 Task: Add an event  with title  Casual Second Team Celebration, date '2024/05/20' to 2024/05/21  & Select Event type as  Group. Add location for the event as  Geneva, Switzerland and add a description: As each participant delivers their presentation, fellow participants and a designated facilitator will provide constructive feedback, highlighting strengths and offering suggestions for improvement. The feedback will focus on areas such as clarity of message, organization of content, vocal delivery, non-verbal communication, and overall presentation effectiveness.Create an event link  http-casualsecondteamcelebrationcom & Select the event color as  Orange. , logged in from the account softage.4@softage.netand send the event invitation to softage.2@softage.net and softage.3@softage.net
Action: Mouse pressed left at (849, 118)
Screenshot: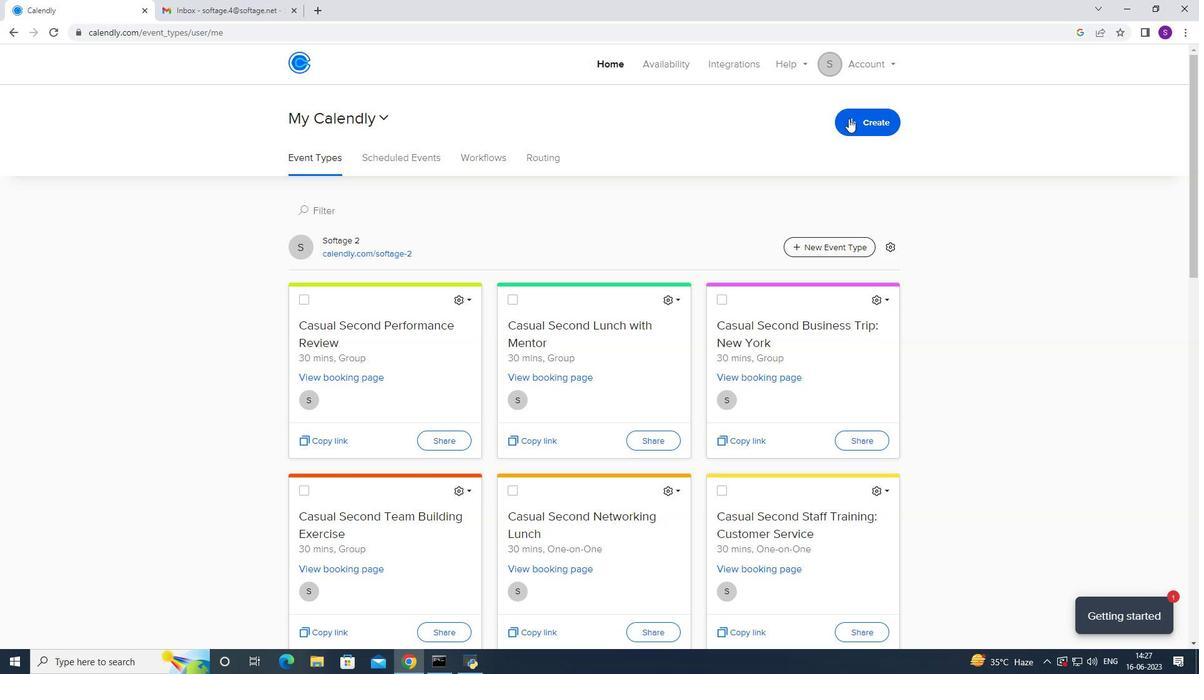 
Action: Mouse moved to (785, 178)
Screenshot: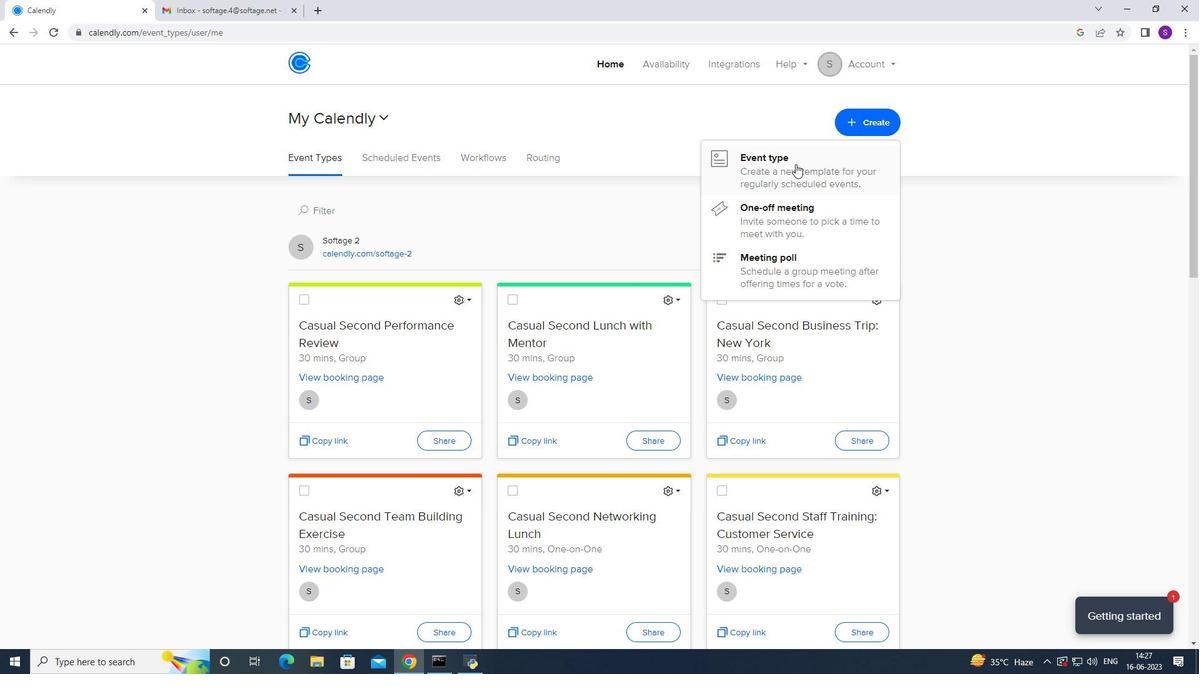 
Action: Mouse pressed left at (785, 178)
Screenshot: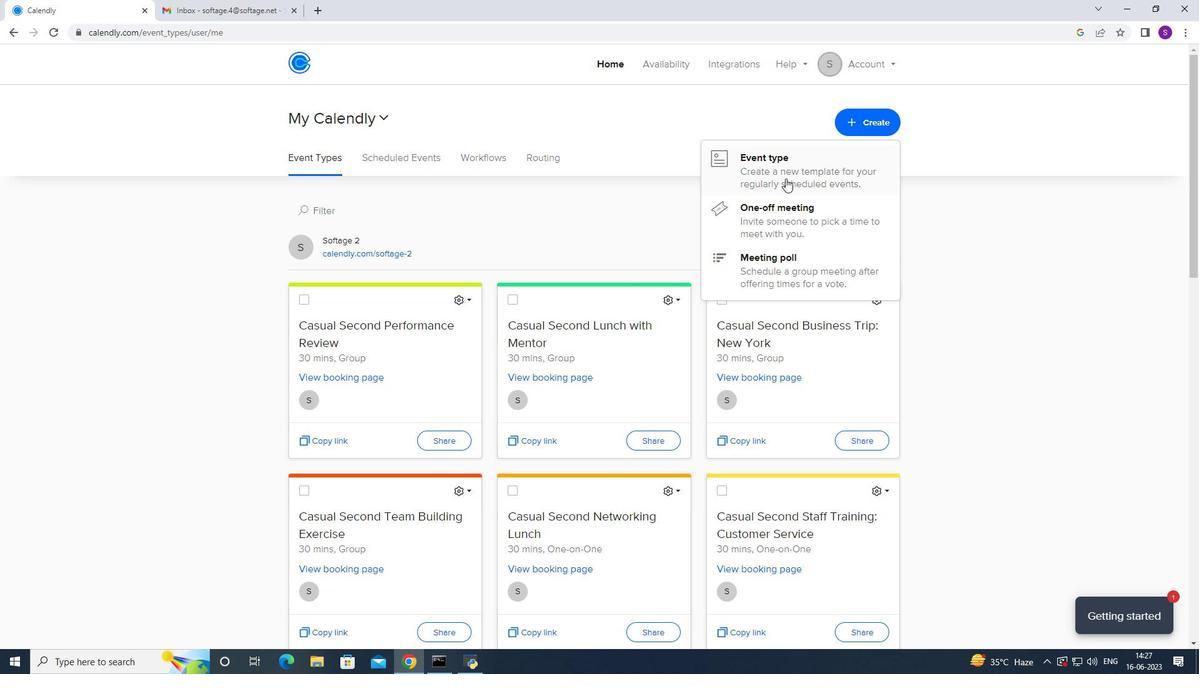 
Action: Mouse moved to (504, 304)
Screenshot: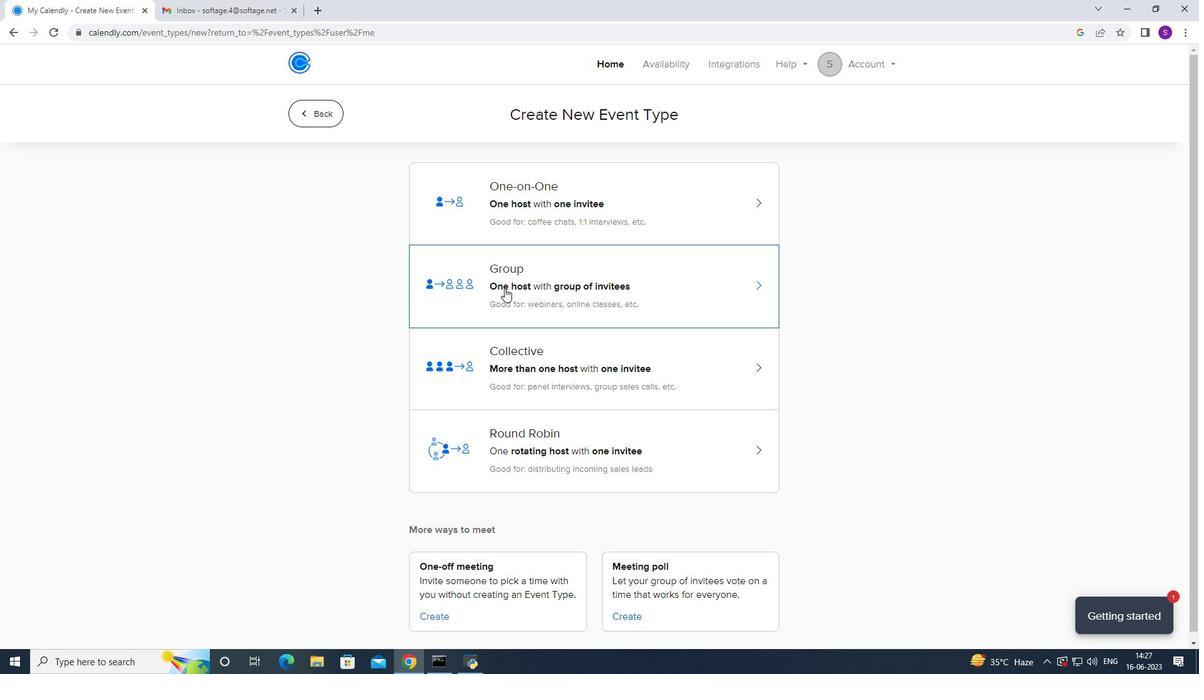 
Action: Mouse pressed left at (504, 304)
Screenshot: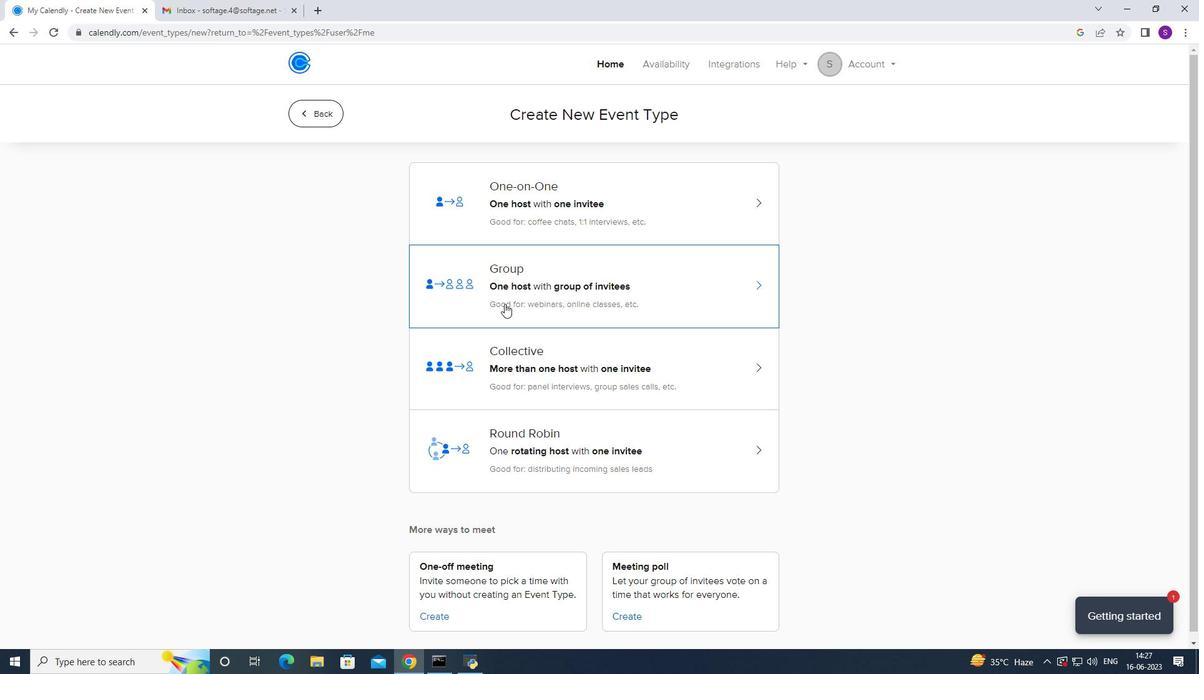 
Action: Mouse moved to (477, 296)
Screenshot: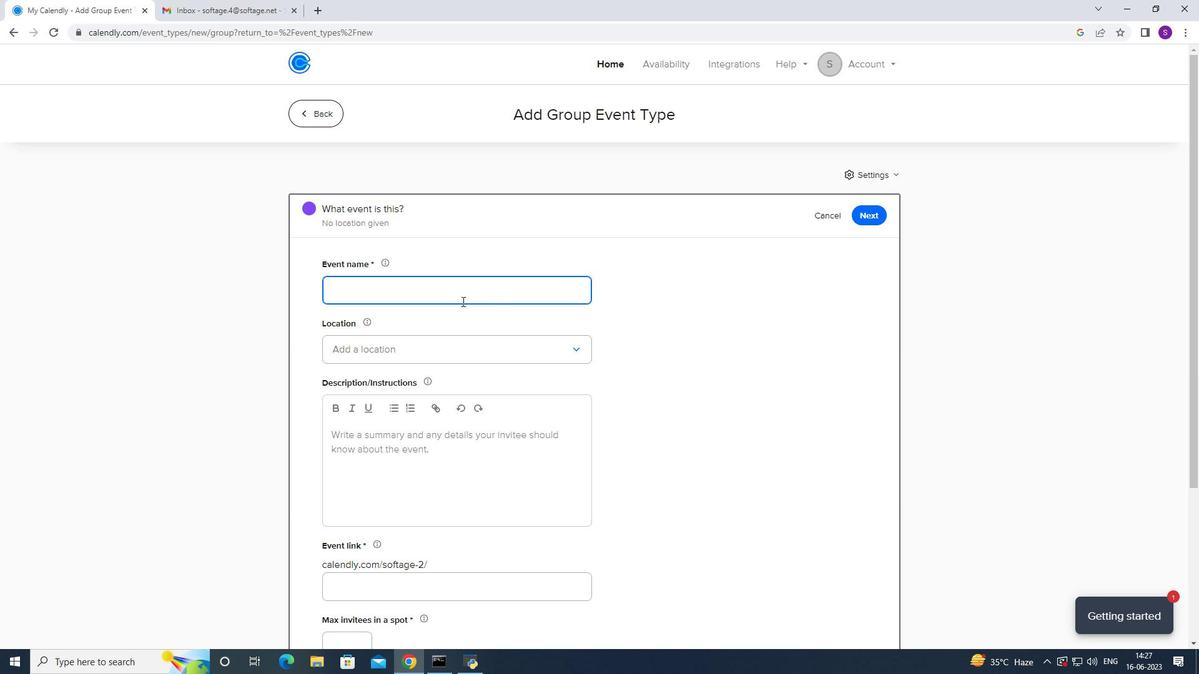 
Action: Key pressed <Key.caps_lock>C<Key.caps_lock>asual<Key.space><Key.caps_lock>T<Key.caps_lock>=<Key.backspace><Key.backspace><Key.caps_lock>S<Key.caps_lock>econd<Key.space><Key.caps_lock>T<Key.caps_lock>eam<Key.space><Key.caps_lock>C<Key.caps_lock>elebv<Key.backspace><Key.backspace>bration
Screenshot: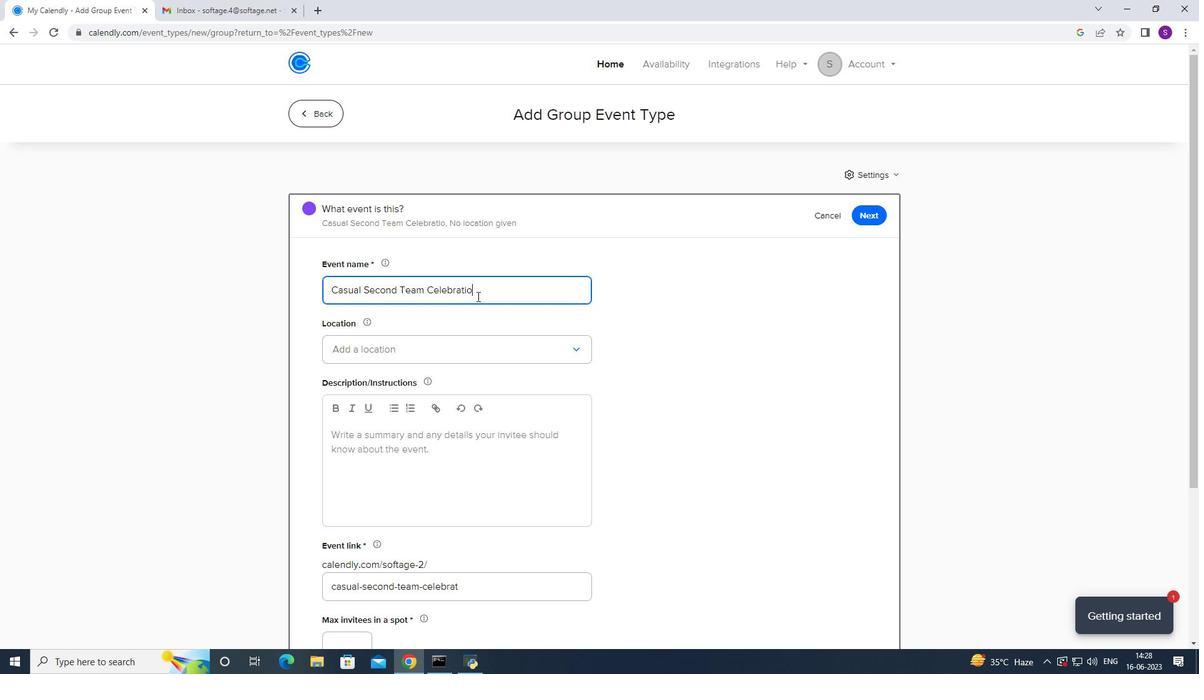 
Action: Mouse moved to (382, 353)
Screenshot: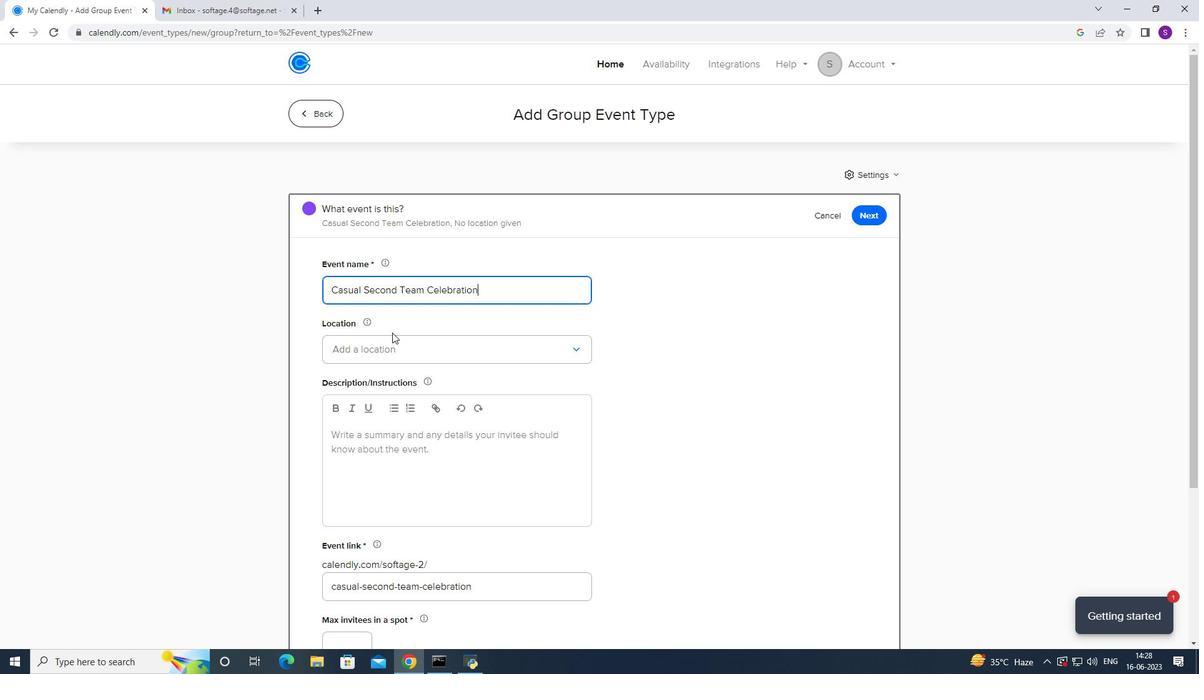 
Action: Mouse pressed left at (382, 353)
Screenshot: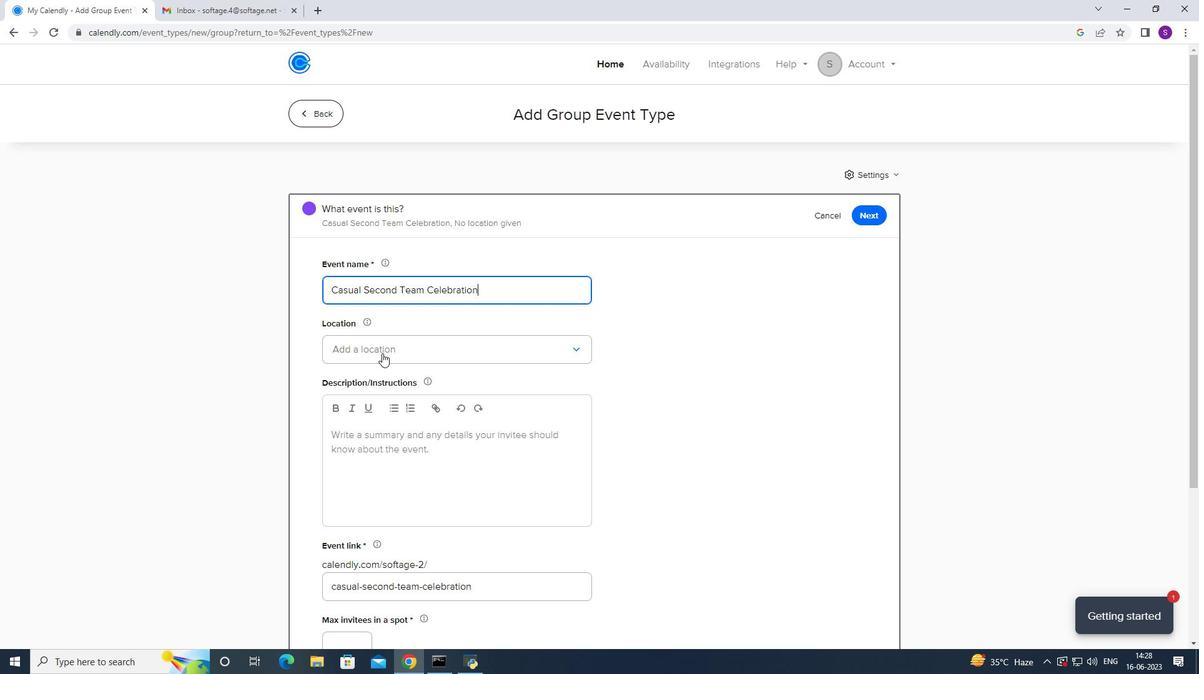 
Action: Mouse moved to (391, 392)
Screenshot: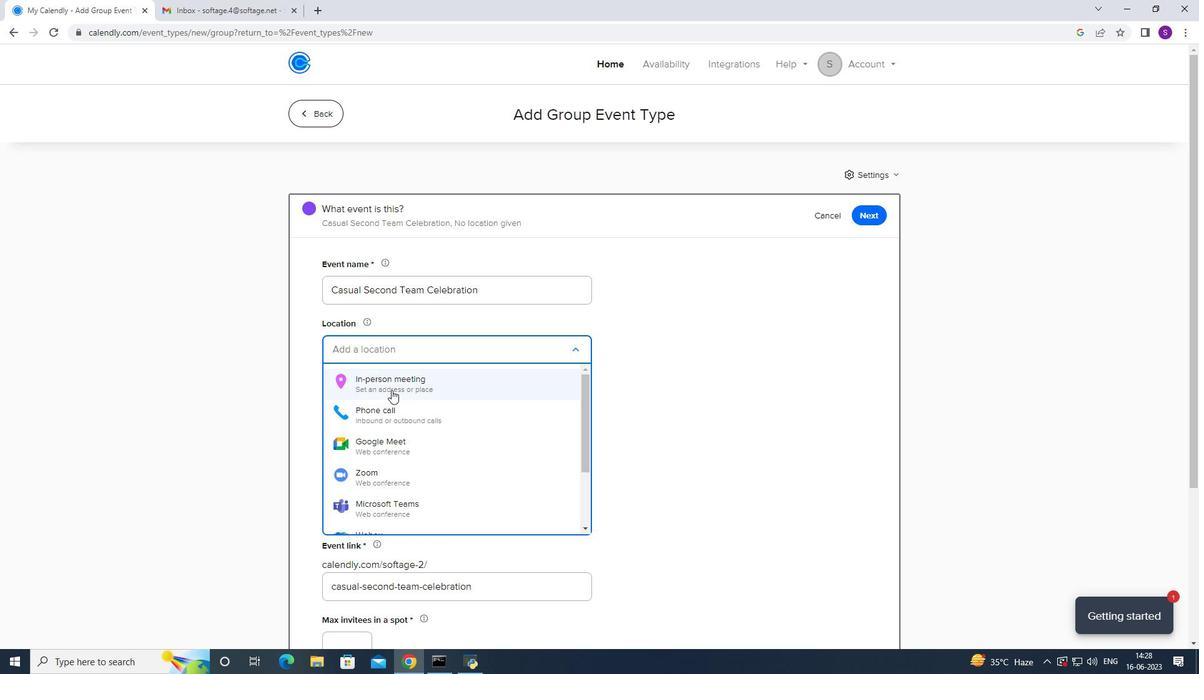 
Action: Mouse pressed left at (391, 392)
Screenshot: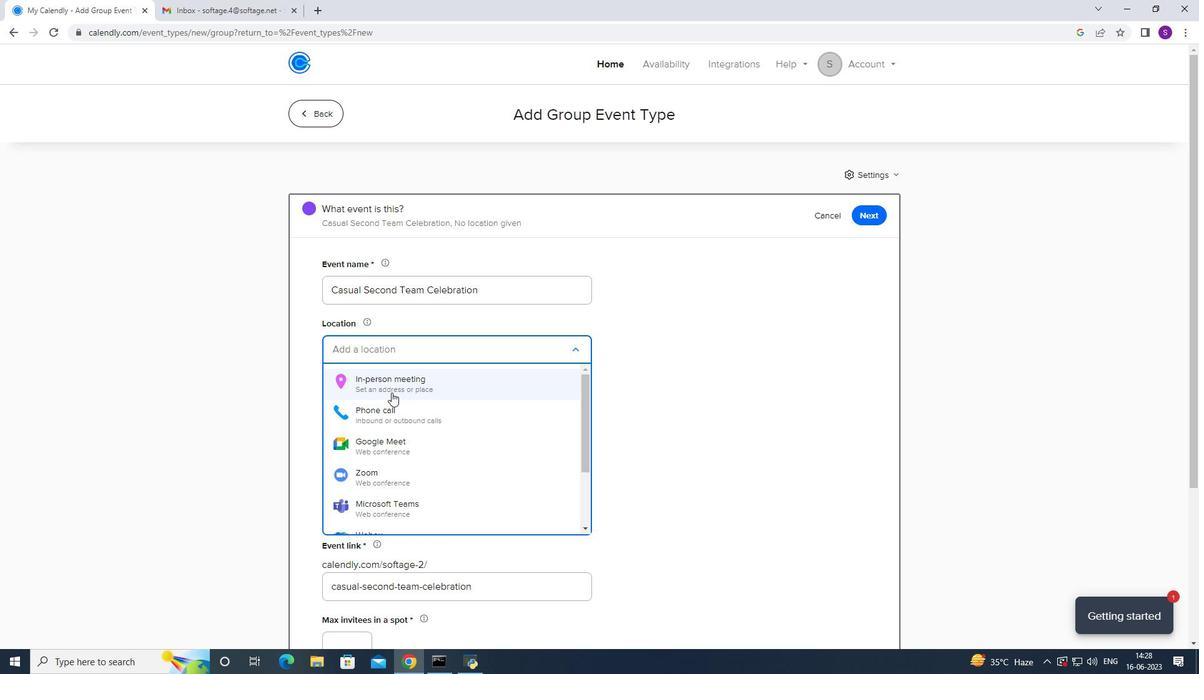 
Action: Mouse moved to (578, 209)
Screenshot: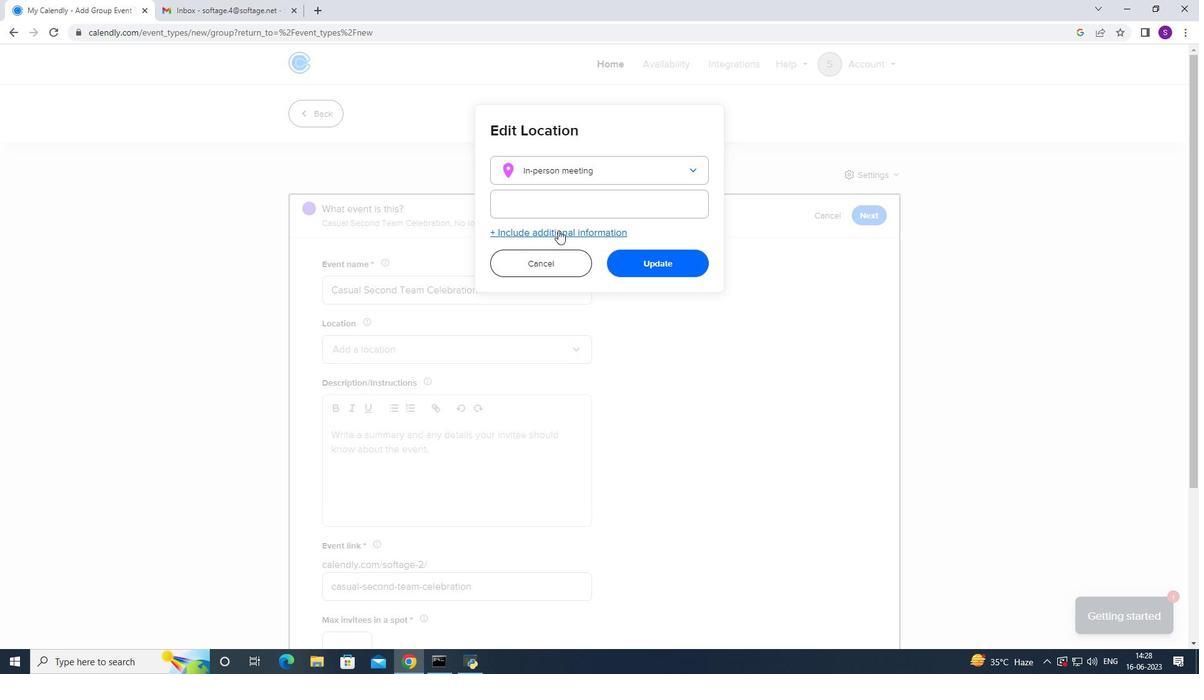 
Action: Mouse pressed left at (578, 209)
Screenshot: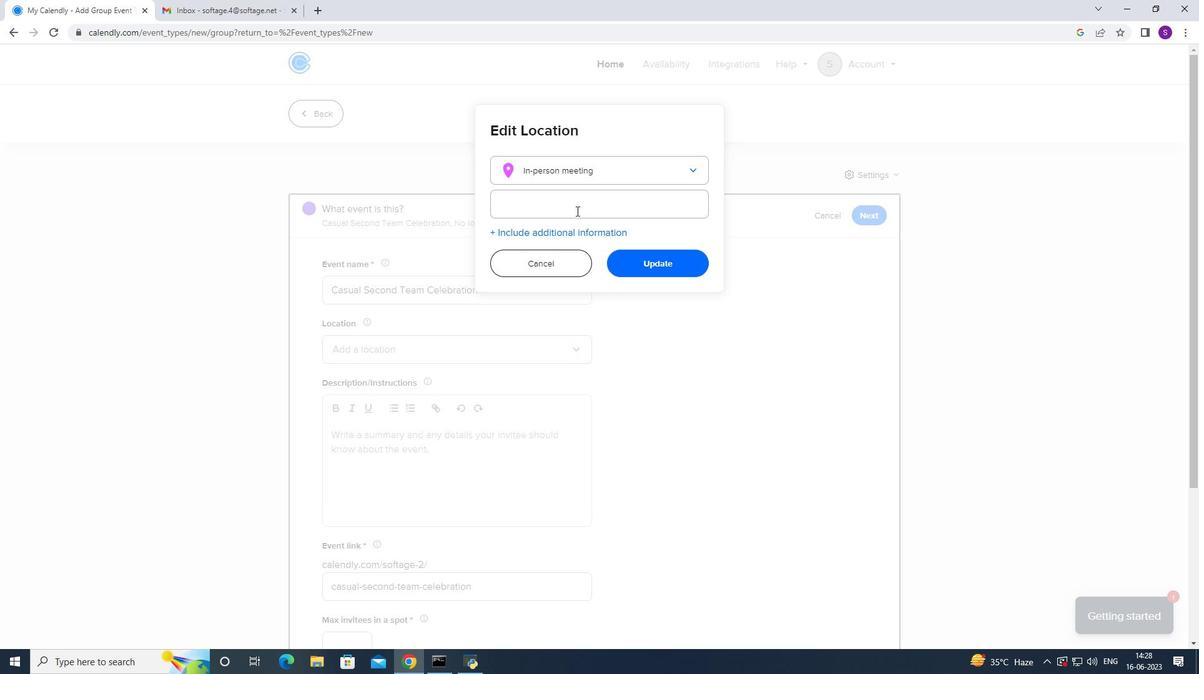 
Action: Mouse moved to (578, 208)
Screenshot: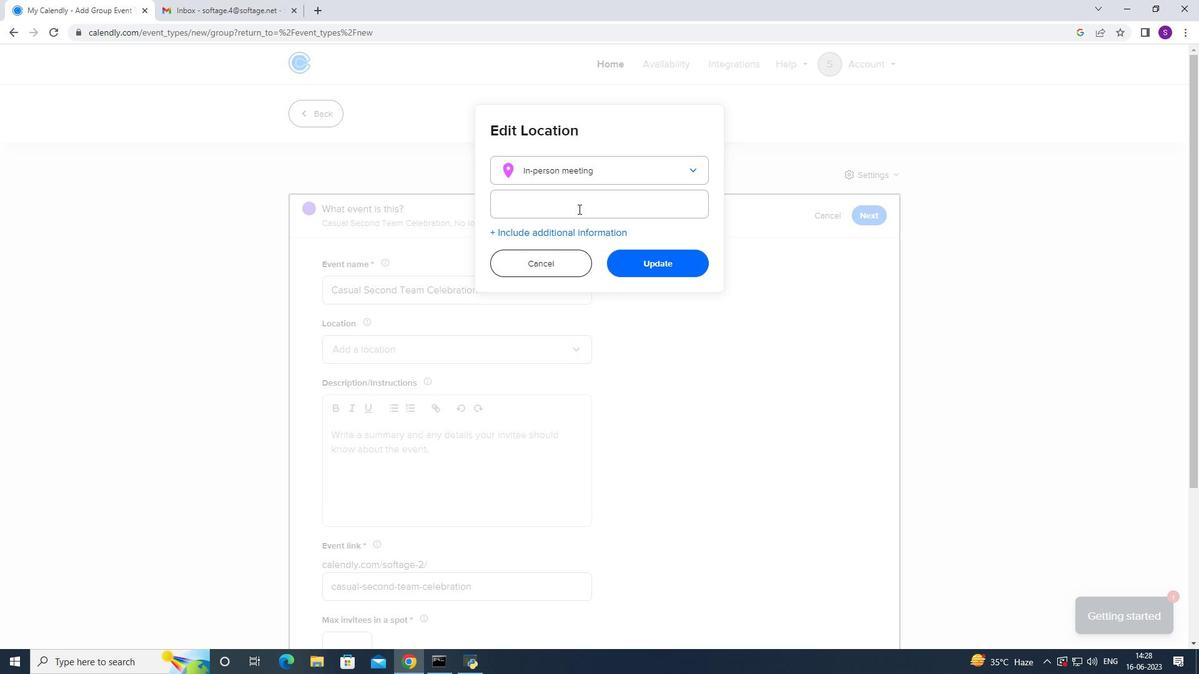 
Action: Key pressed <Key.caps_lock>G<Key.caps_lock>eneva,<Key.space><Key.caps_lock>S<Key.caps_lock>witzerland
Screenshot: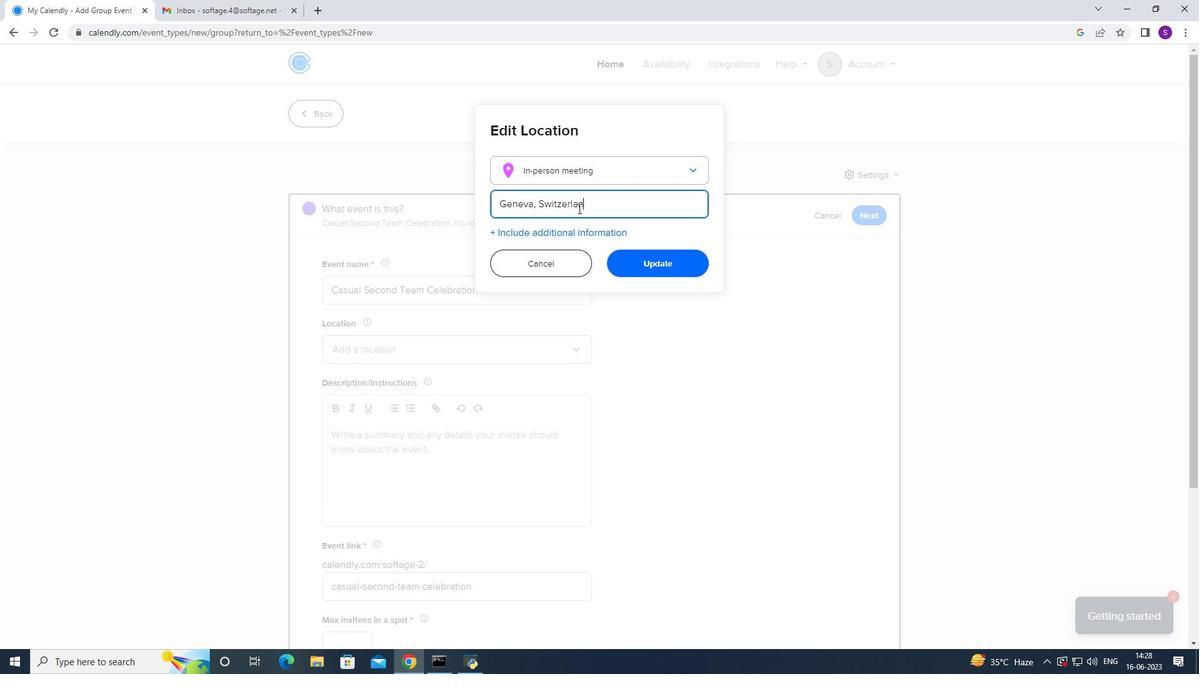 
Action: Mouse moved to (644, 253)
Screenshot: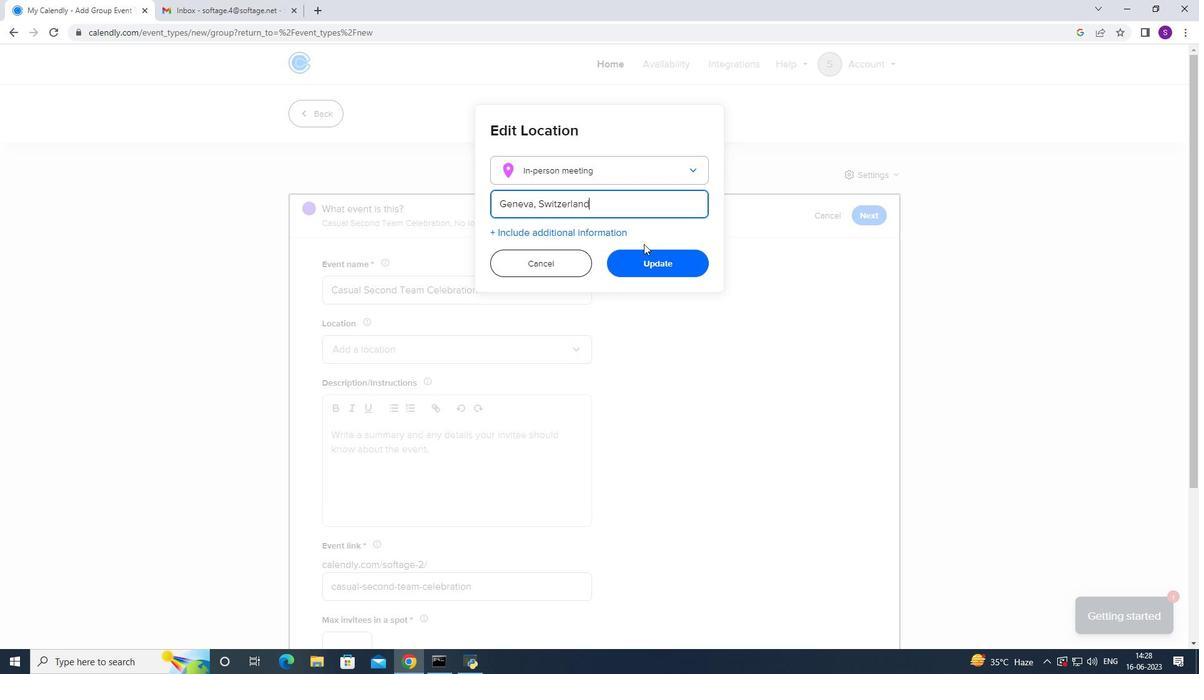 
Action: Mouse pressed left at (644, 253)
Screenshot: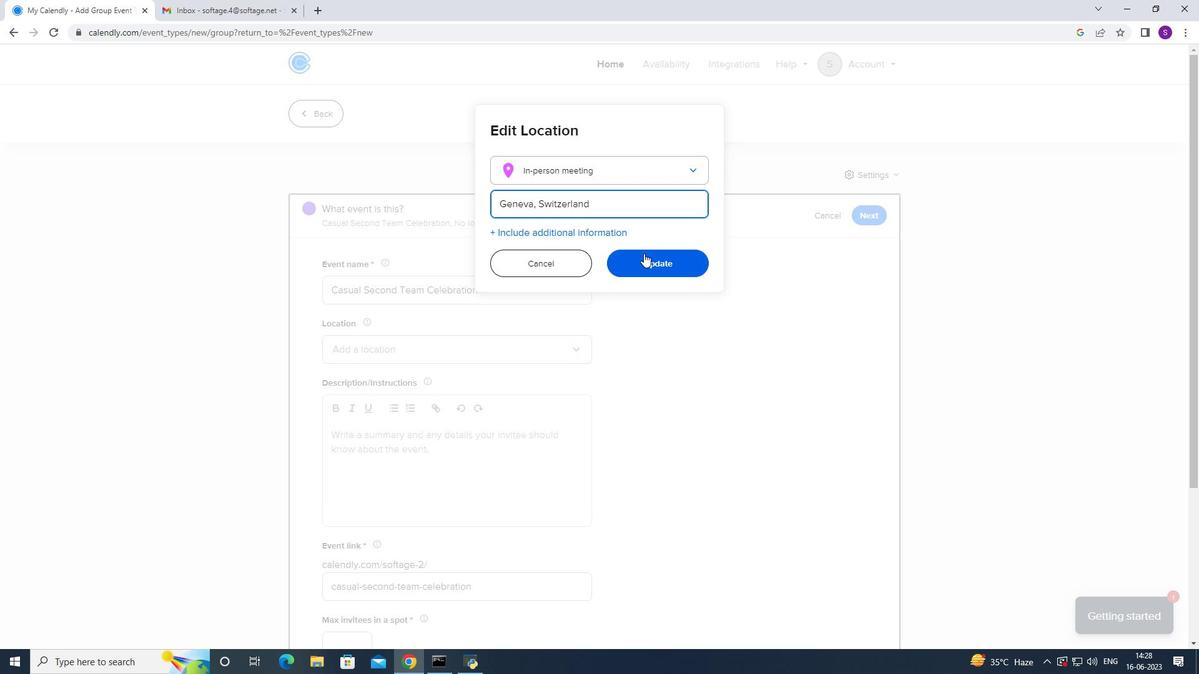 
Action: Mouse moved to (505, 263)
Screenshot: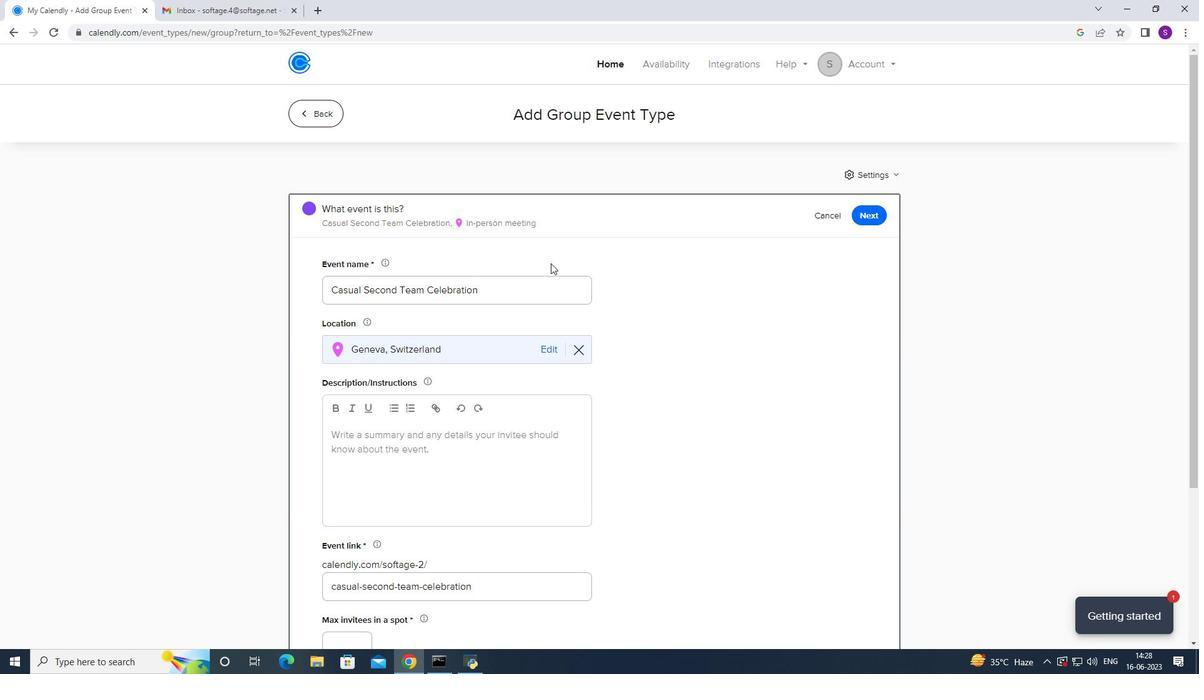 
Action: Mouse scrolled (505, 263) with delta (0, 0)
Screenshot: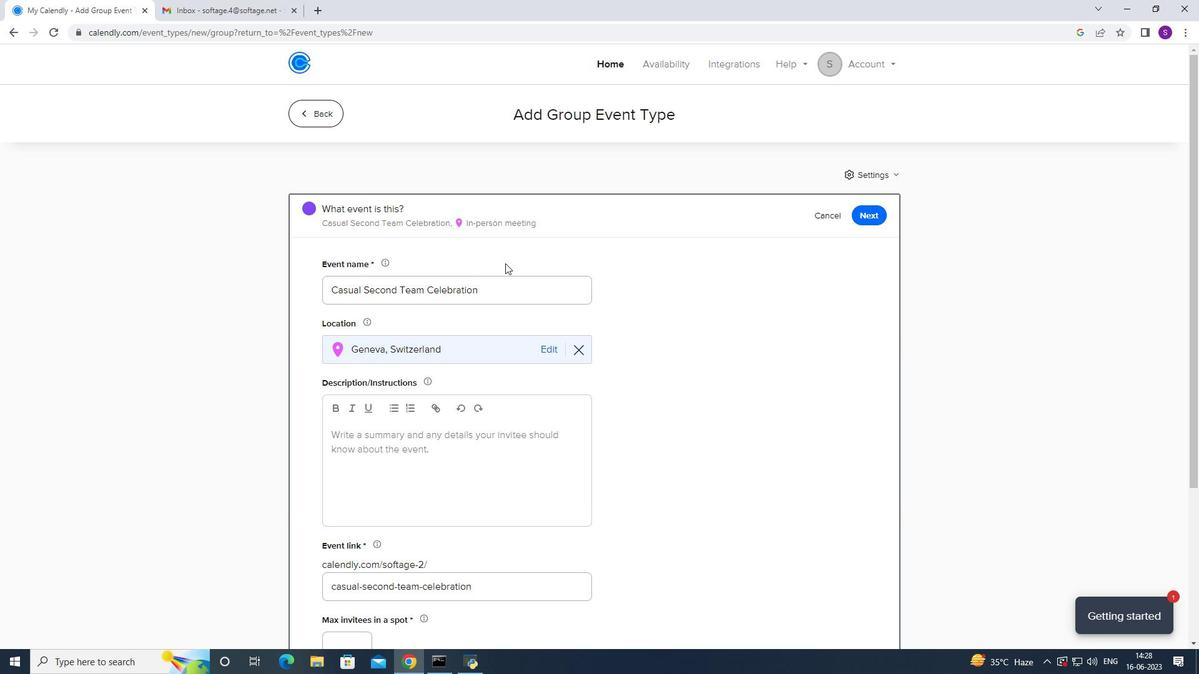 
Action: Mouse scrolled (505, 263) with delta (0, 0)
Screenshot: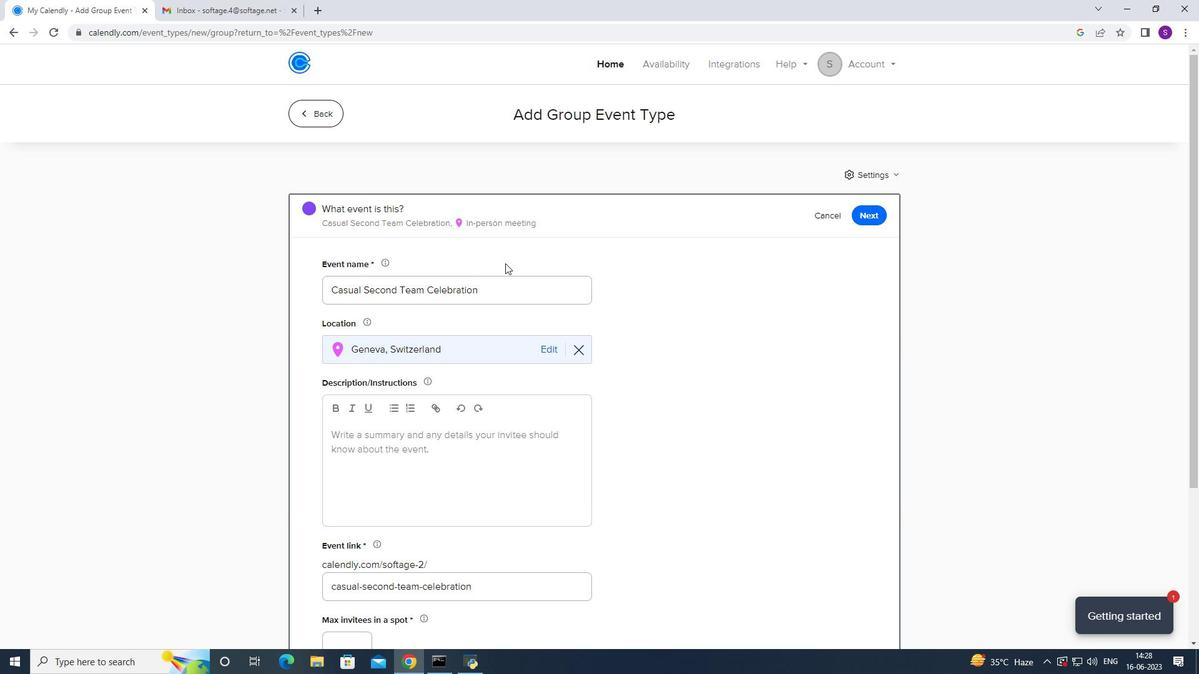 
Action: Mouse scrolled (505, 263) with delta (0, 0)
Screenshot: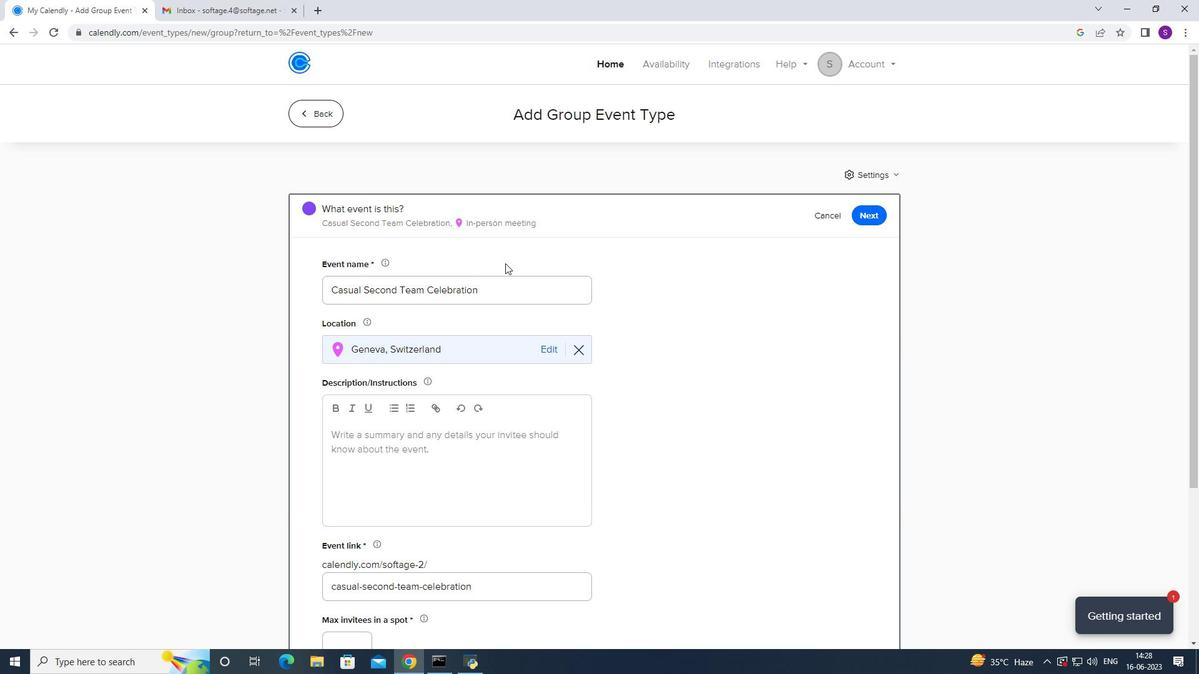 
Action: Mouse scrolled (505, 263) with delta (0, 0)
Screenshot: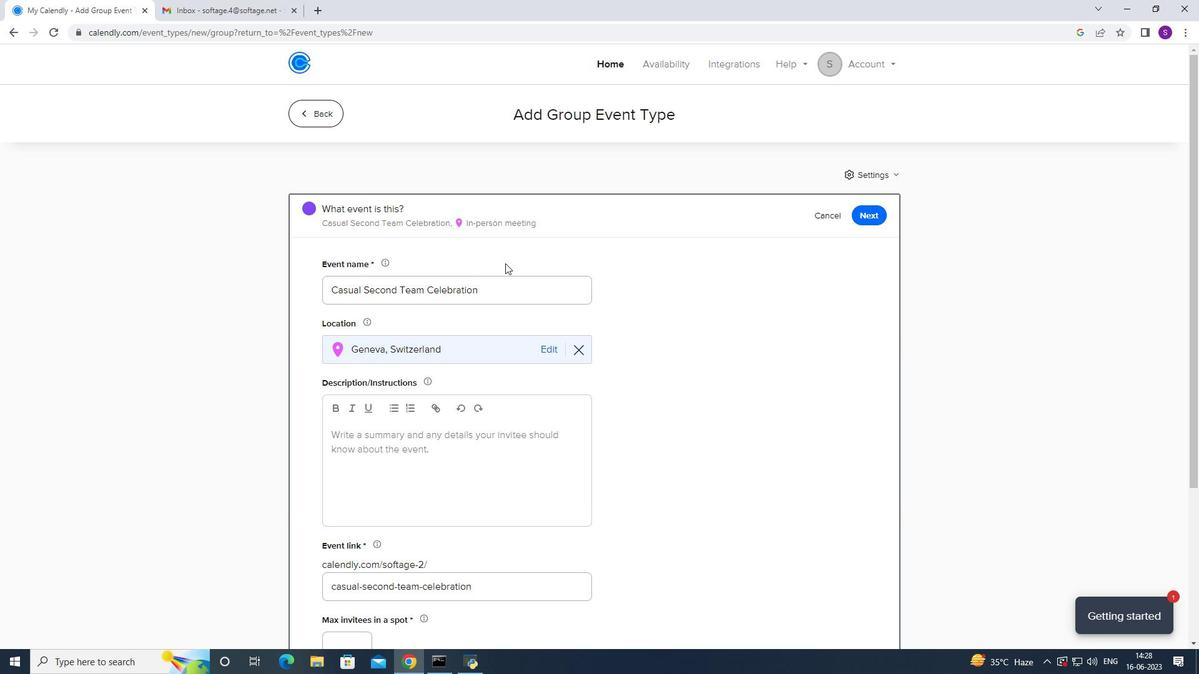 
Action: Mouse scrolled (505, 263) with delta (0, 0)
Screenshot: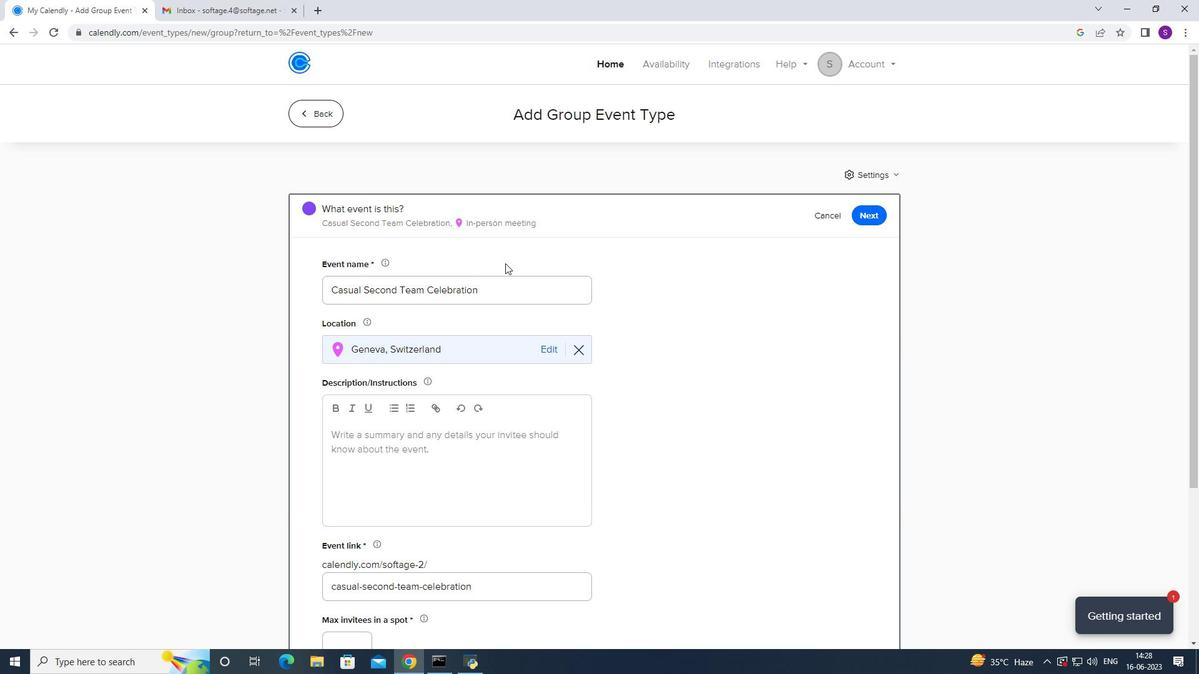 
Action: Mouse scrolled (505, 263) with delta (0, 0)
Screenshot: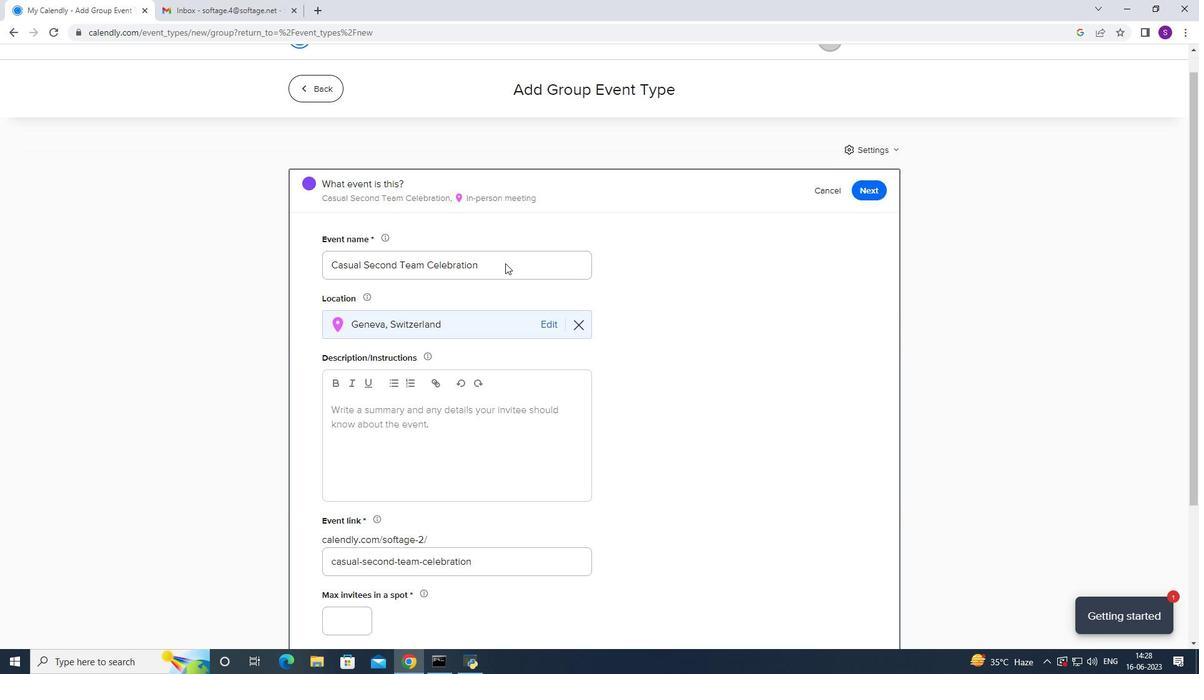 
Action: Mouse moved to (335, 430)
Screenshot: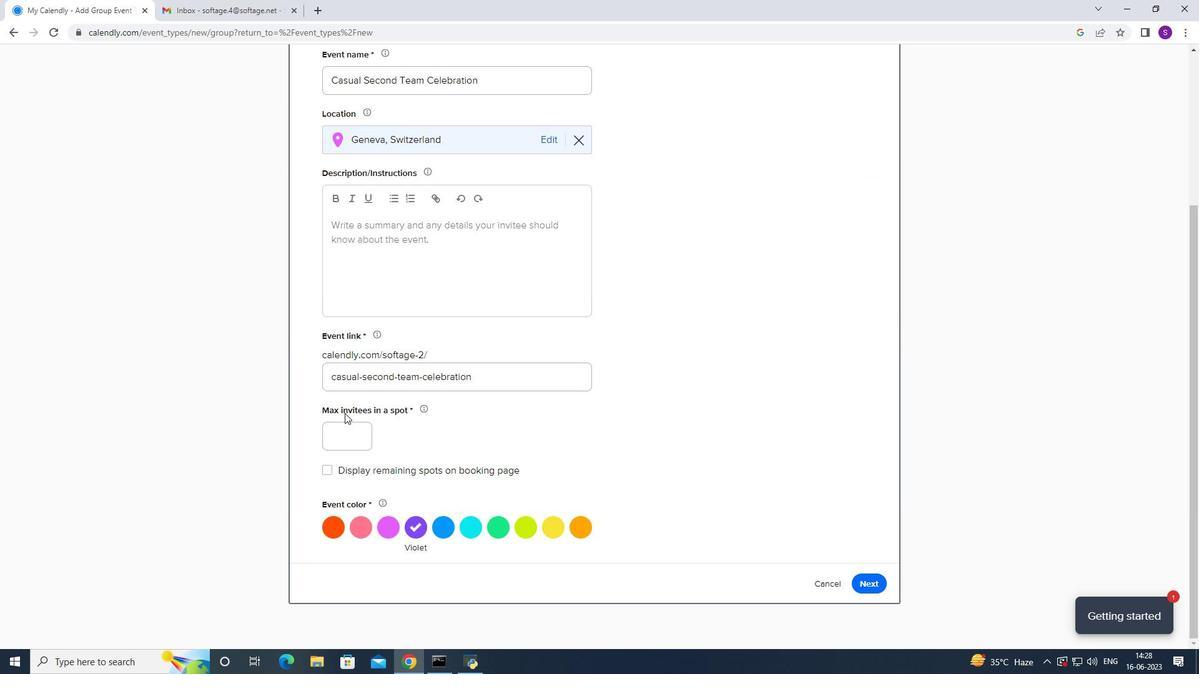 
Action: Mouse pressed left at (335, 430)
Screenshot: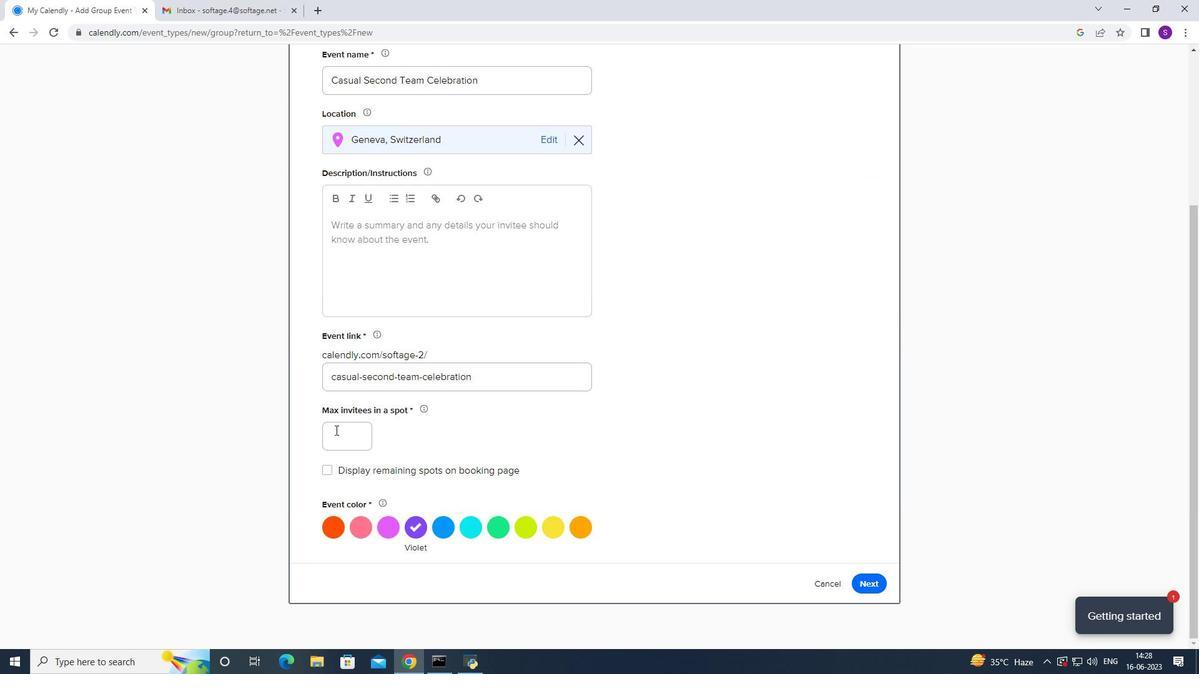
Action: Key pressed 3
Screenshot: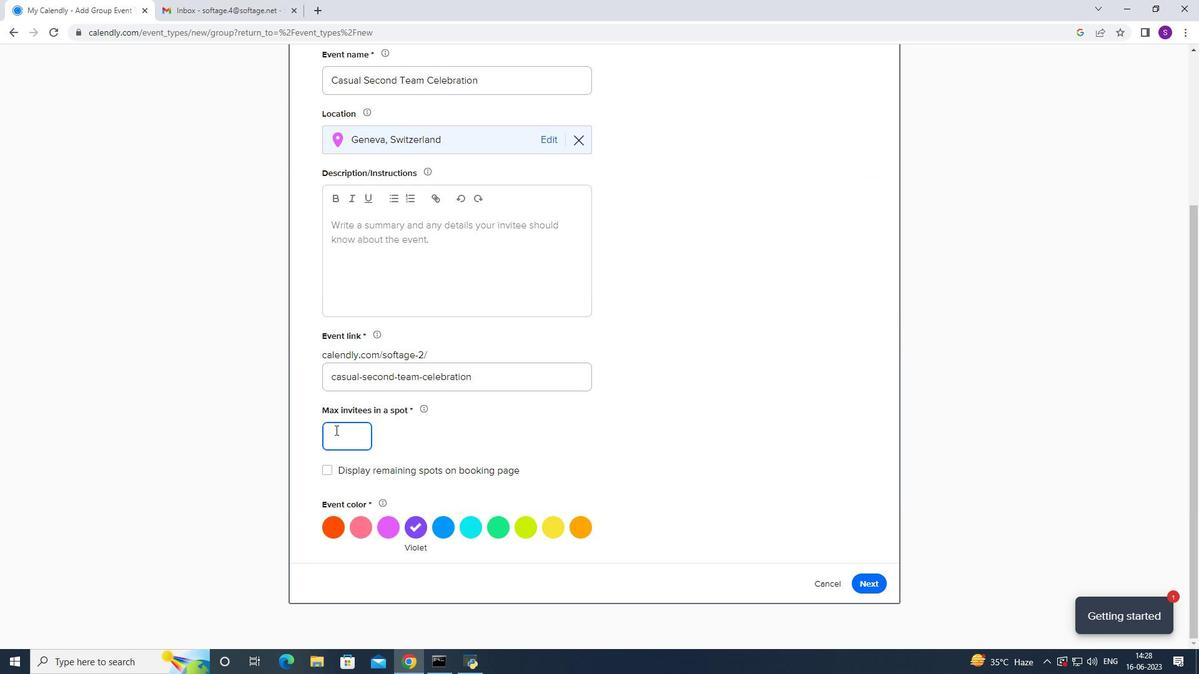 
Action: Mouse moved to (586, 534)
Screenshot: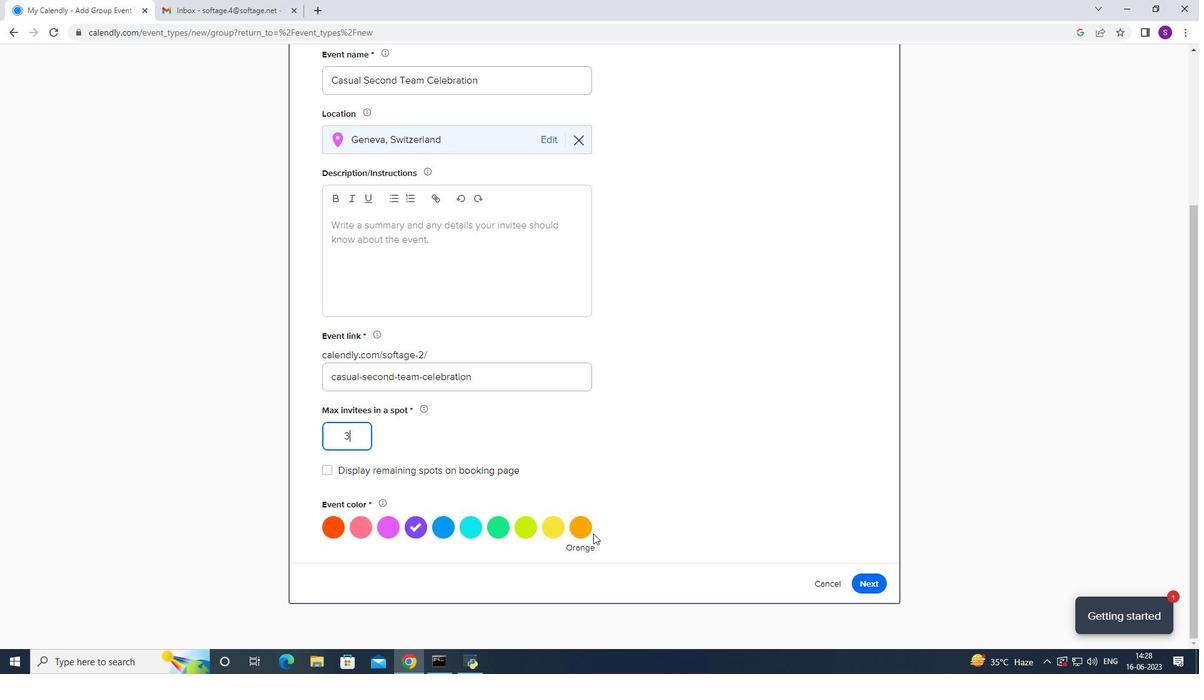 
Action: Mouse scrolled (586, 534) with delta (0, 0)
Screenshot: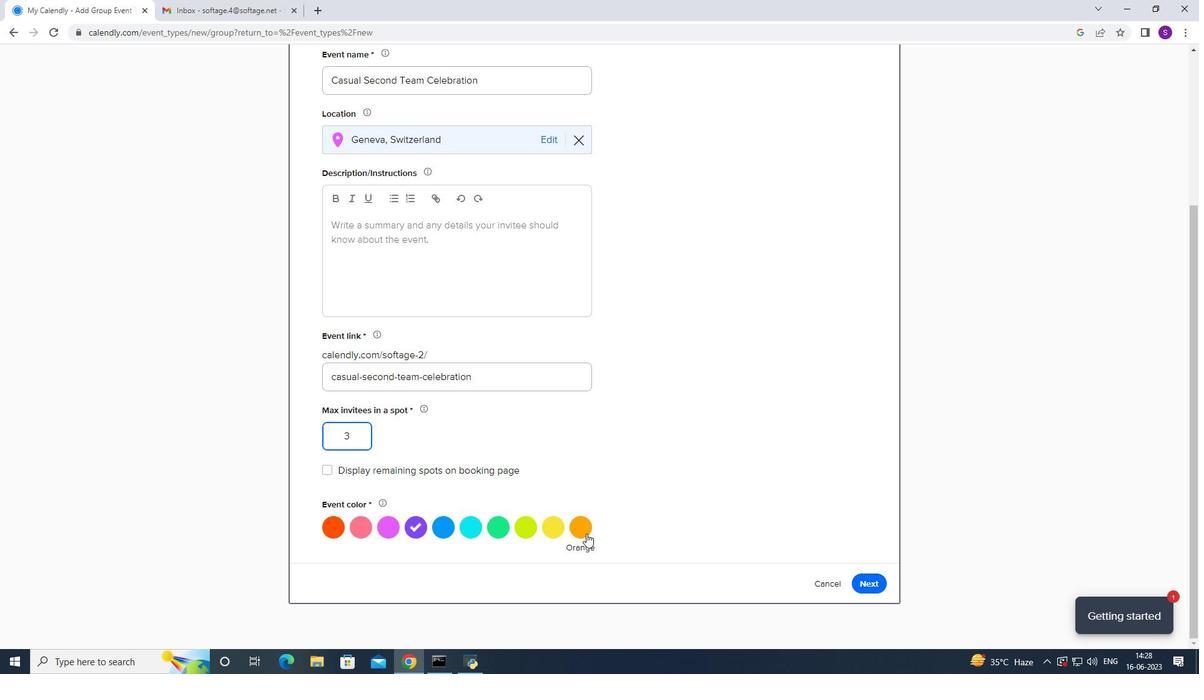 
Action: Mouse pressed left at (586, 534)
Screenshot: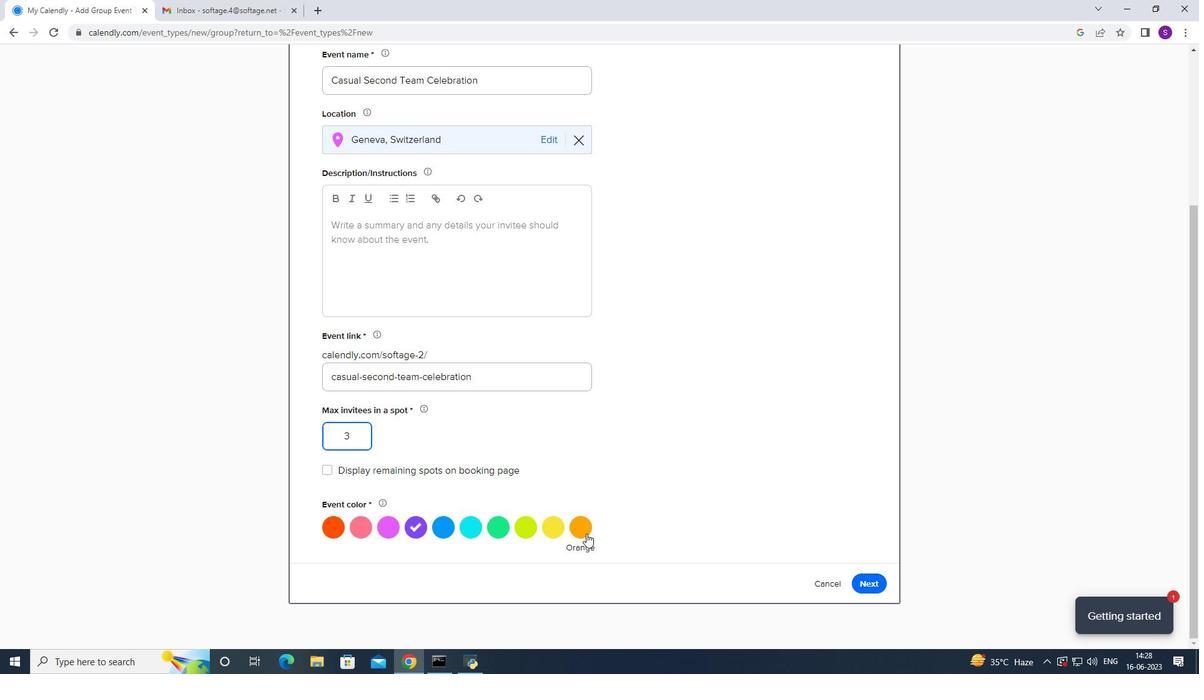 
Action: Mouse moved to (589, 592)
Screenshot: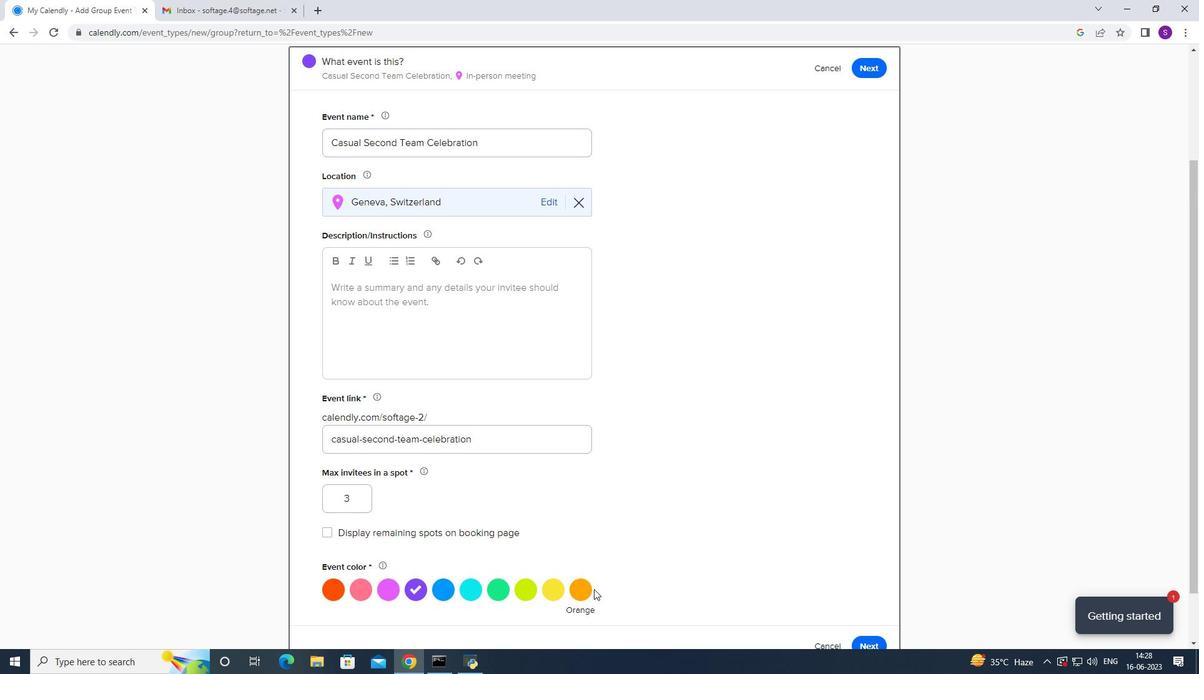 
Action: Mouse pressed left at (589, 592)
Screenshot: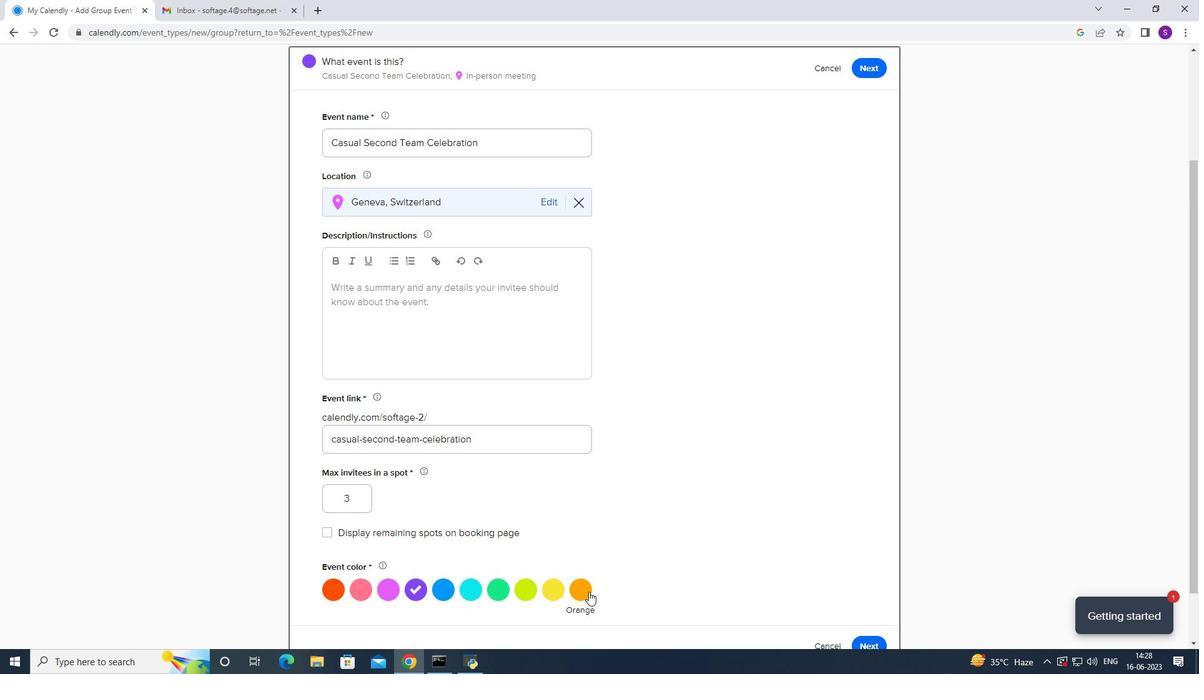 
Action: Mouse moved to (362, 366)
Screenshot: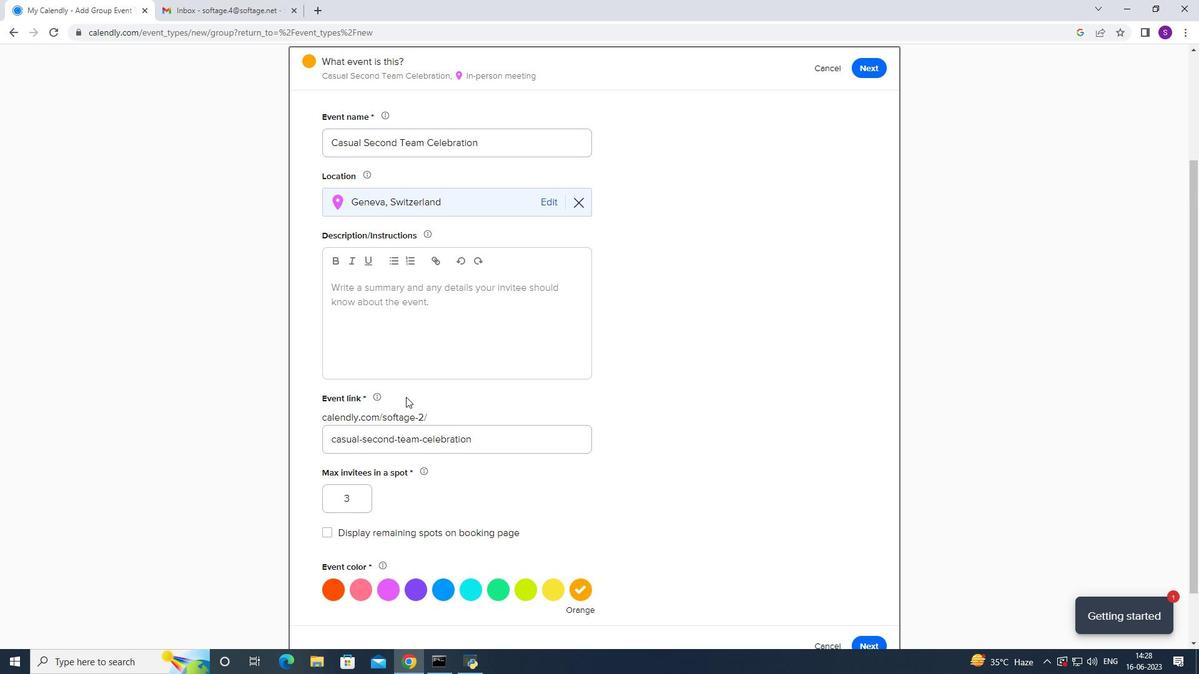 
Action: Mouse scrolled (362, 366) with delta (0, 0)
Screenshot: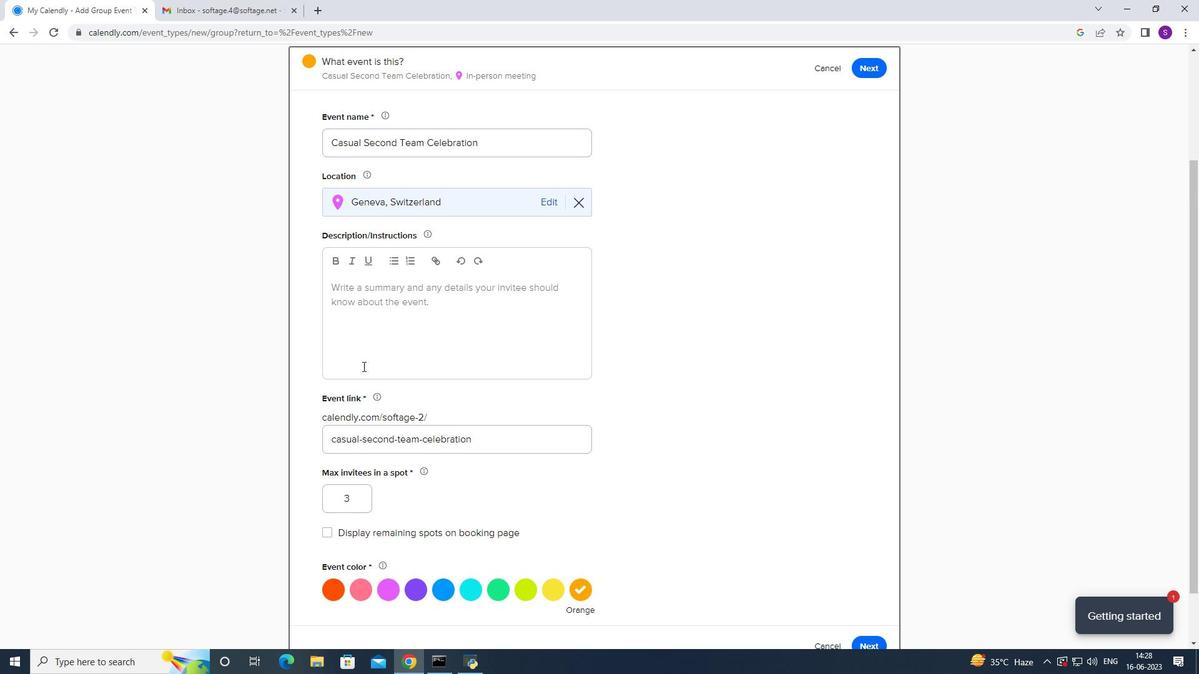 
Action: Mouse moved to (376, 359)
Screenshot: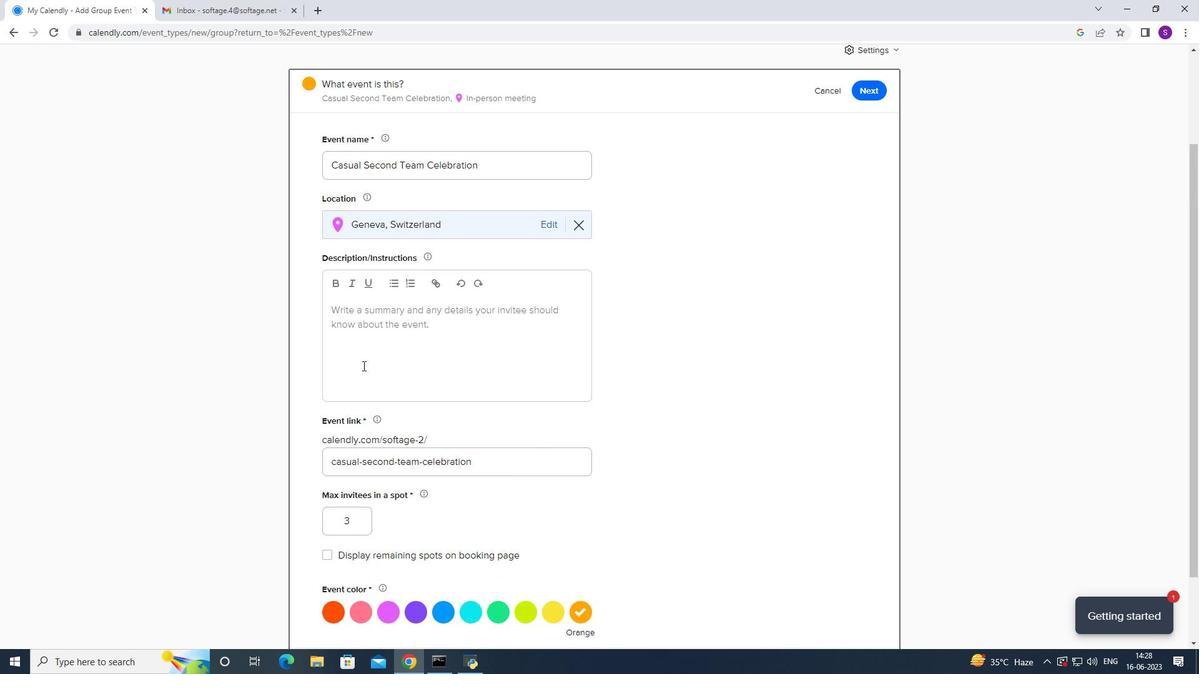 
Action: Mouse pressed left at (376, 359)
Screenshot: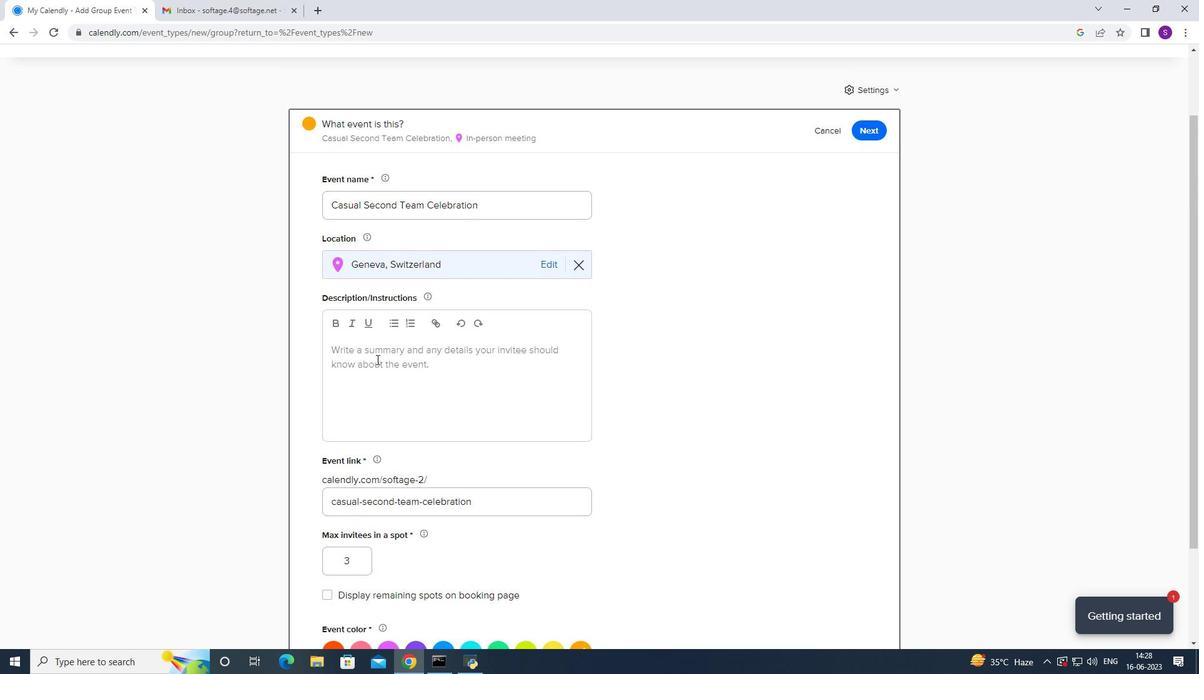
Action: Key pressed <Key.caps_lock>A<Key.caps_lock>a<Key.backspace>s<Key.space>each<Key.space>participant<Key.space>delivers<Key.space>their<Key.space>presentation<Key.space>,fellow<Key.space>participant<Key.space><Key.backspace>s<Key.space>and<Key.space>a<Key.space>desoign<Key.backspace><Key.backspace><Key.backspace><Key.backspace>ignated<Key.space>acilitatao<Key.backspace><Key.backspace><Key.backspace><Key.backspace><Key.backspace><Key.backspace><Key.backspace><Key.backspace><Key.backspace><Key.backspace>facilitator<Key.space><Key.space>will<Key.space>provide<Key.space>constructive<Key.space>feedback,<Key.space>highlighting<Key.space>strengths<Key.space>and<Key.space>offering<Key.space>suggestions<Key.space>fori<Key.backspace><Key.space>improvement.<Key.space><Key.caps_lock>T<Key.caps_lock>he<Key.space>feedback<Key.space>wu<Key.backspace><Key.backspace>will<Key.space>focus<Key.space>on<Key.space>areas<Key.space>sucg<Key.space><Key.backspace><Key.backspace>h<Key.space>as<Key.space>clarity<Key.space>of<Key.space>messages<Key.space>,<Key.space>organizaton<Key.space><Key.backspace><Key.backspace><Key.backspace>ion<Key.space>of<Key.space>content,<Key.space>vocal<Key.space>delibvery<Key.backspace><Key.backspace><Key.backspace><Key.backspace><Key.backspace>very,<Key.space>non-verbal<Key.space>communication<Key.space>ands<Key.space>ov<Key.backspace><Key.backspace><Key.backspace><Key.backspace><Key.space>ob<Key.backspace>=<Key.backspace>=<Key.backspace>verall<Key.space>[<Key.backspace>presentatiob<Key.backspace>n<Key.space>ed<Key.backspace>ffectiveness.
Screenshot: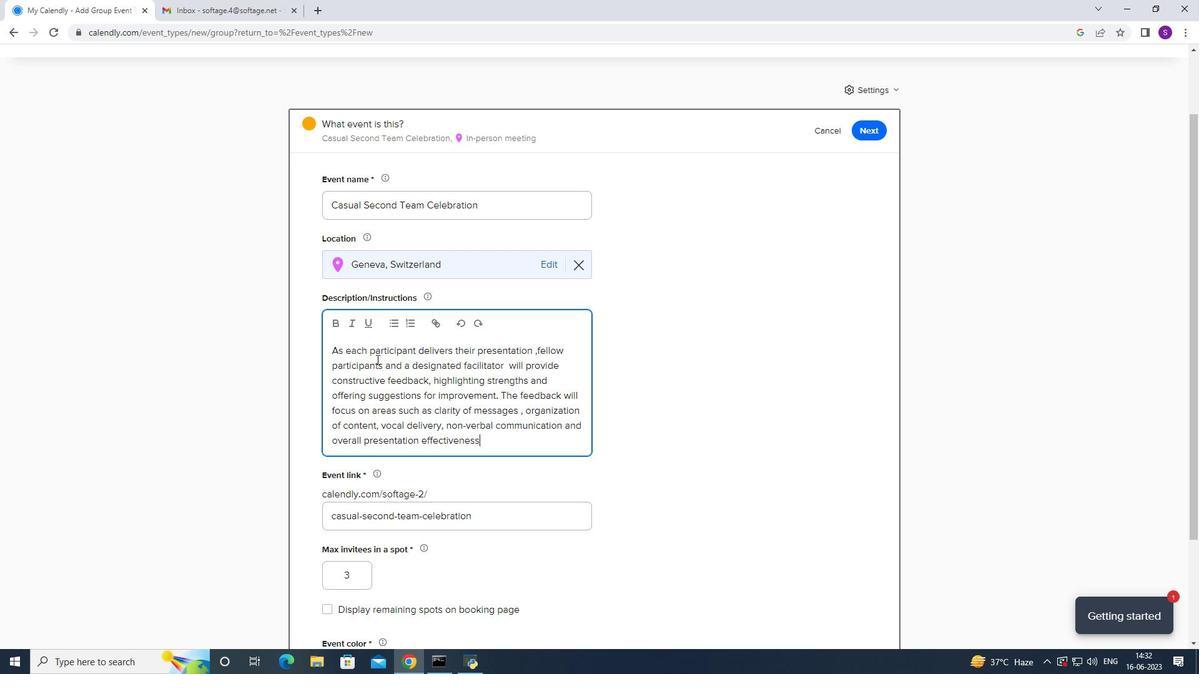 
Action: Mouse moved to (577, 527)
Screenshot: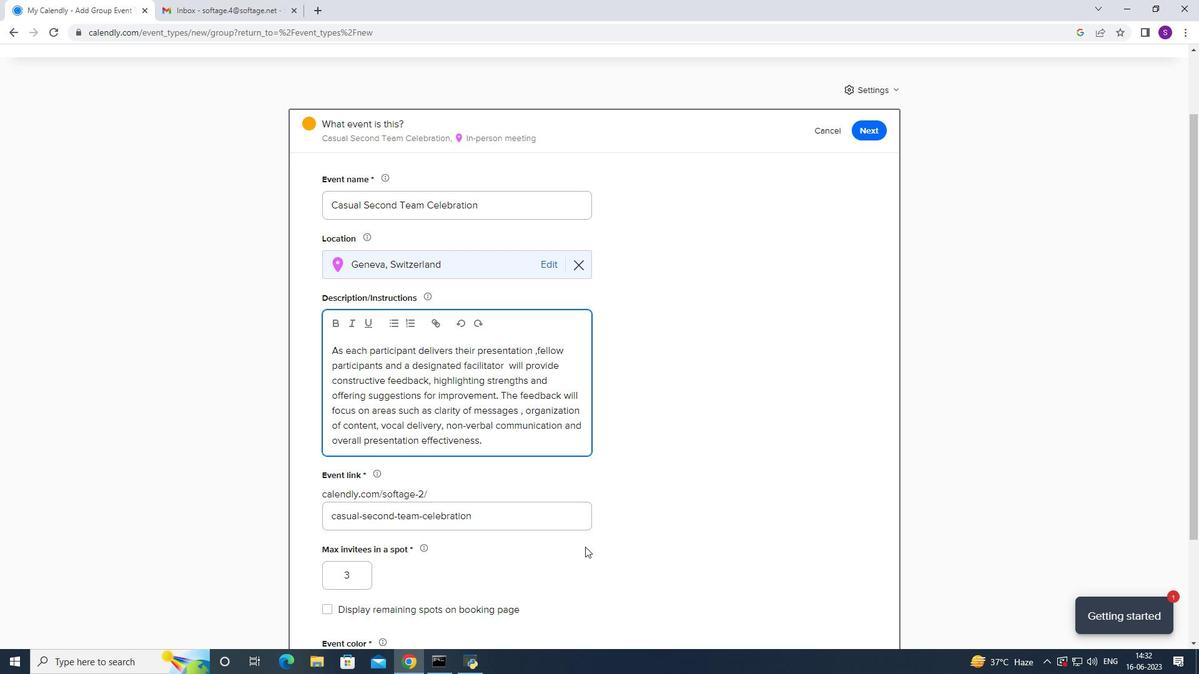 
Action: Mouse scrolled (577, 527) with delta (0, 0)
Screenshot: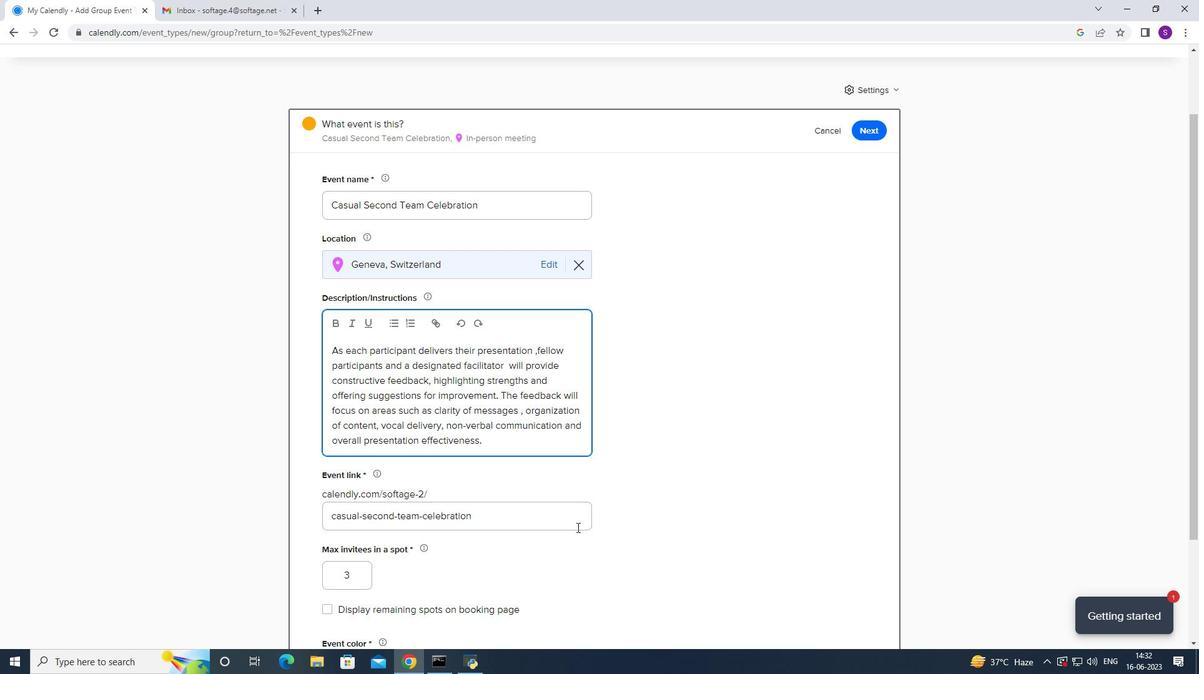 
Action: Mouse scrolled (577, 527) with delta (0, 0)
Screenshot: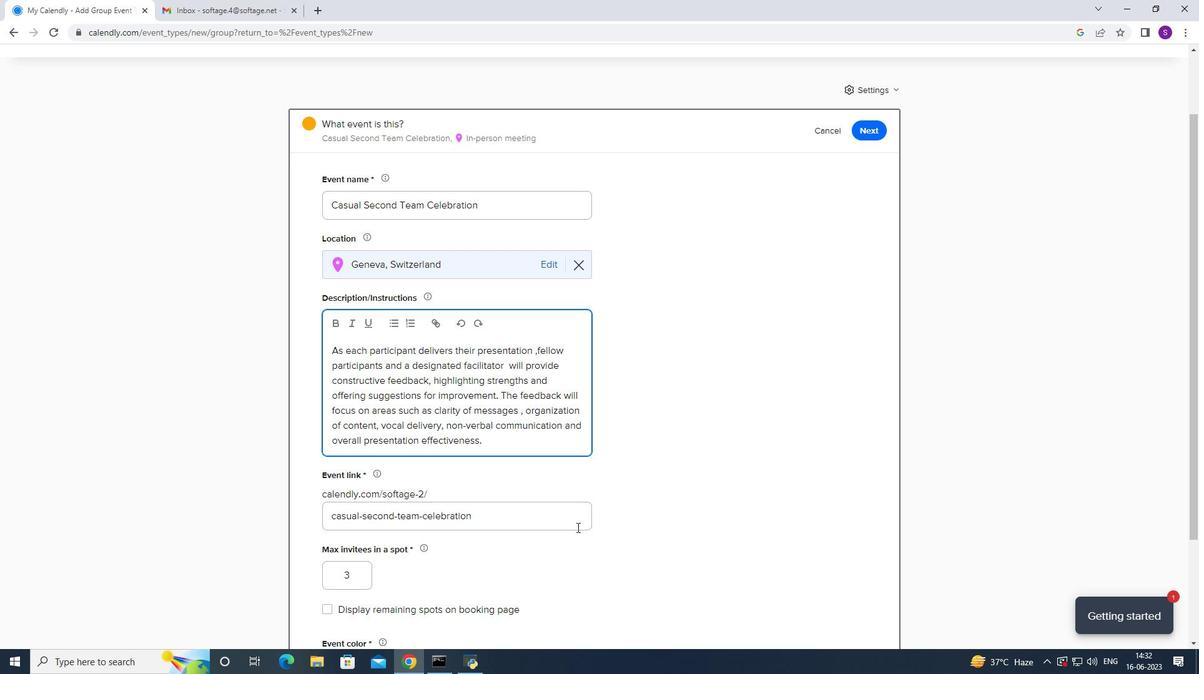 
Action: Mouse scrolled (577, 527) with delta (0, 0)
Screenshot: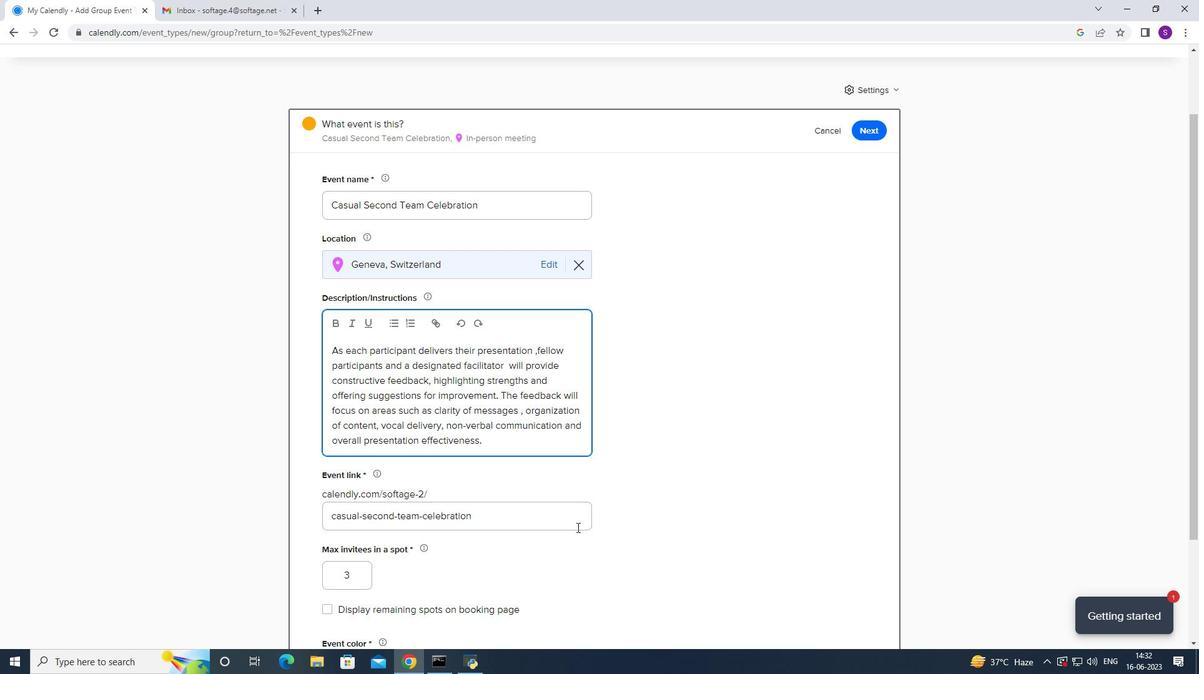 
Action: Mouse scrolled (577, 526) with delta (0, -1)
Screenshot: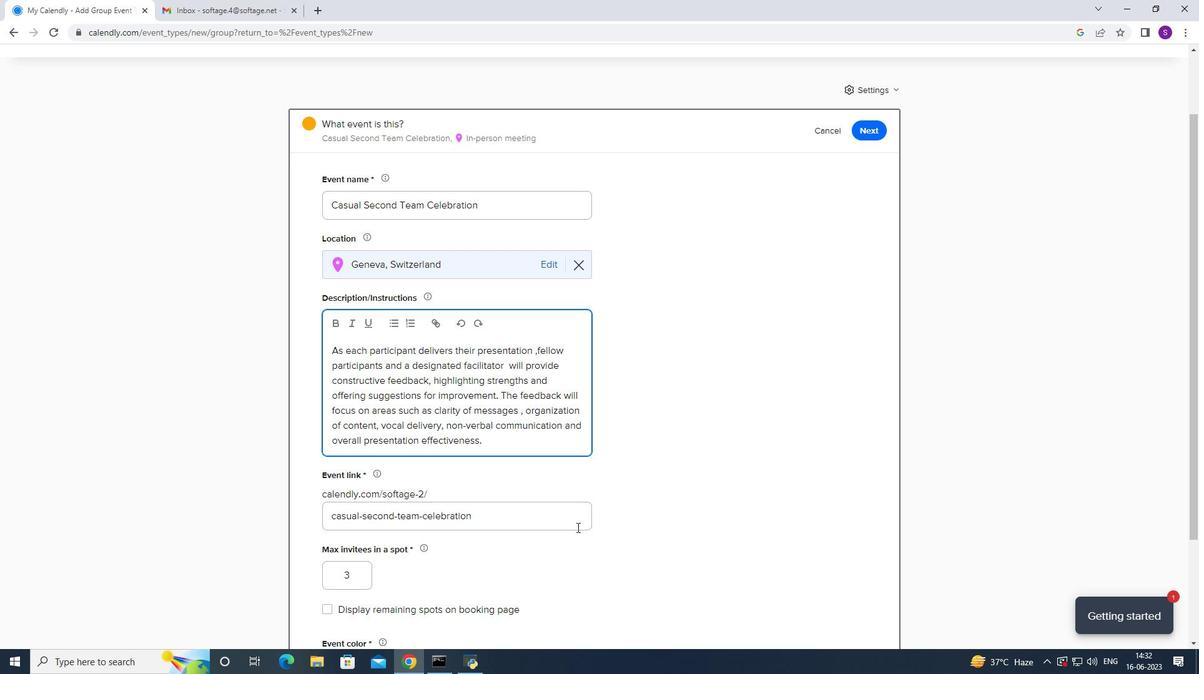 
Action: Mouse scrolled (577, 527) with delta (0, 0)
Screenshot: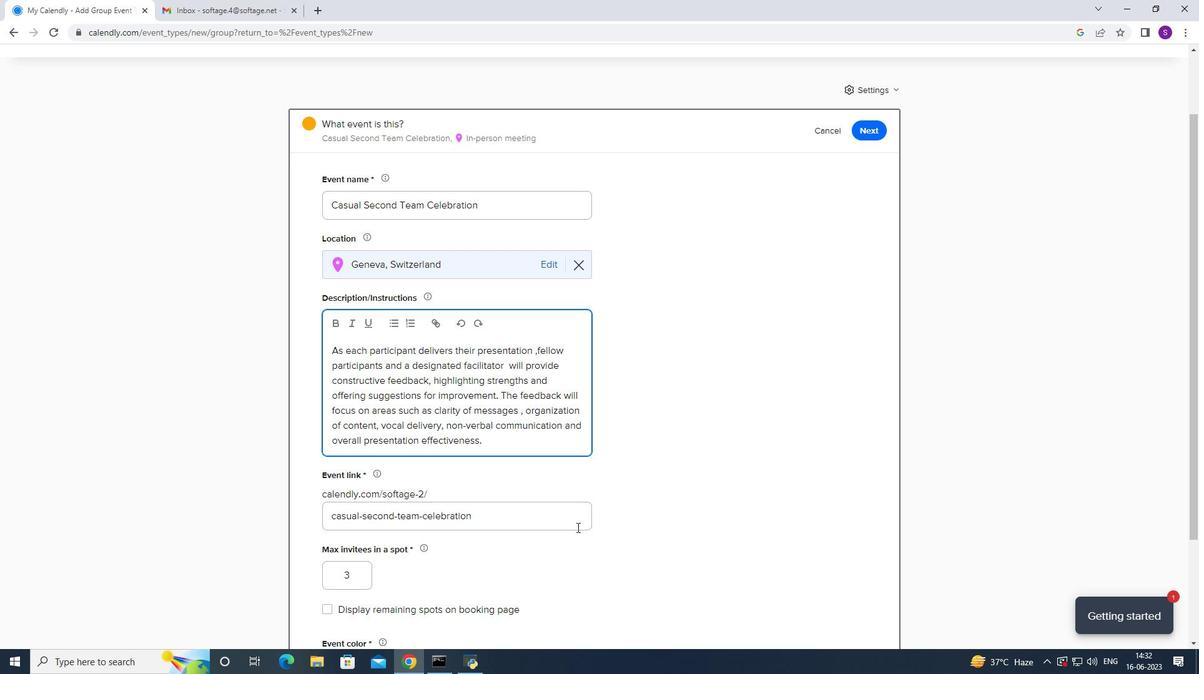 
Action: Mouse moved to (575, 526)
Screenshot: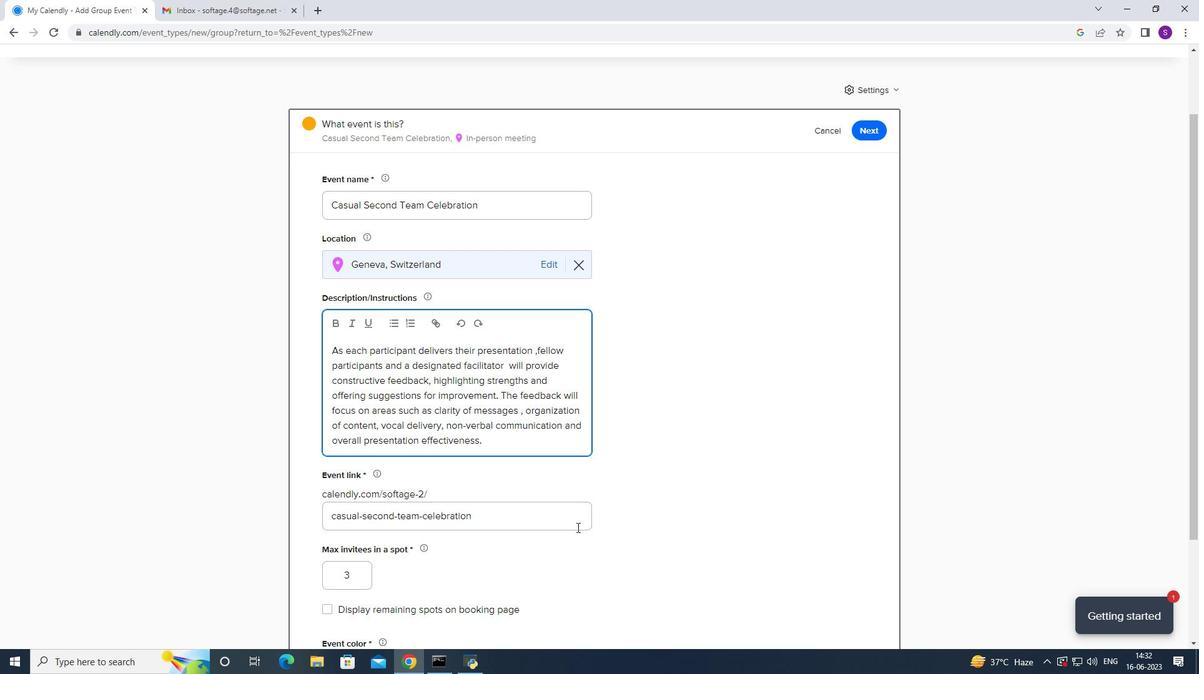 
Action: Mouse scrolled (575, 525) with delta (0, -1)
Screenshot: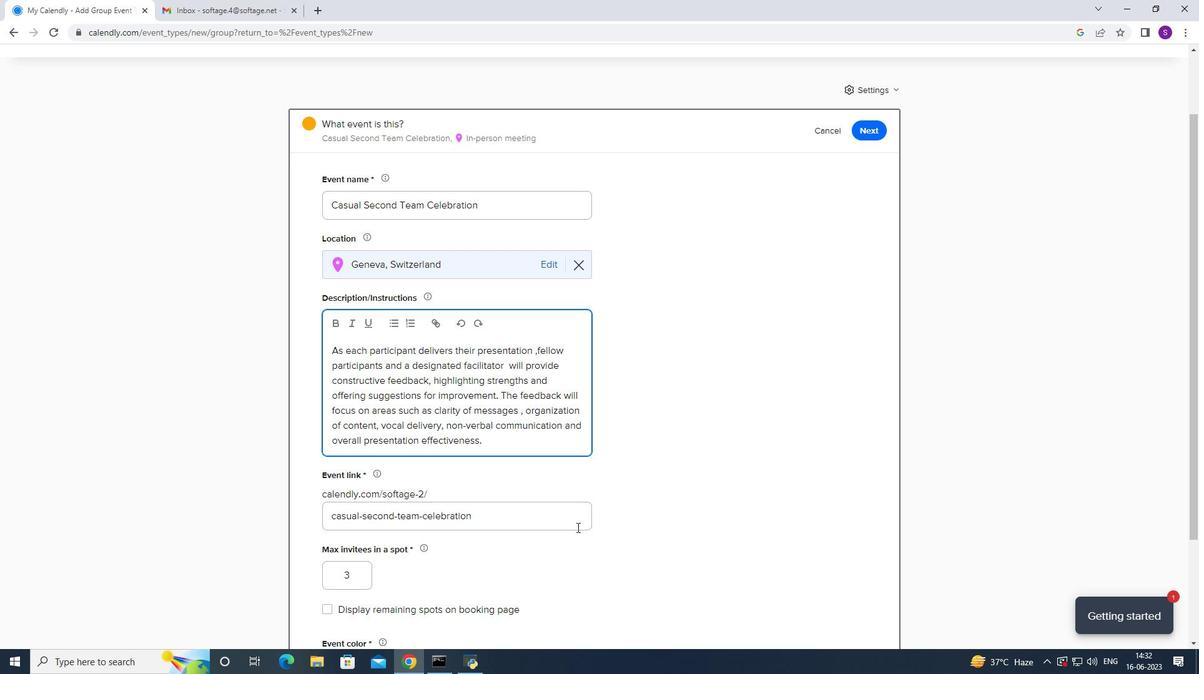 
Action: Mouse moved to (572, 525)
Screenshot: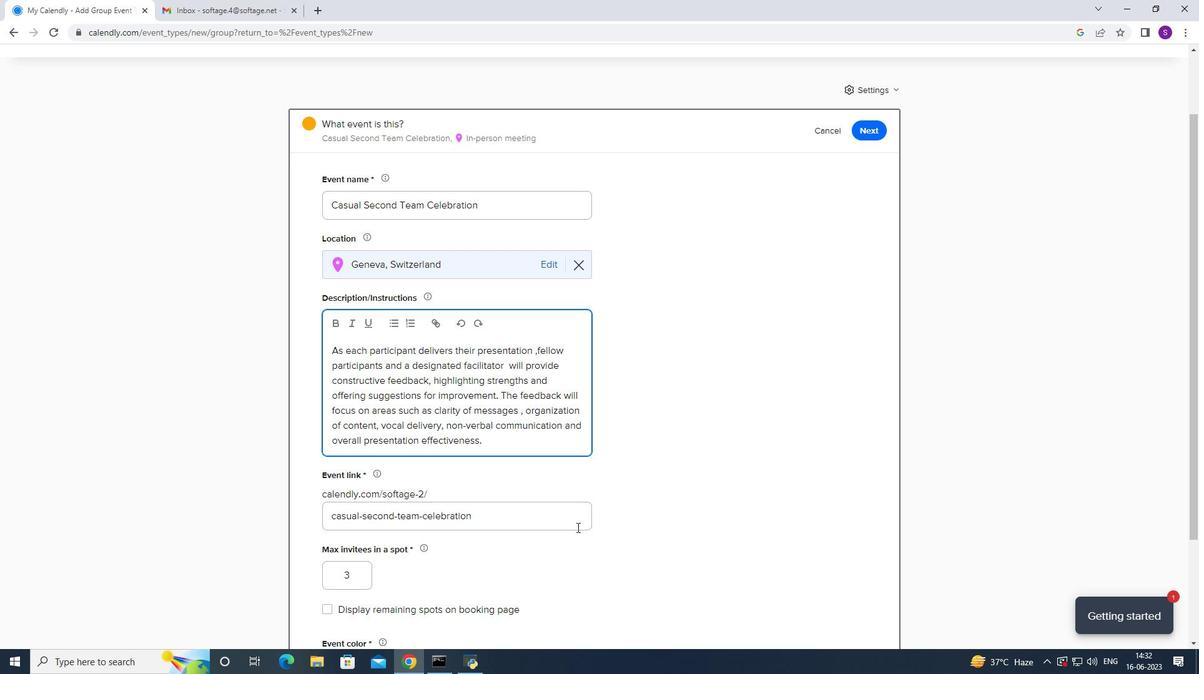 
Action: Mouse scrolled (572, 524) with delta (0, 0)
Screenshot: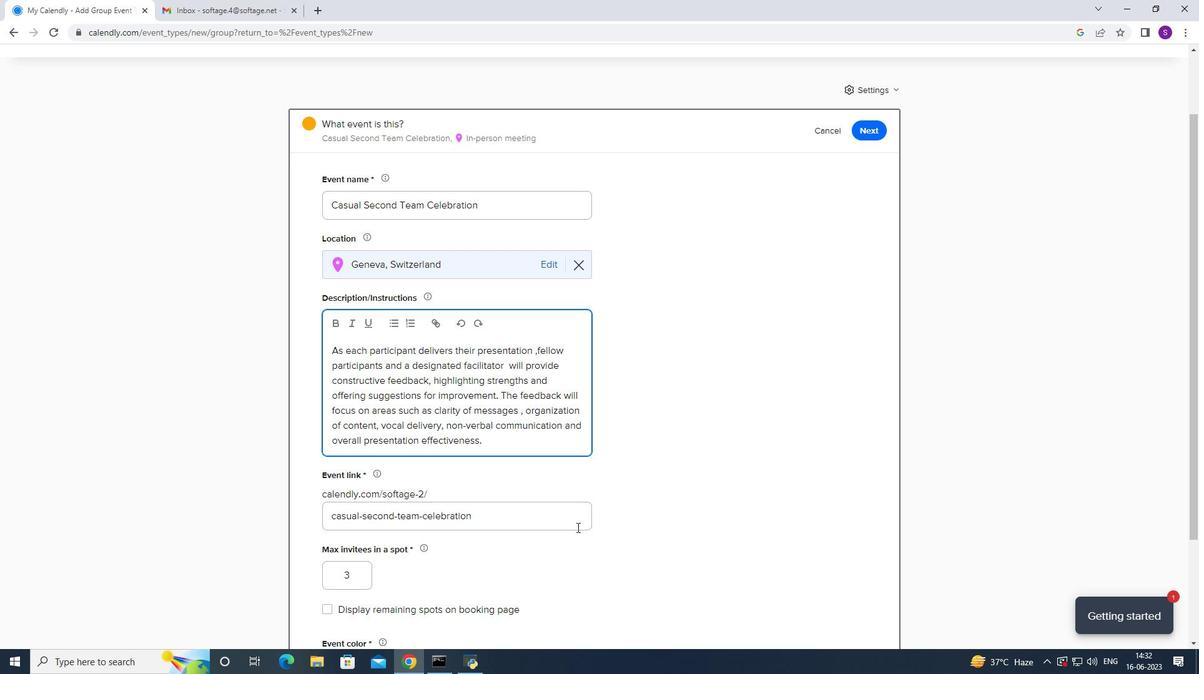 
Action: Mouse moved to (869, 586)
Screenshot: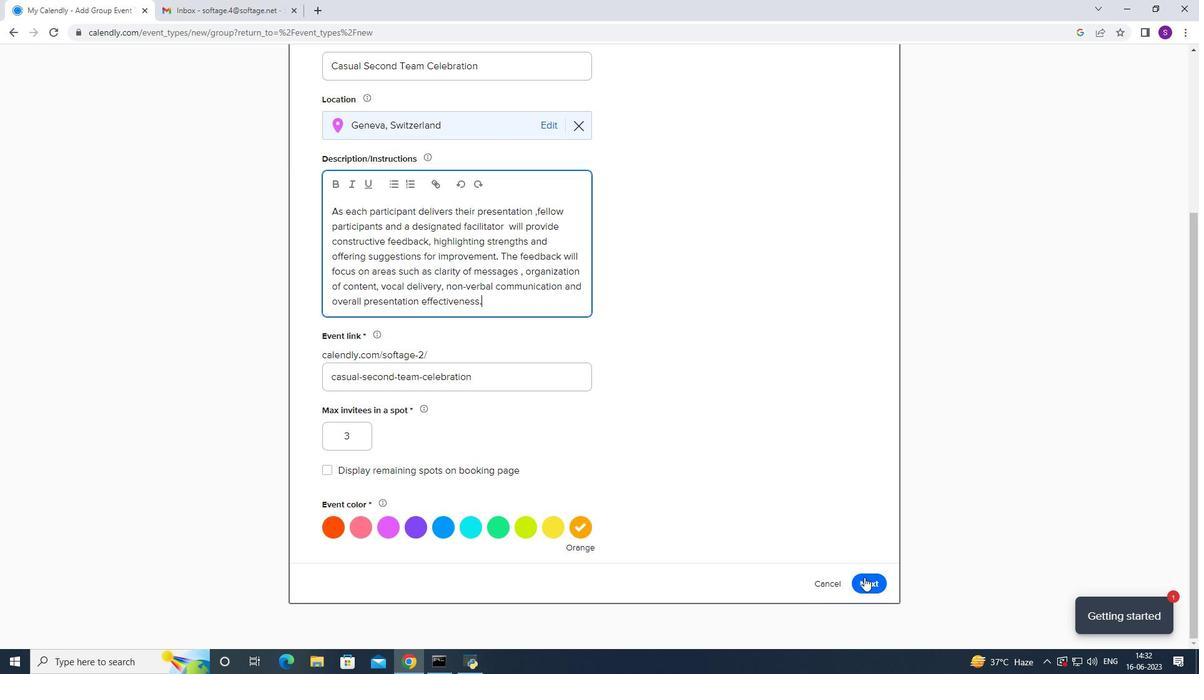 
Action: Mouse pressed left at (869, 586)
Screenshot: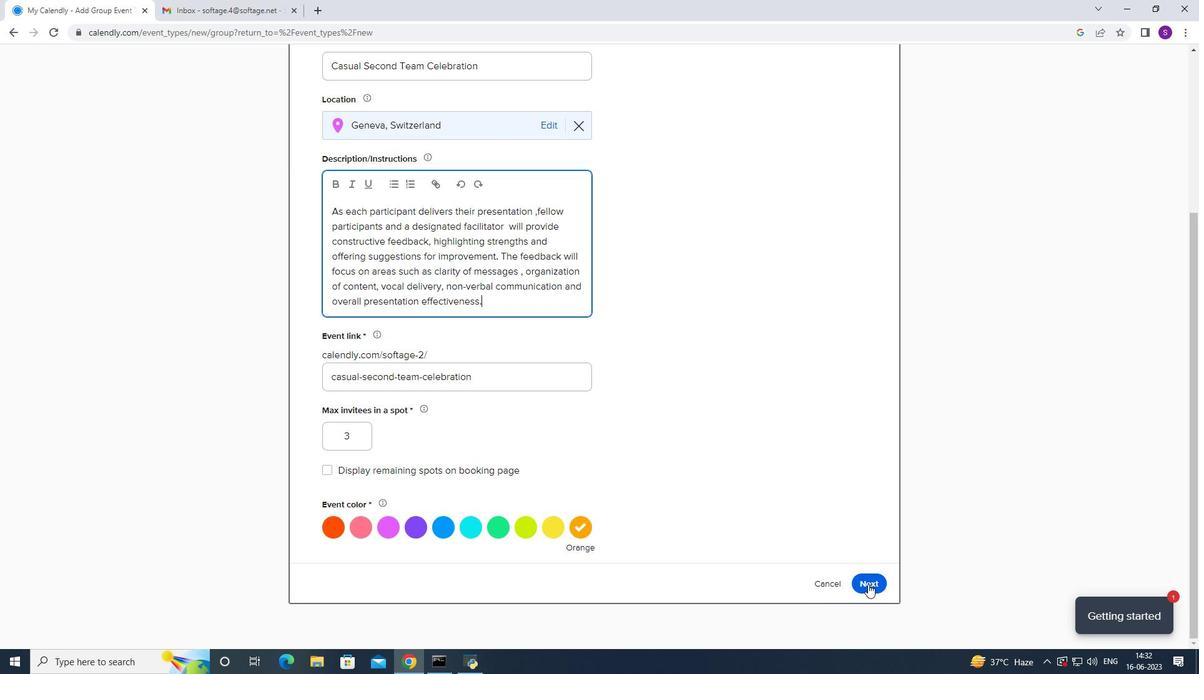 
Action: Mouse moved to (365, 180)
Screenshot: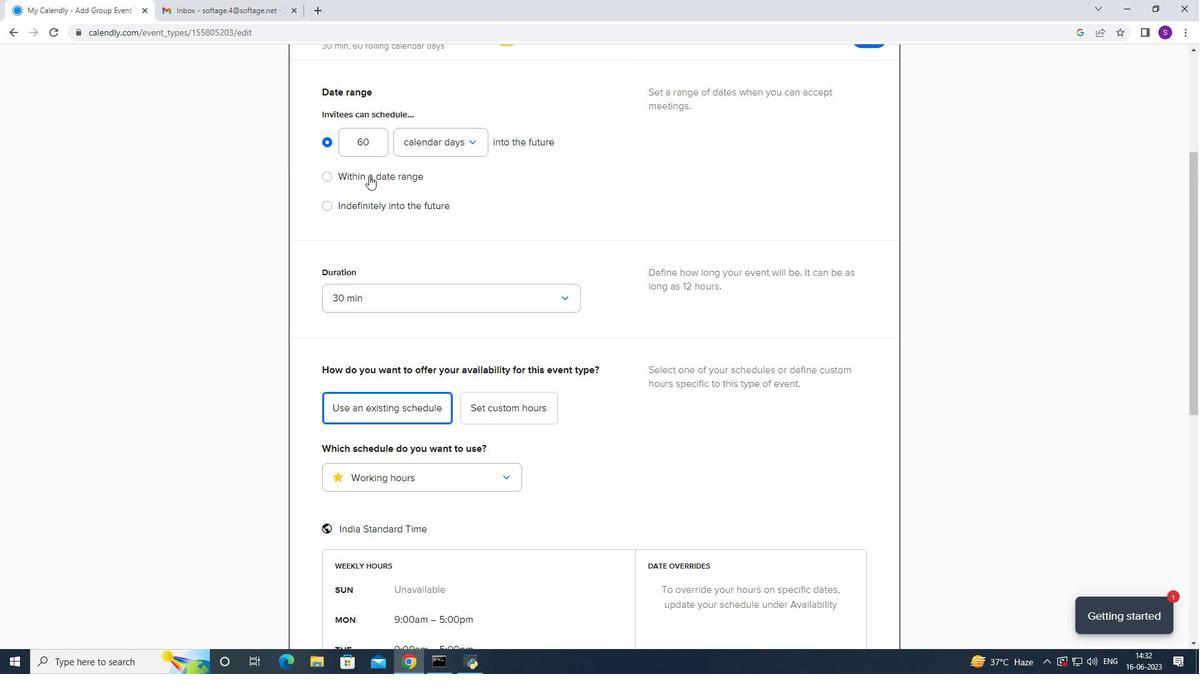 
Action: Mouse pressed left at (365, 180)
Screenshot: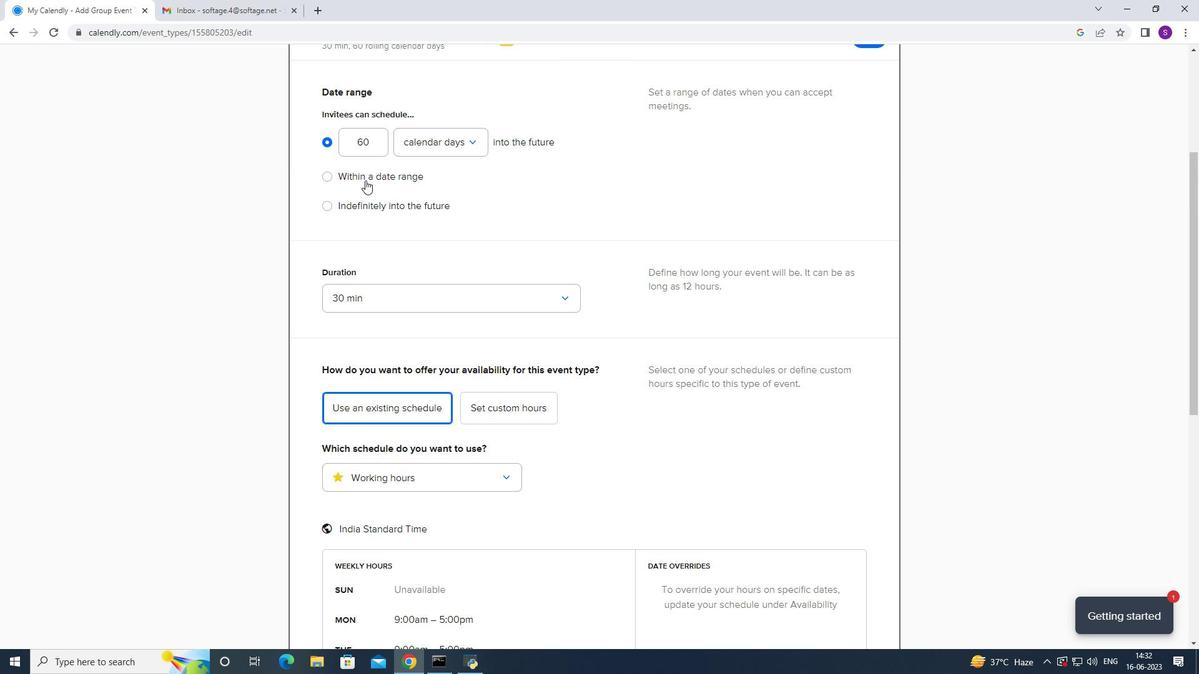 
Action: Mouse moved to (457, 187)
Screenshot: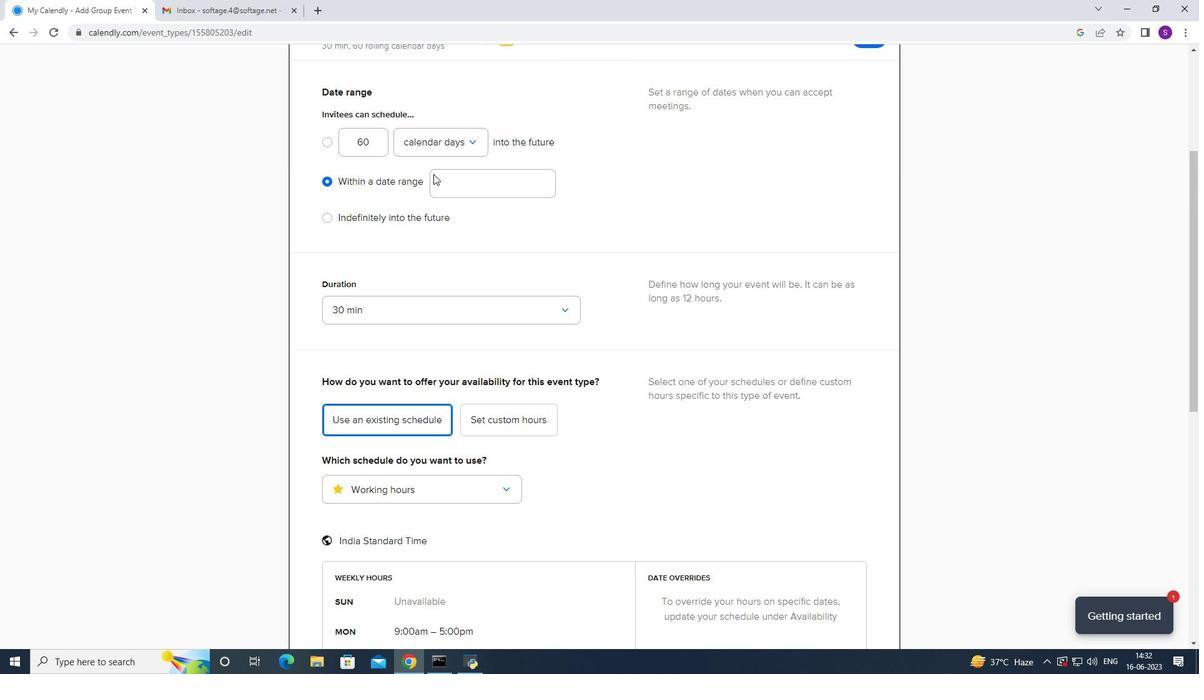 
Action: Mouse pressed left at (457, 187)
Screenshot: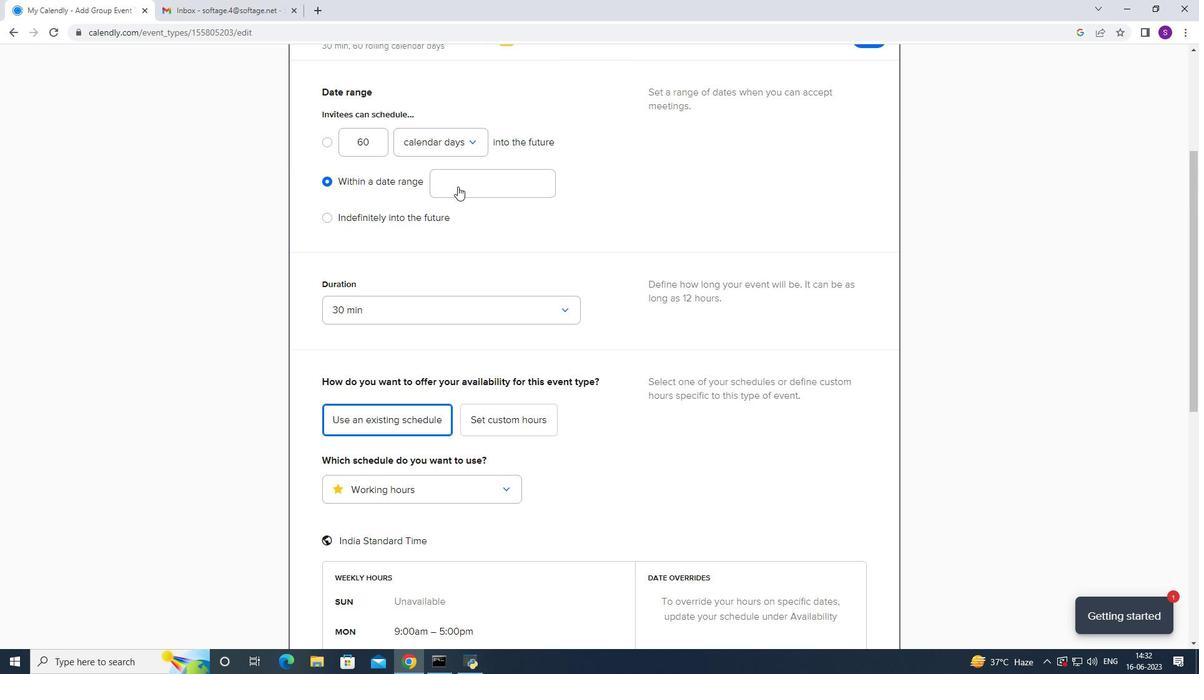 
Action: Mouse moved to (516, 226)
Screenshot: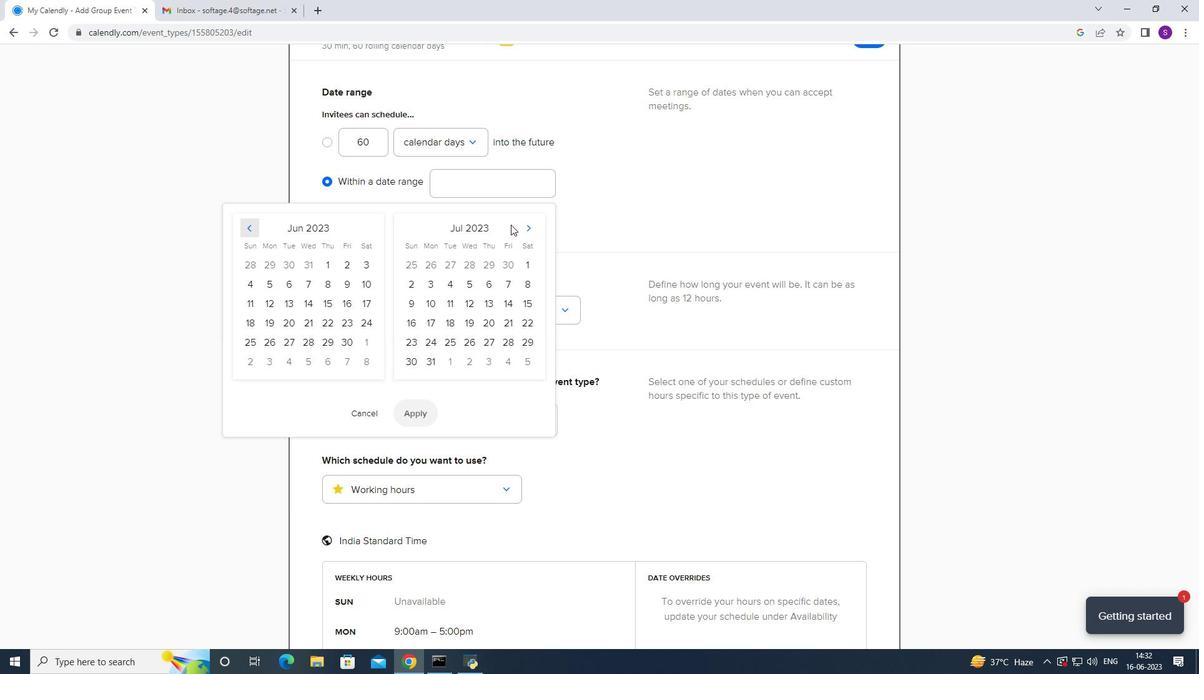 
Action: Mouse pressed left at (516, 226)
Screenshot: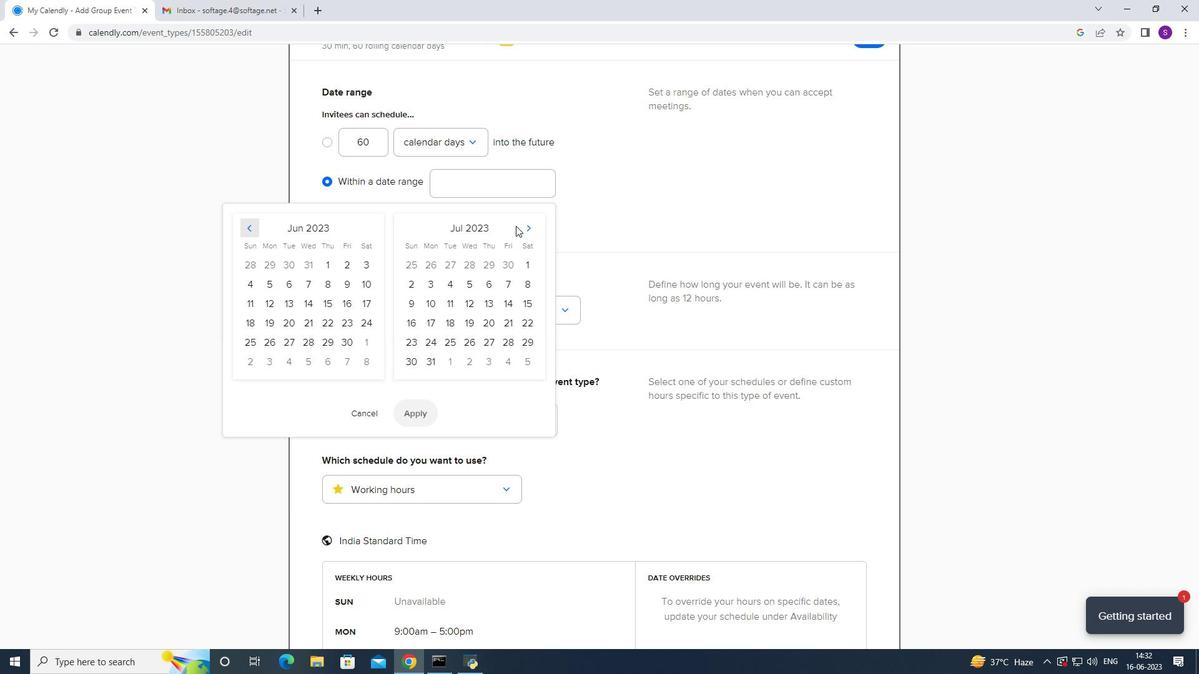 
Action: Mouse pressed left at (516, 226)
Screenshot: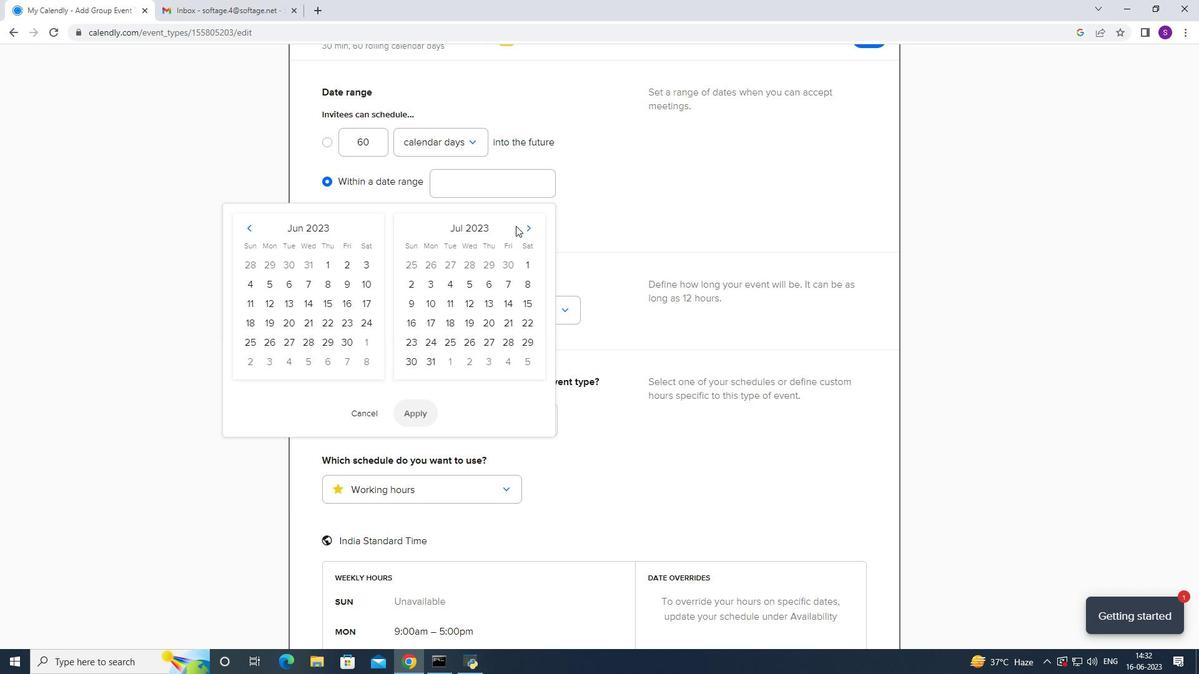 
Action: Mouse moved to (524, 224)
Screenshot: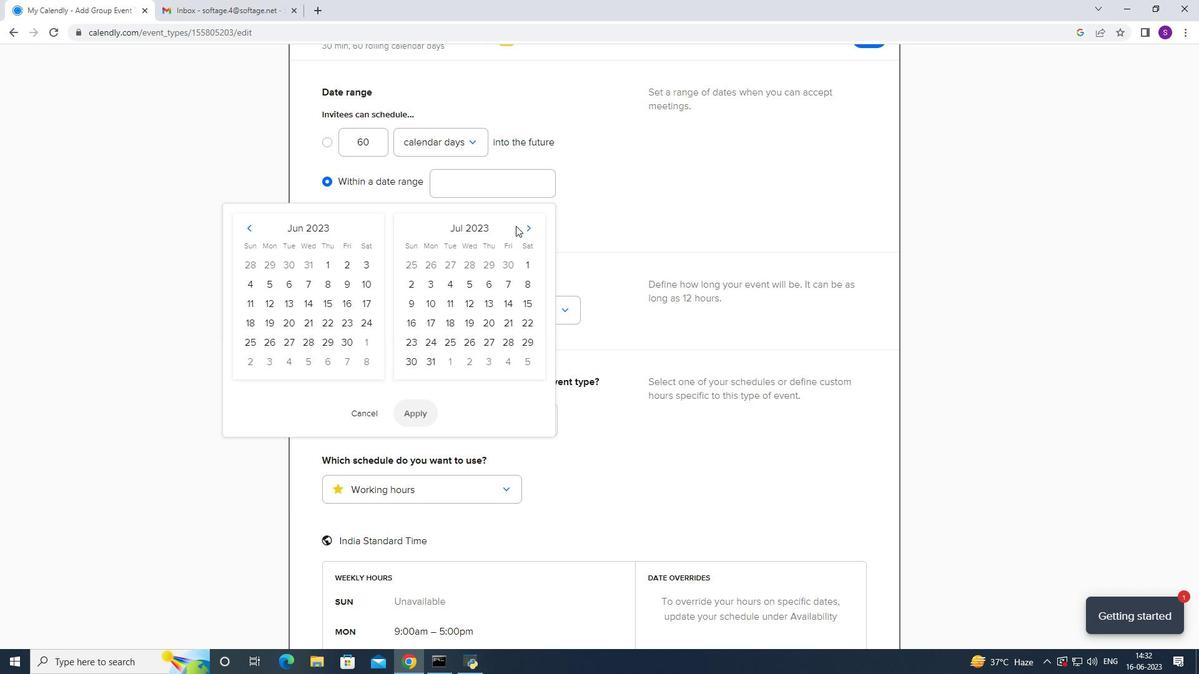 
Action: Mouse pressed left at (524, 224)
Screenshot: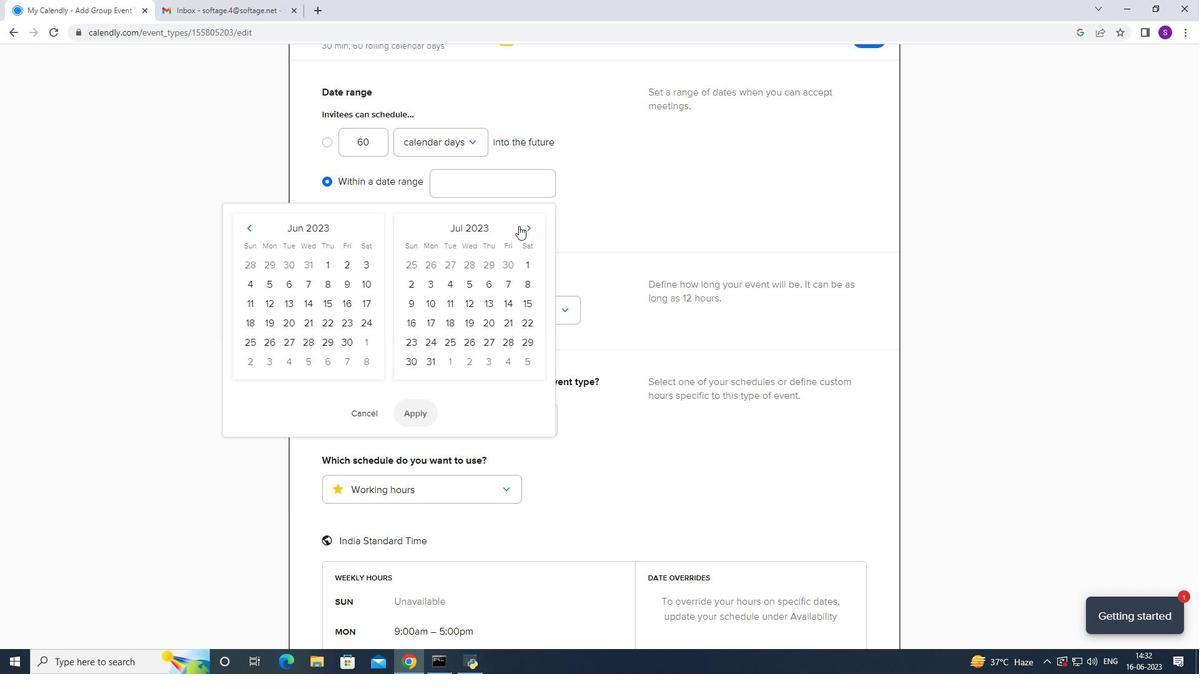 
Action: Mouse pressed left at (524, 224)
Screenshot: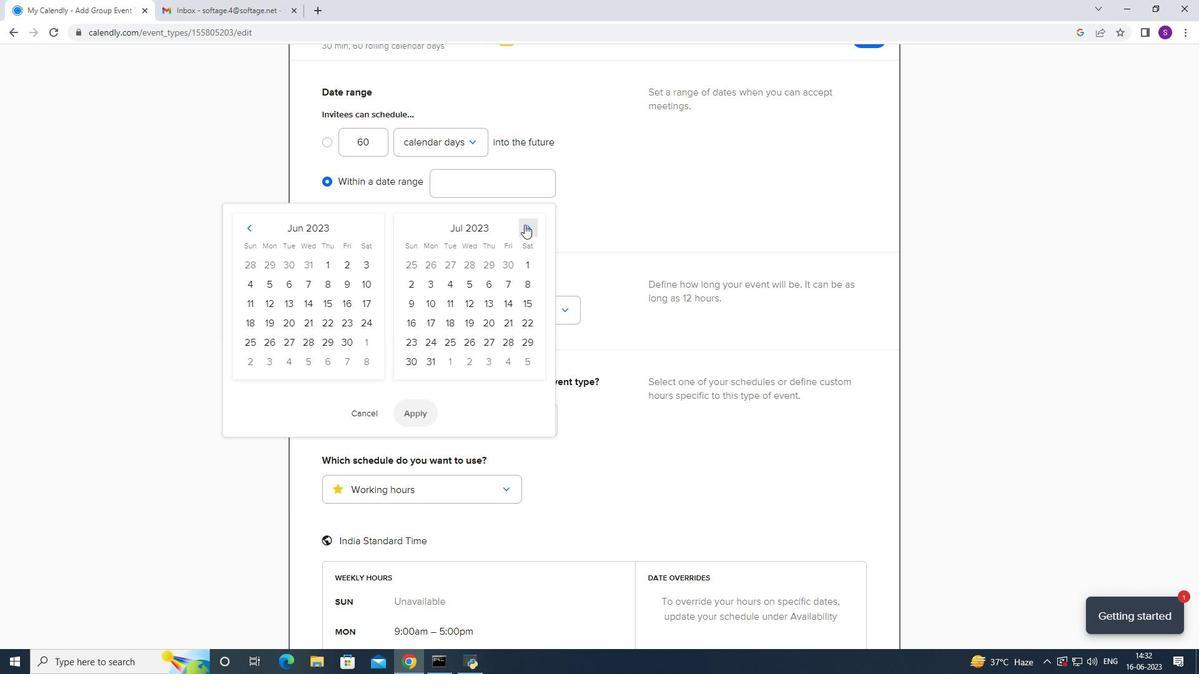 
Action: Mouse pressed left at (524, 224)
Screenshot: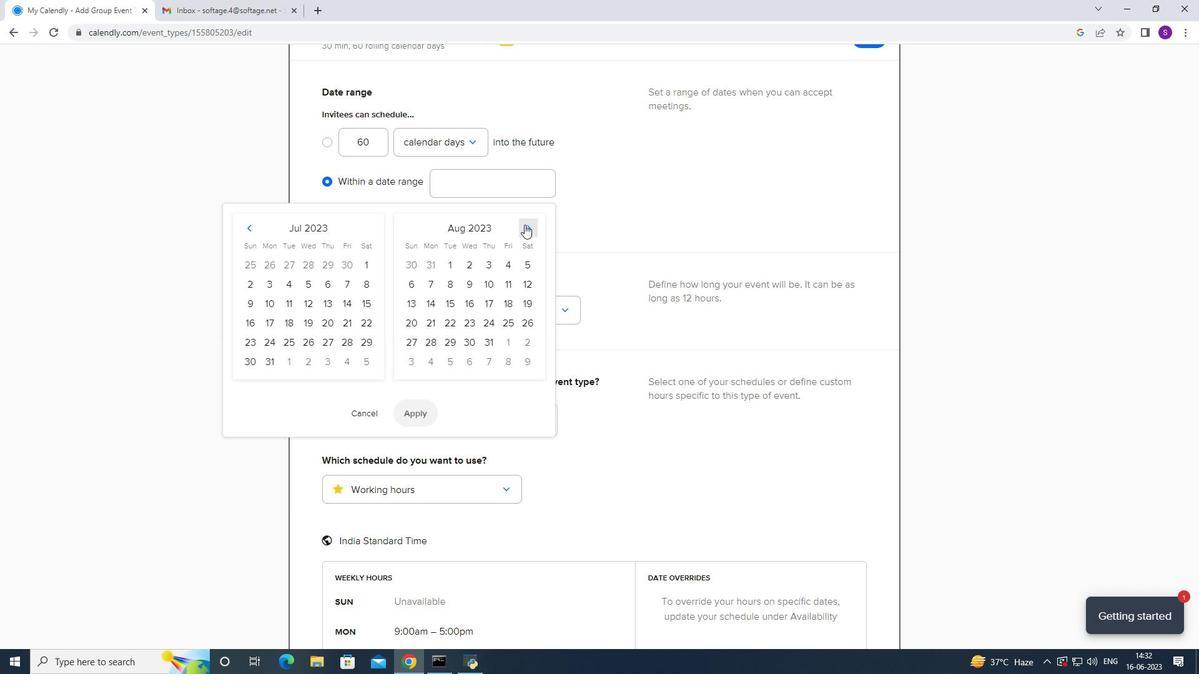 
Action: Mouse pressed left at (524, 224)
Screenshot: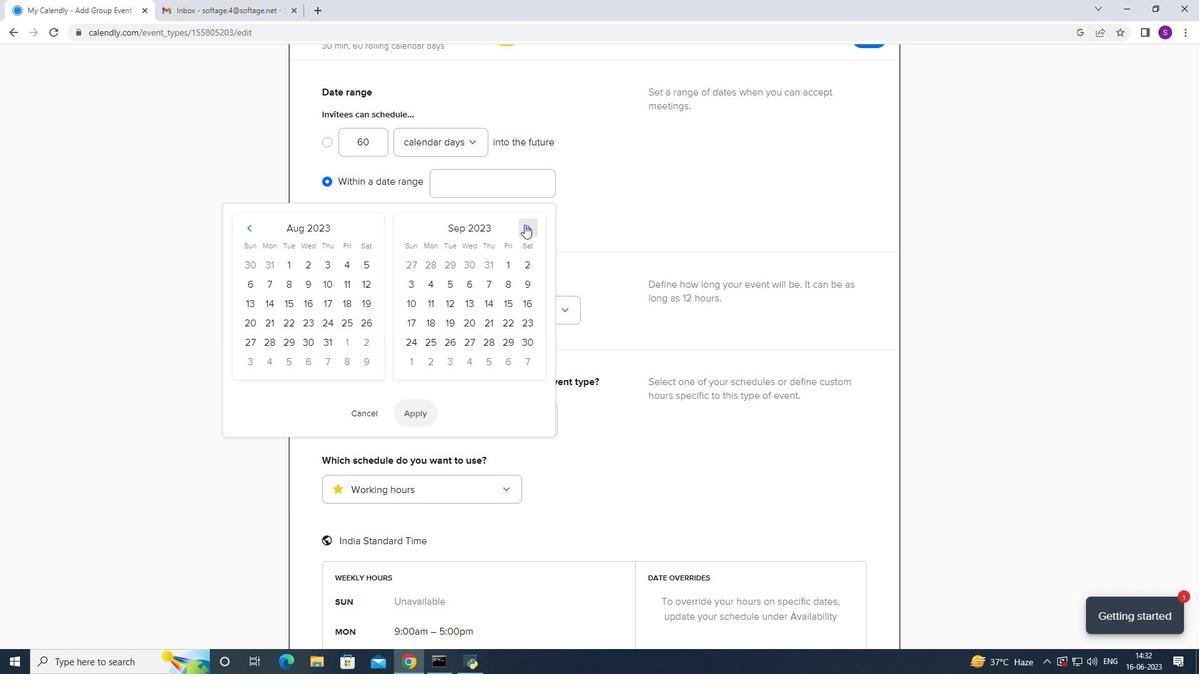 
Action: Mouse pressed left at (524, 224)
Screenshot: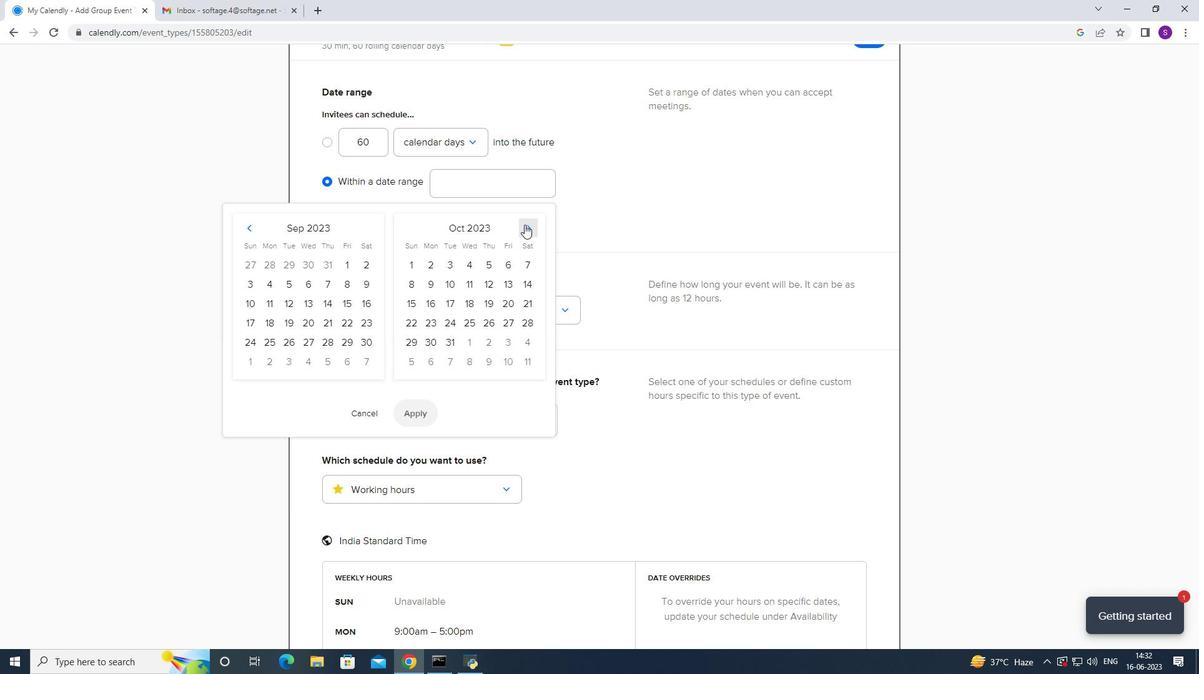 
Action: Mouse moved to (519, 226)
Screenshot: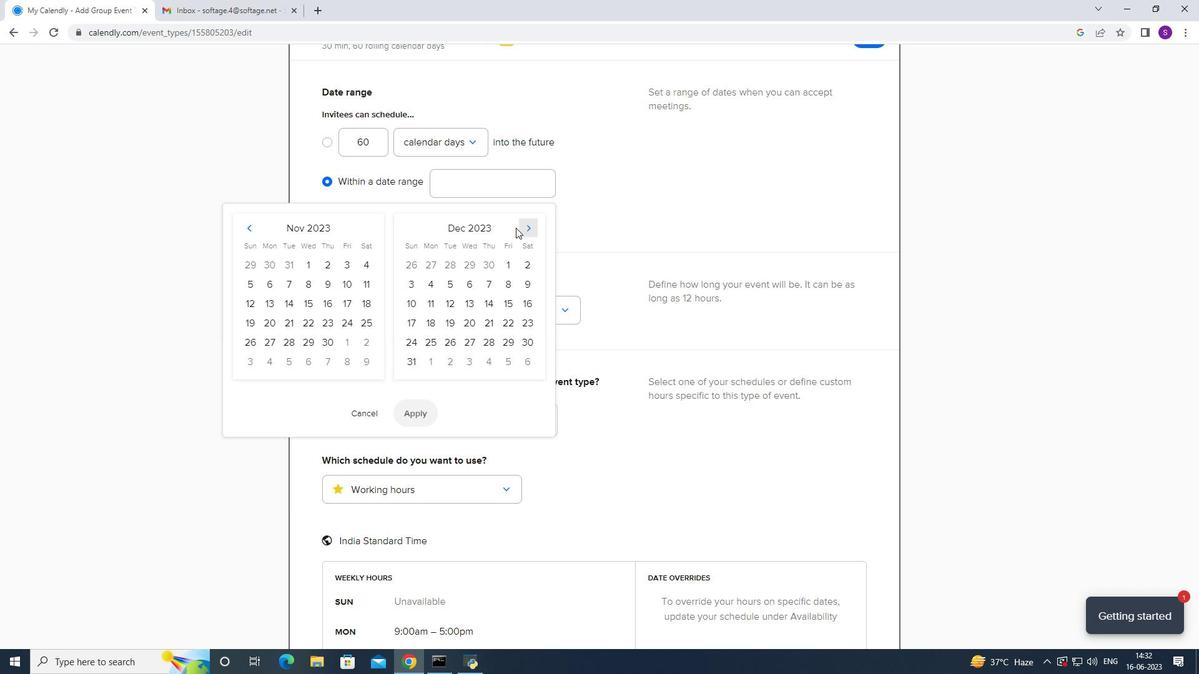 
Action: Mouse pressed left at (519, 226)
Screenshot: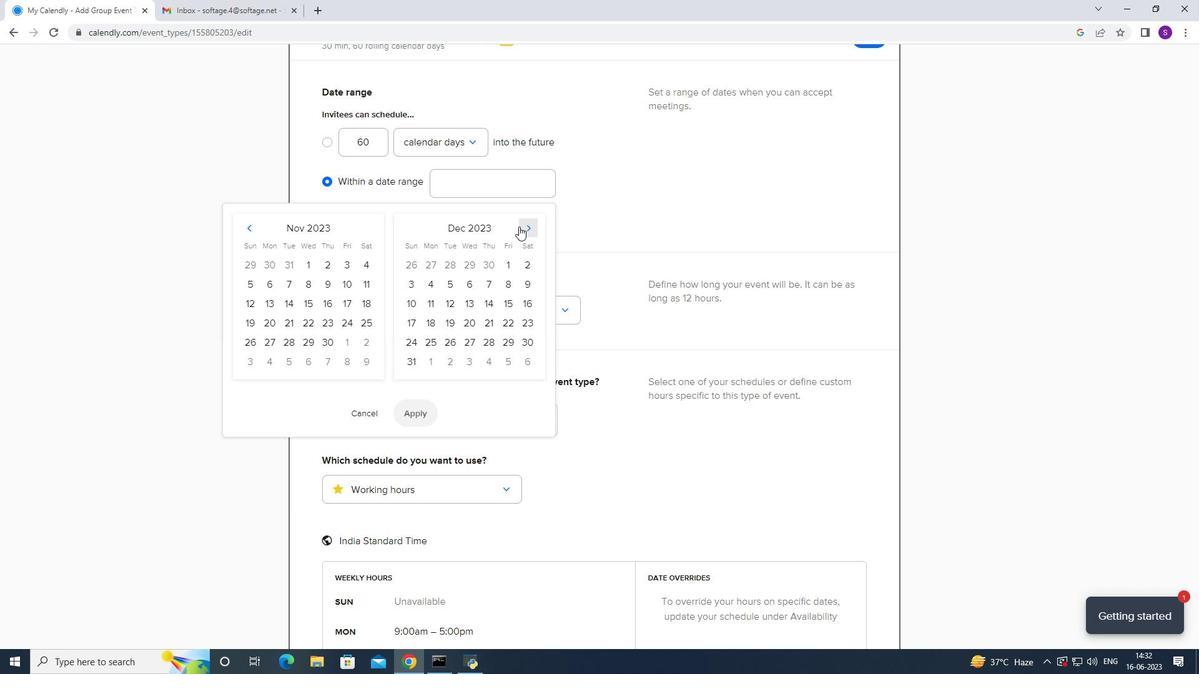 
Action: Mouse pressed left at (519, 226)
Screenshot: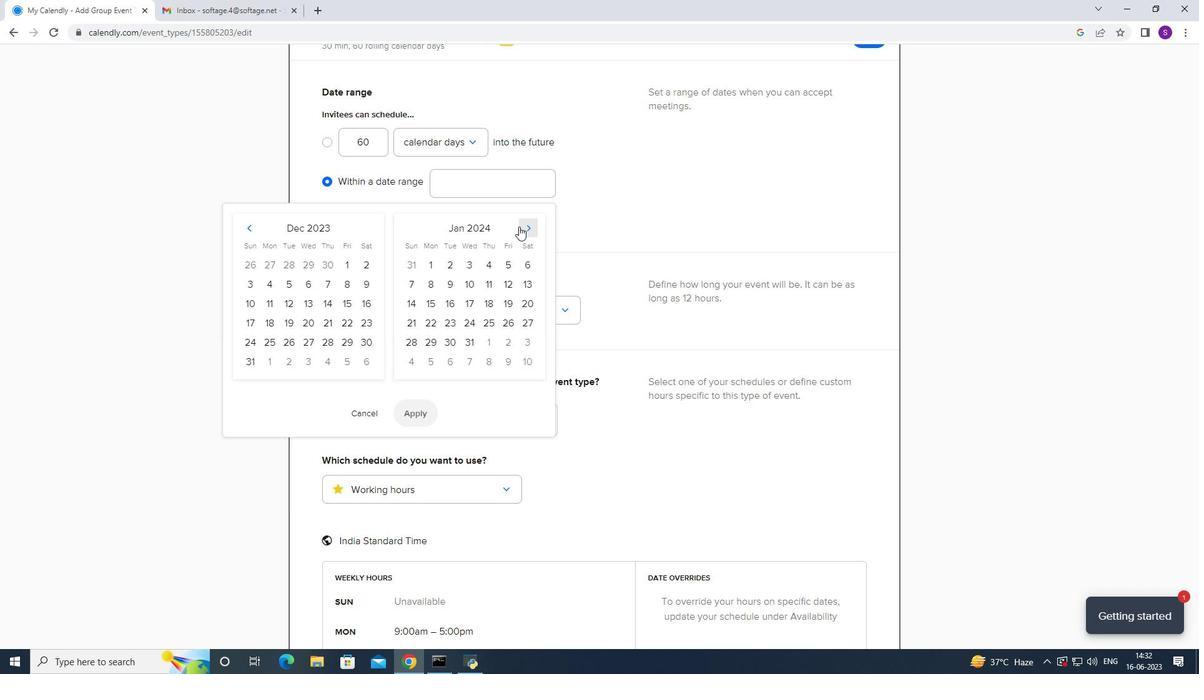 
Action: Mouse pressed left at (519, 226)
Screenshot: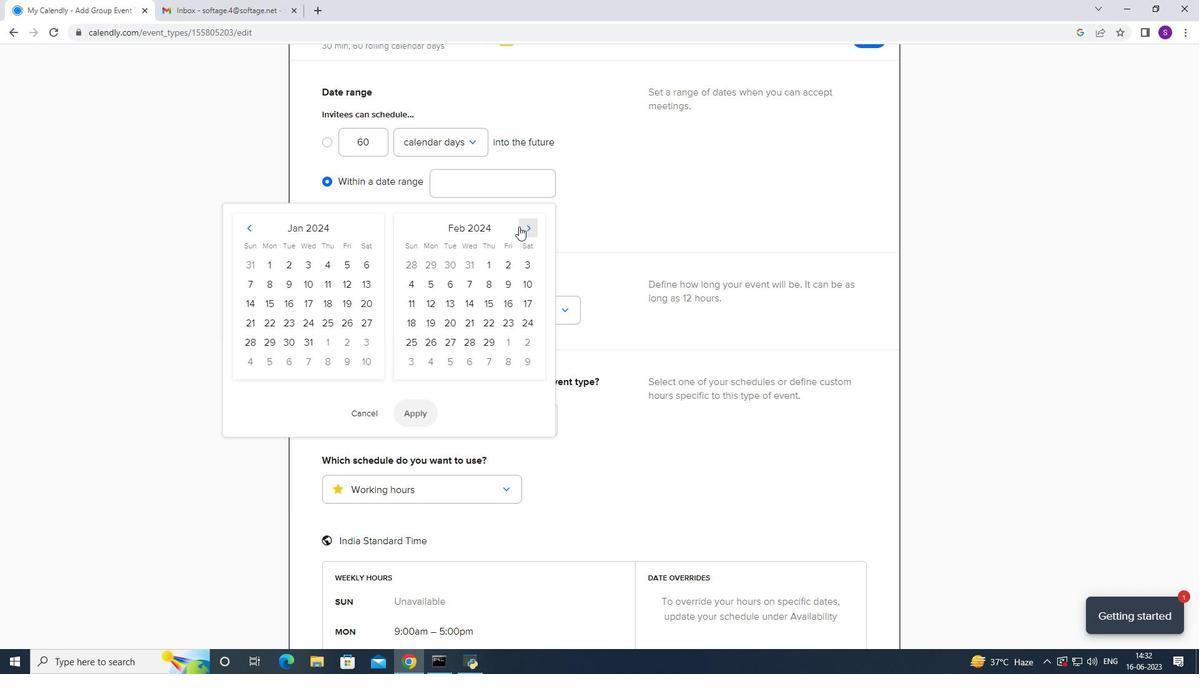 
Action: Mouse pressed left at (519, 226)
Screenshot: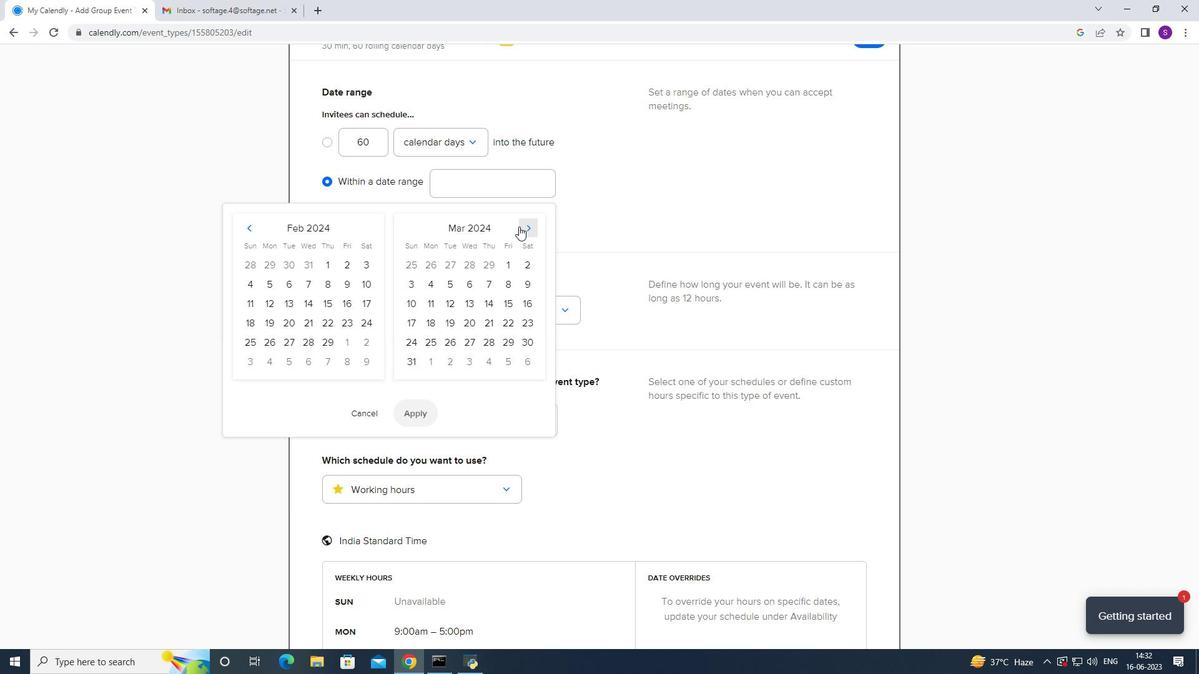 
Action: Mouse pressed left at (519, 226)
Screenshot: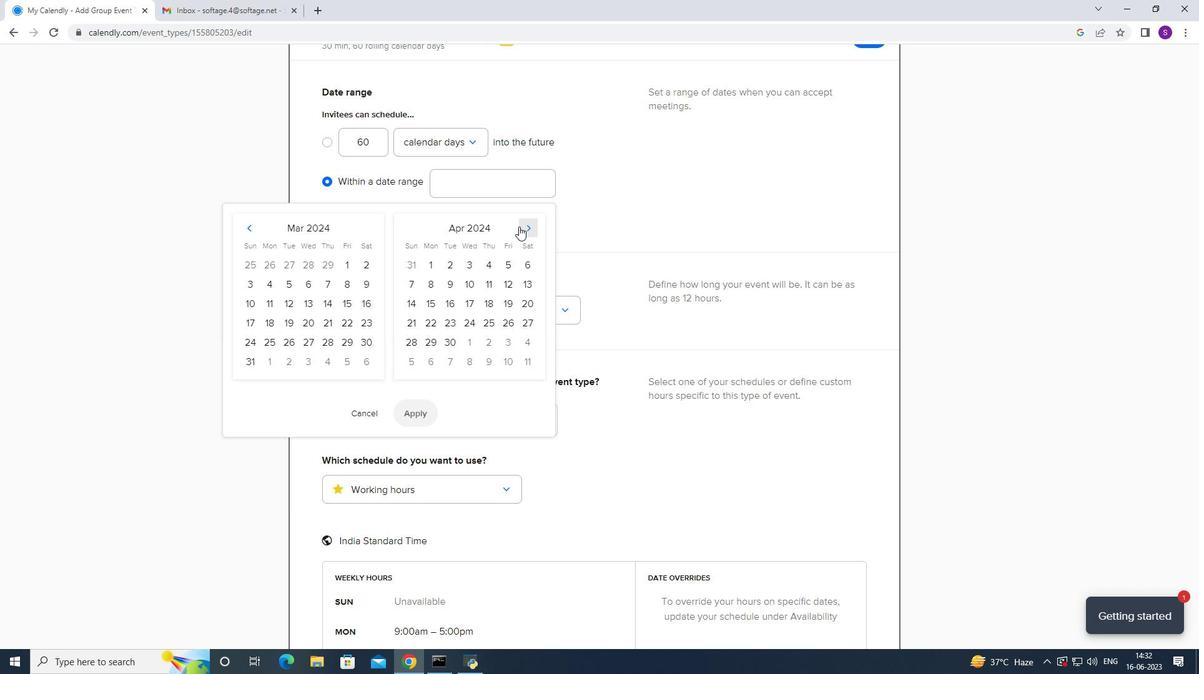 
Action: Mouse moved to (426, 322)
Screenshot: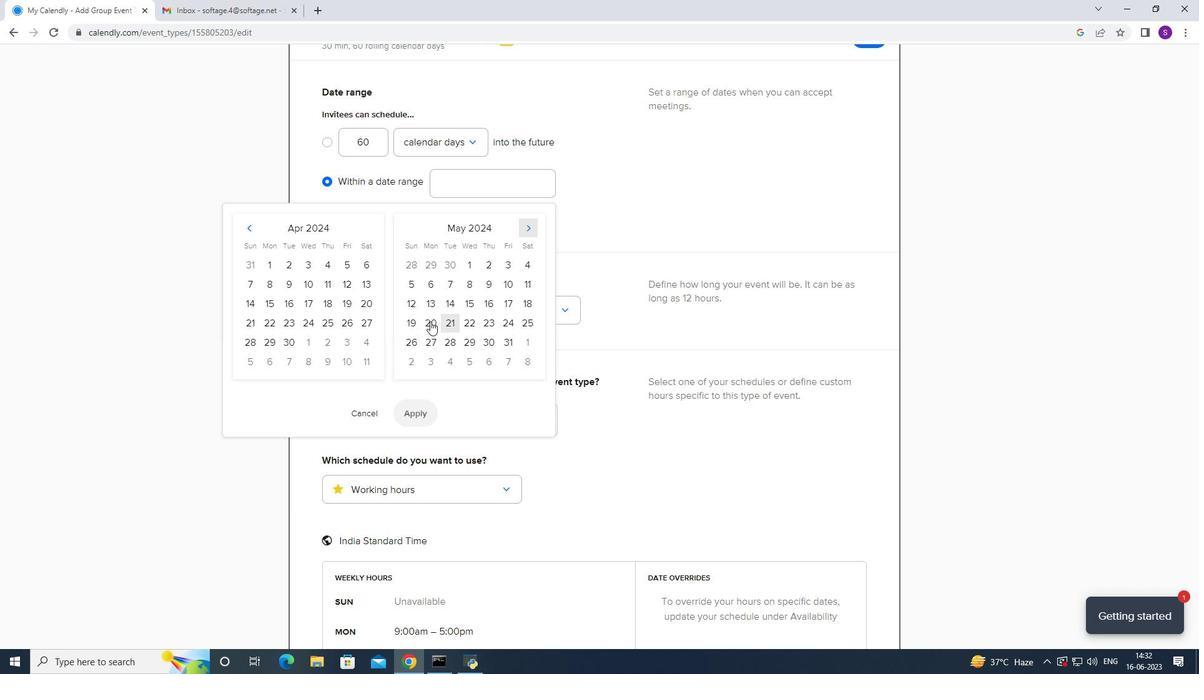 
Action: Mouse pressed left at (426, 322)
Screenshot: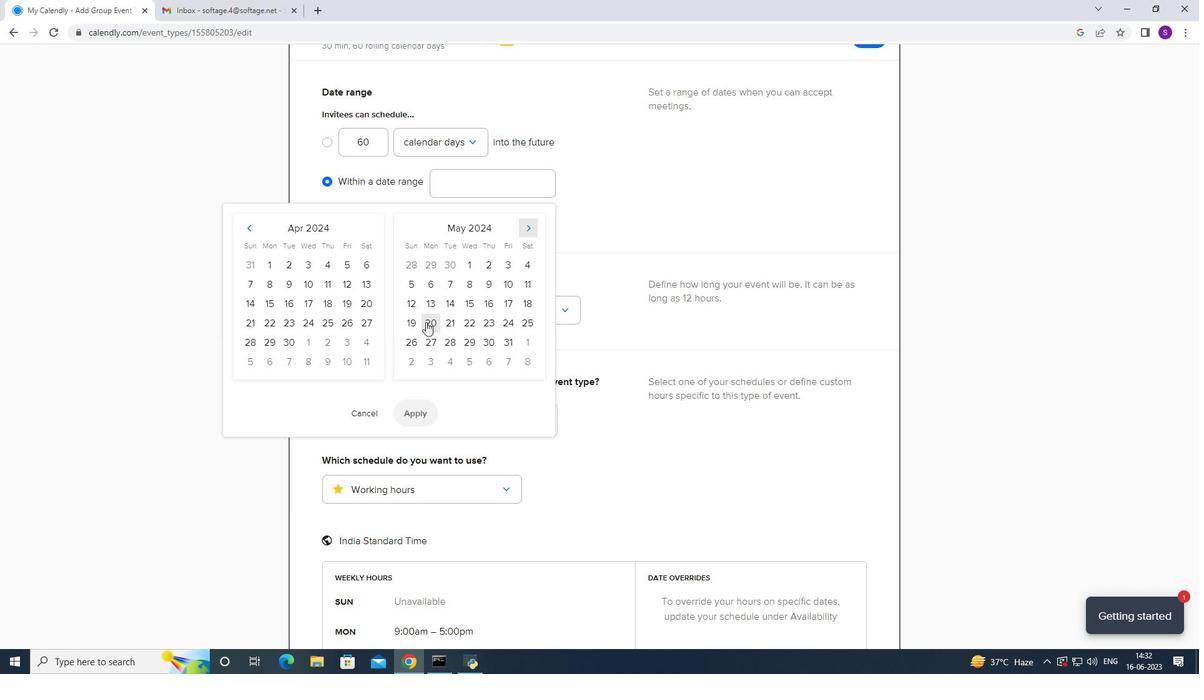 
Action: Mouse moved to (449, 322)
Screenshot: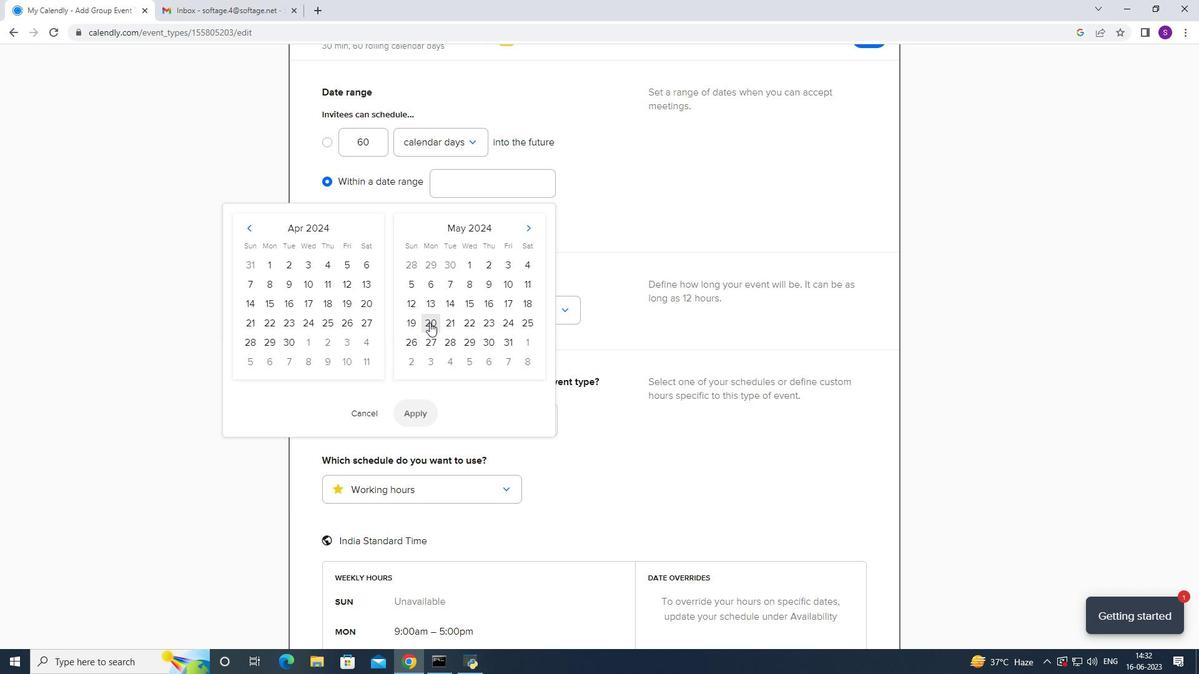 
Action: Mouse pressed left at (449, 322)
Screenshot: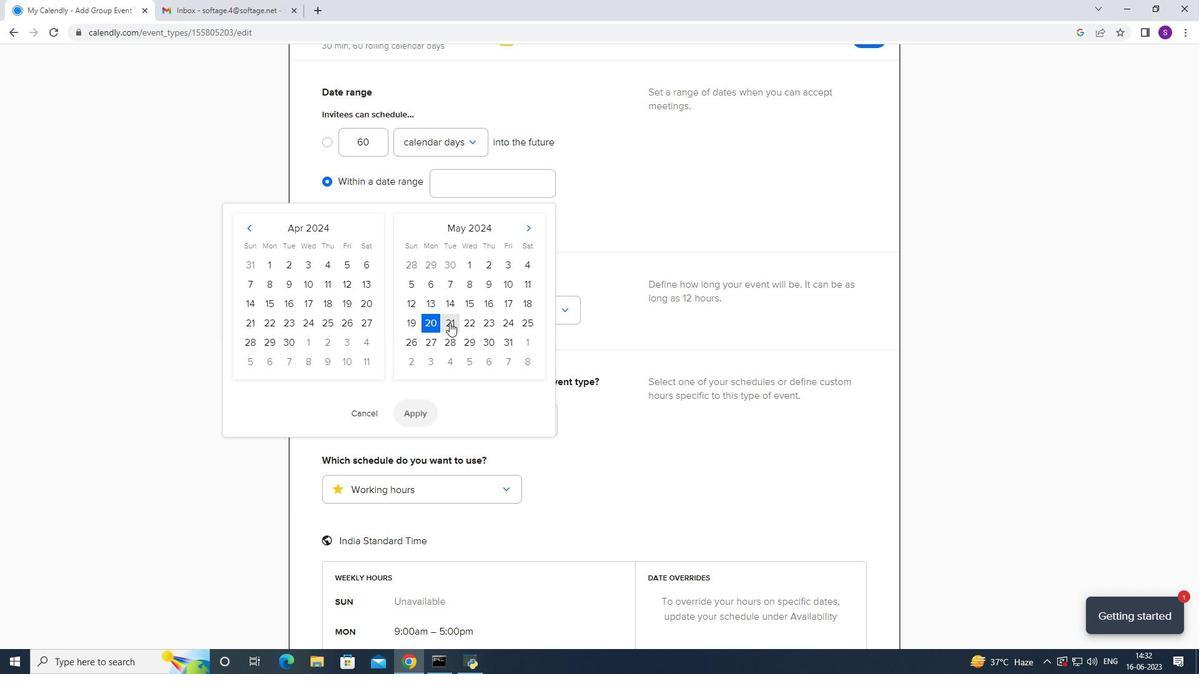 
Action: Mouse moved to (424, 410)
Screenshot: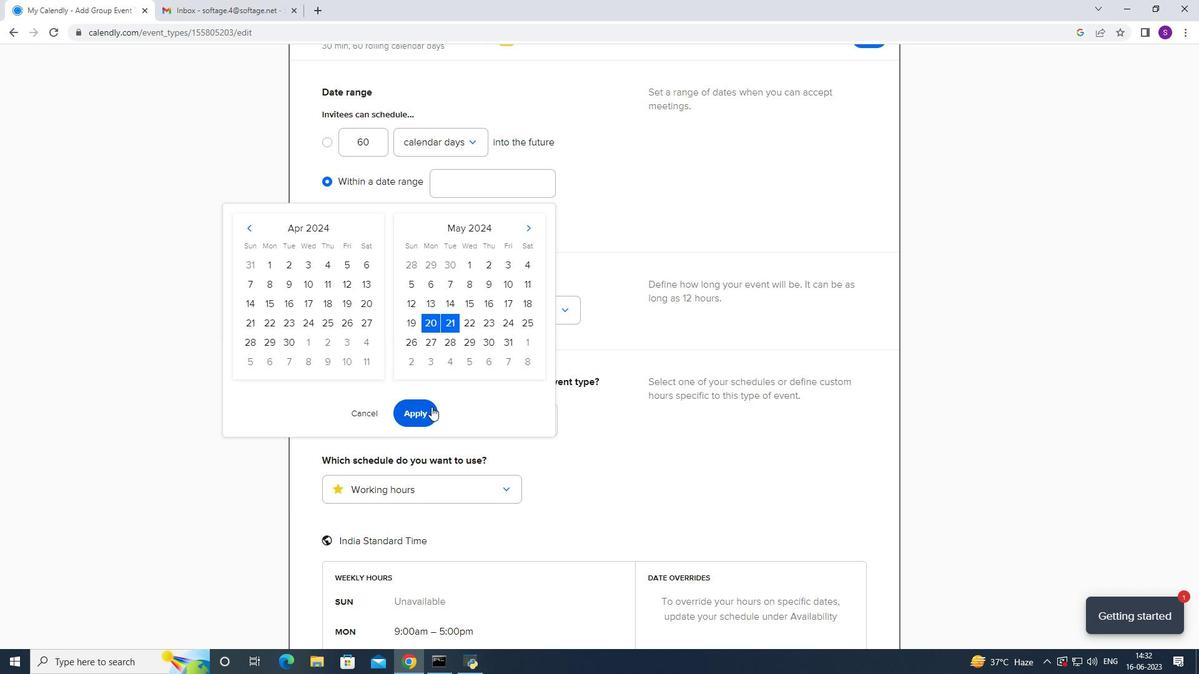 
Action: Mouse pressed left at (424, 410)
Screenshot: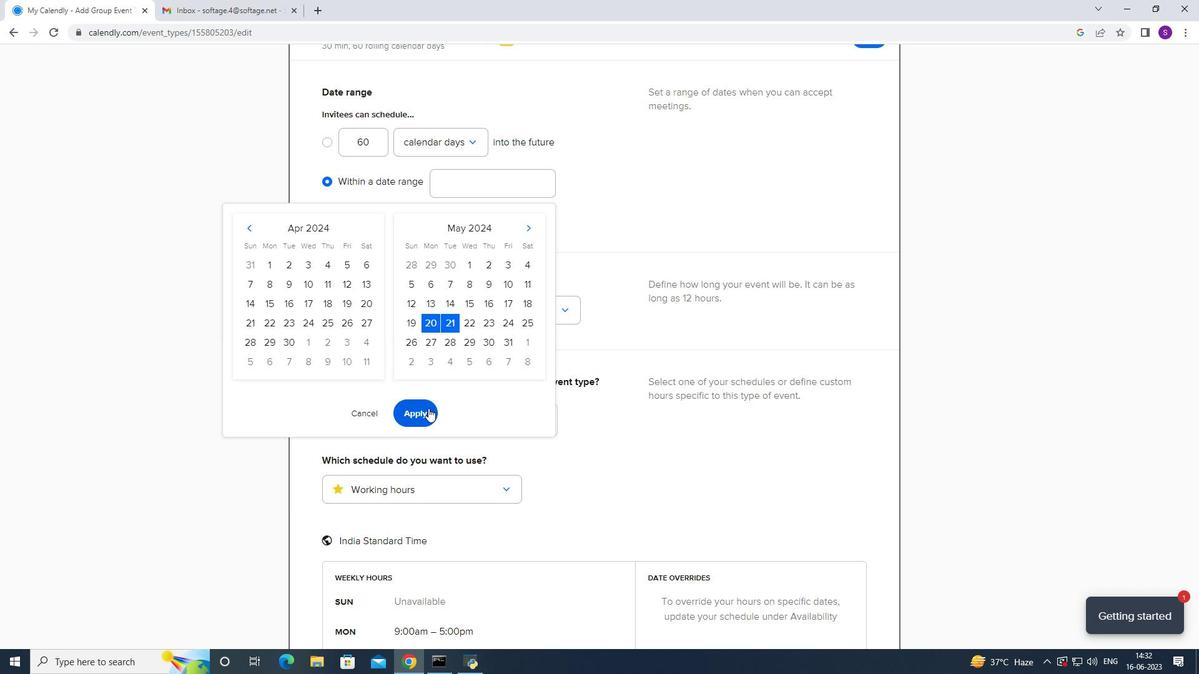
Action: Mouse moved to (539, 364)
Screenshot: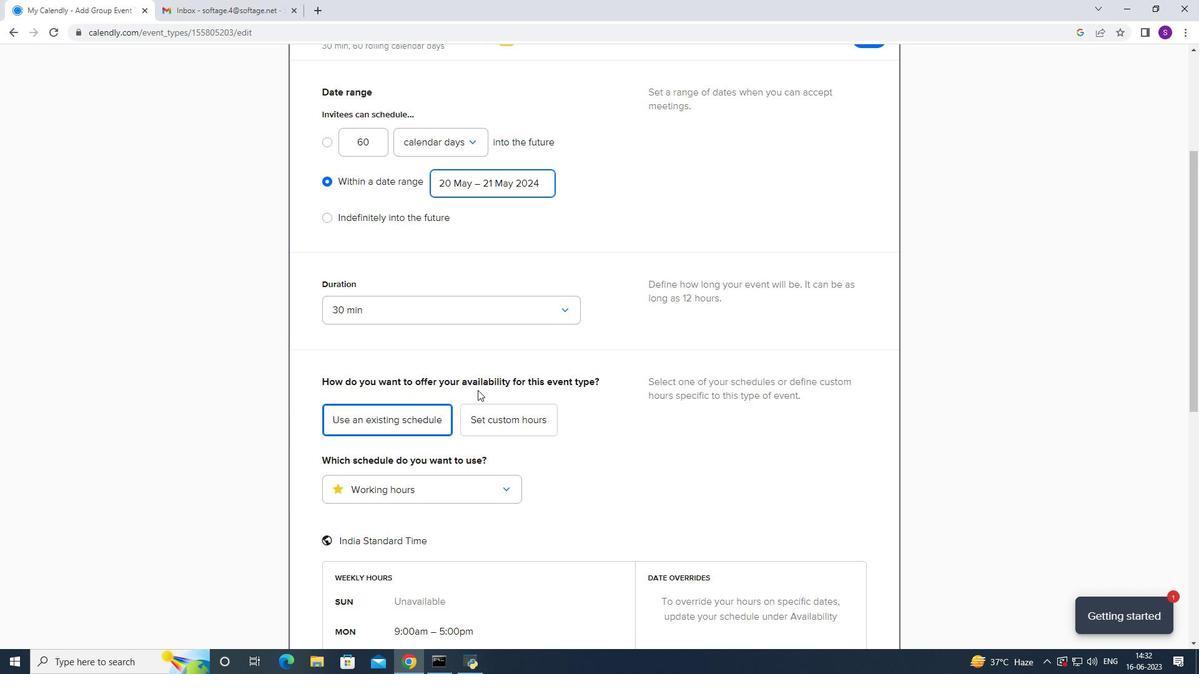 
Action: Mouse scrolled (539, 363) with delta (0, 0)
Screenshot: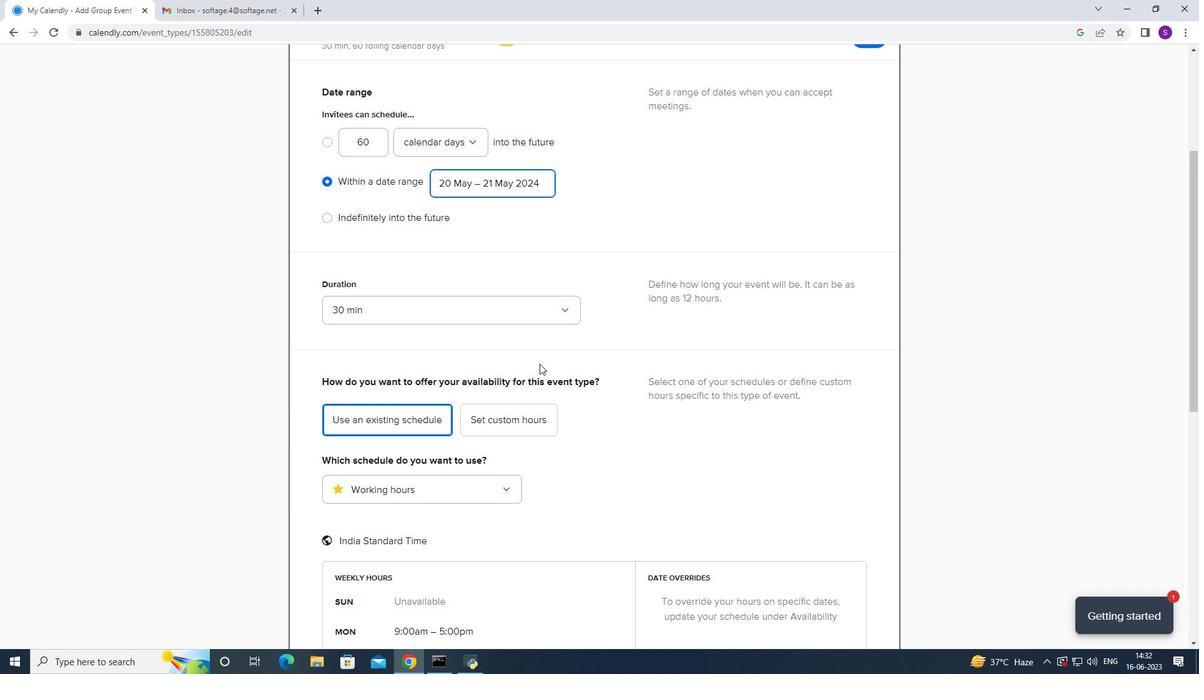 
Action: Mouse scrolled (539, 363) with delta (0, 0)
Screenshot: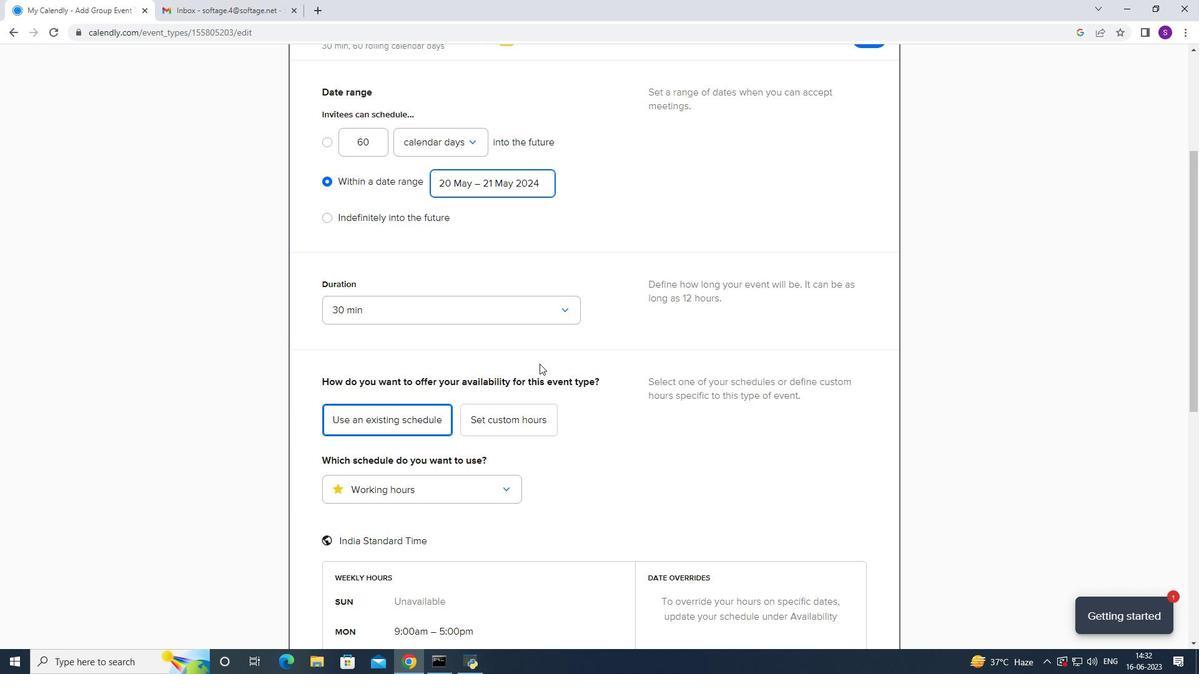 
Action: Mouse scrolled (539, 363) with delta (0, 0)
Screenshot: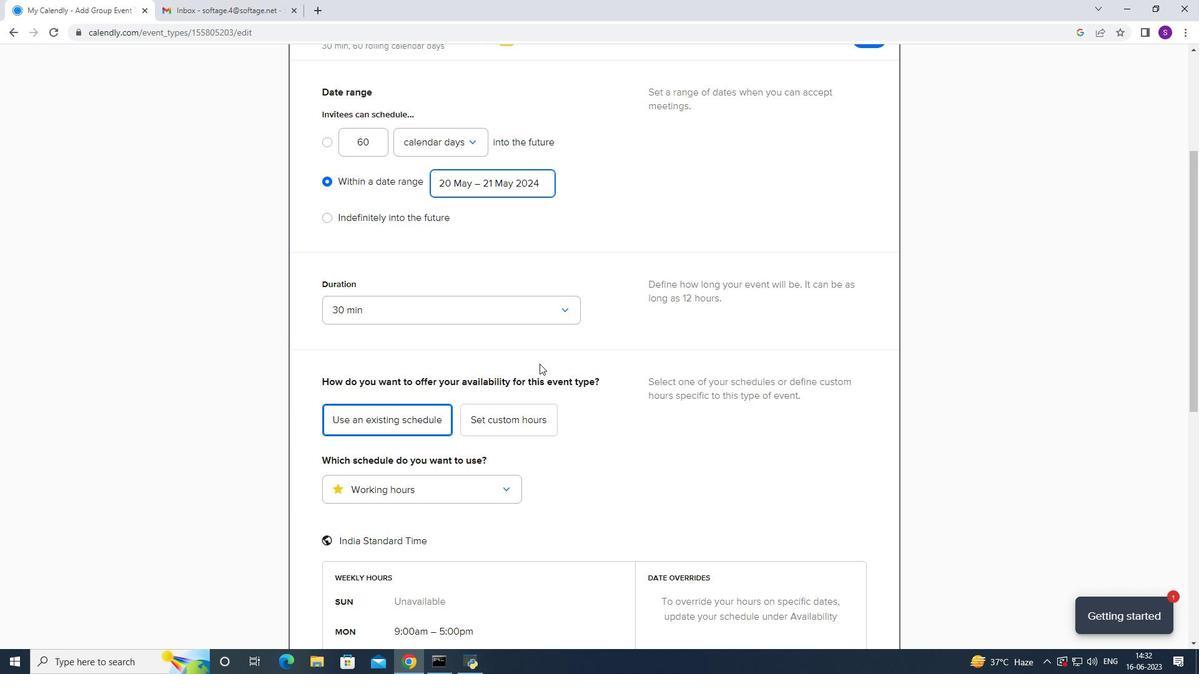 
Action: Mouse scrolled (539, 362) with delta (0, -1)
Screenshot: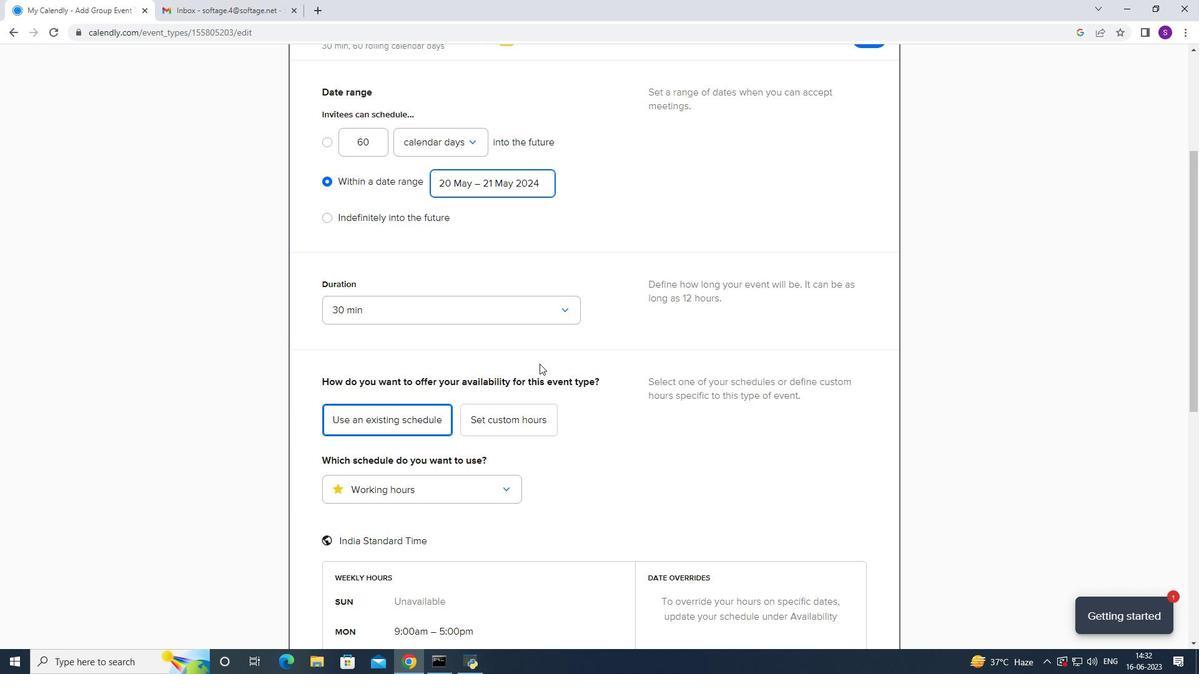 
Action: Mouse scrolled (539, 363) with delta (0, 0)
Screenshot: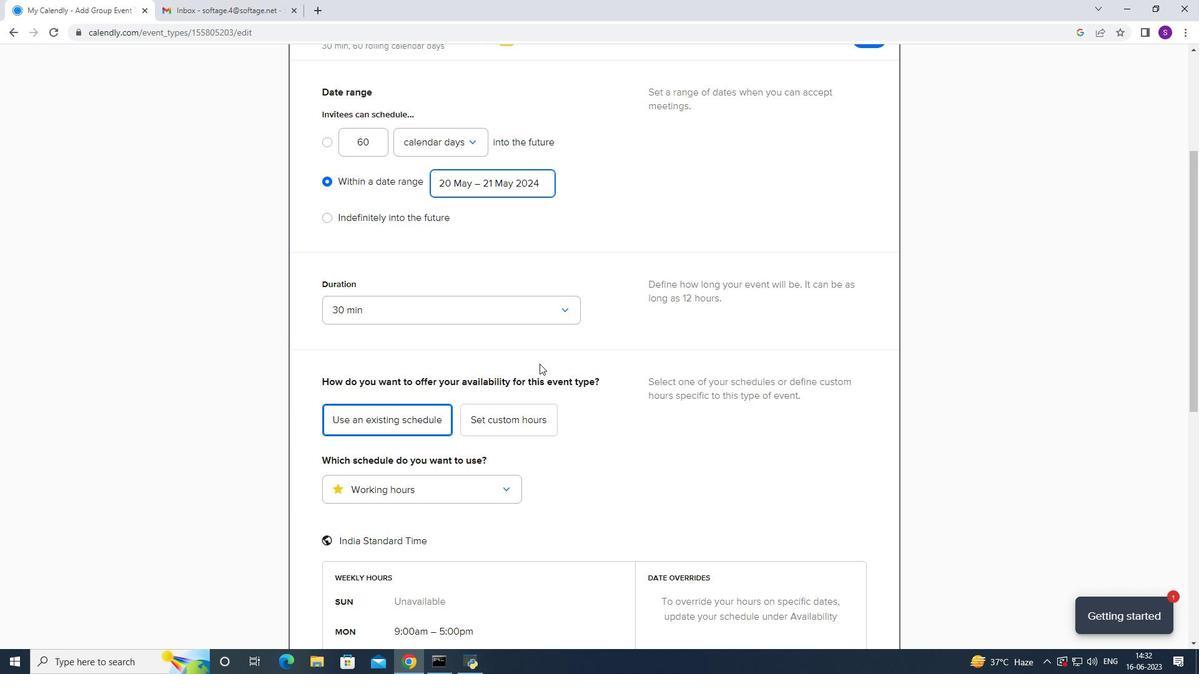 
Action: Mouse scrolled (539, 363) with delta (0, 0)
Screenshot: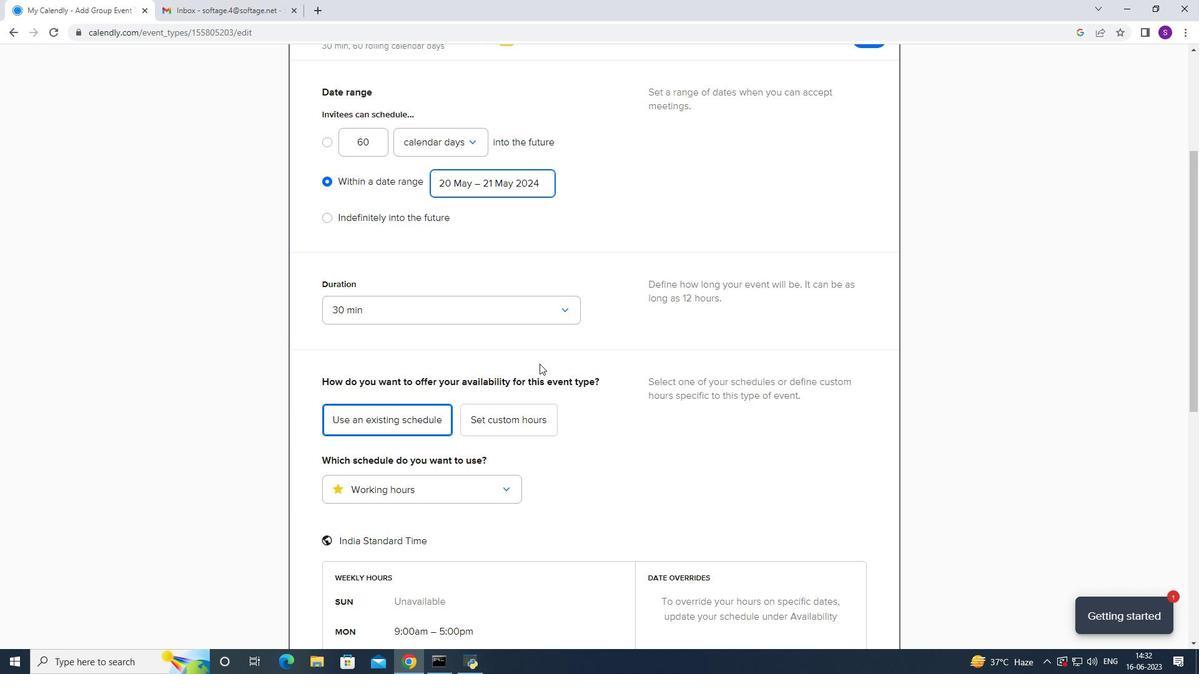 
Action: Mouse scrolled (539, 363) with delta (0, 0)
Screenshot: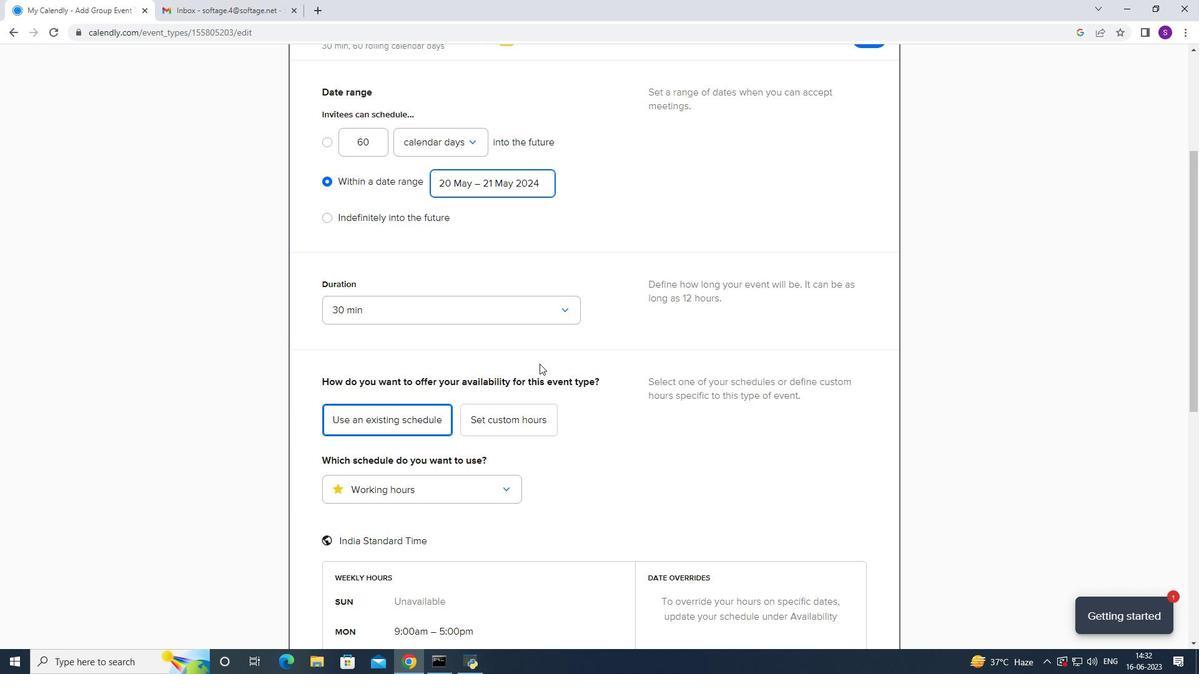 
Action: Mouse moved to (540, 364)
Screenshot: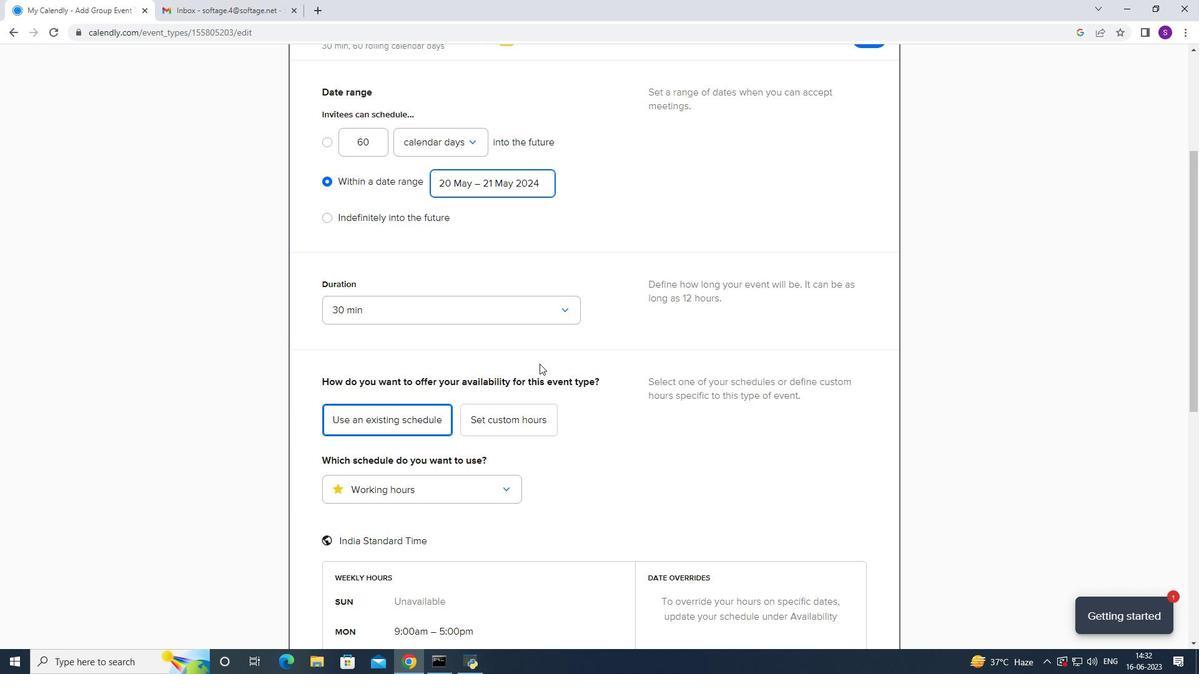 
Action: Mouse scrolled (540, 363) with delta (0, 0)
Screenshot: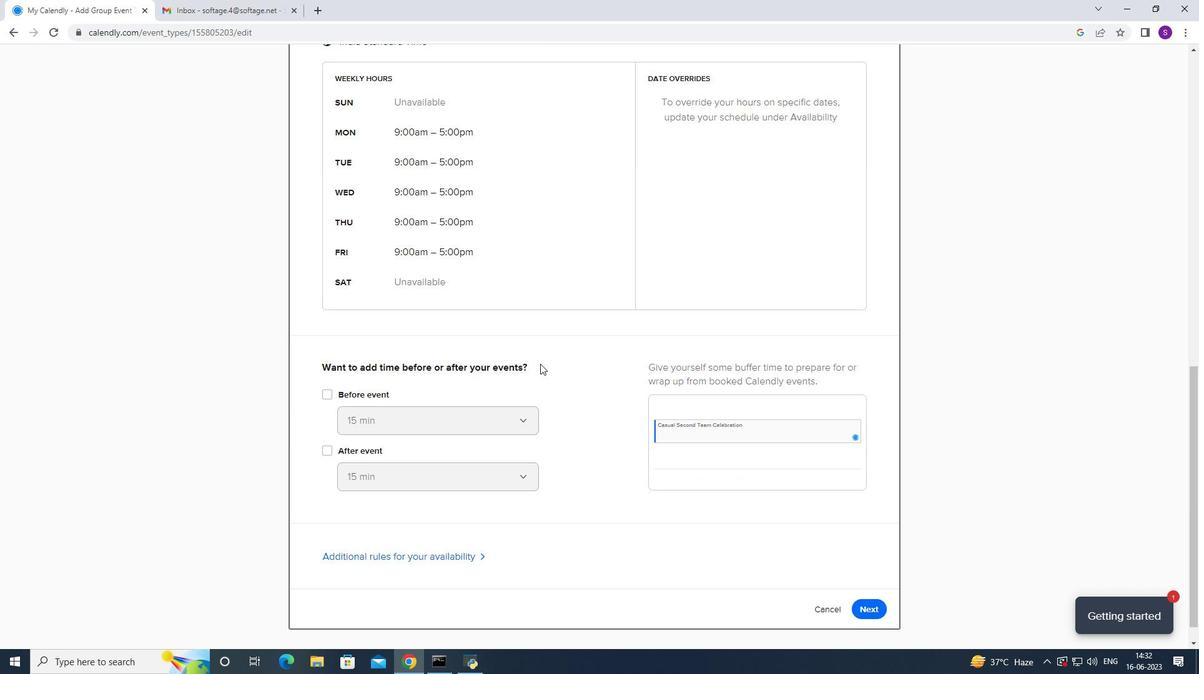 
Action: Mouse scrolled (540, 363) with delta (0, 0)
Screenshot: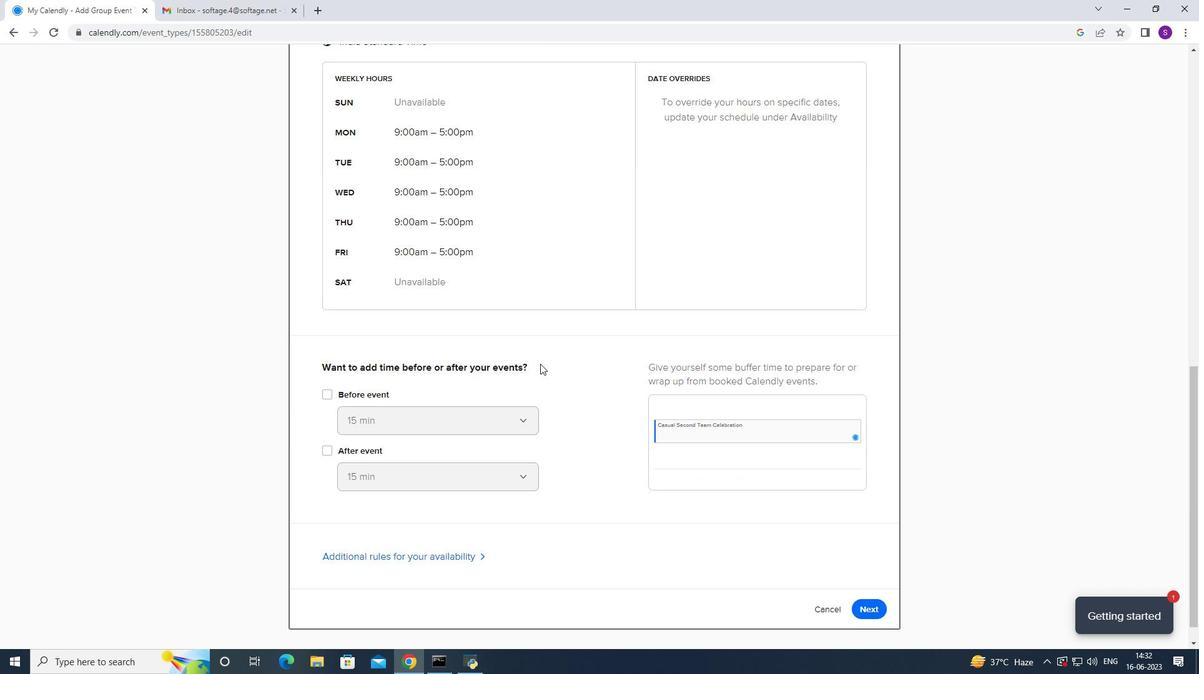 
Action: Mouse scrolled (540, 363) with delta (0, 0)
Screenshot: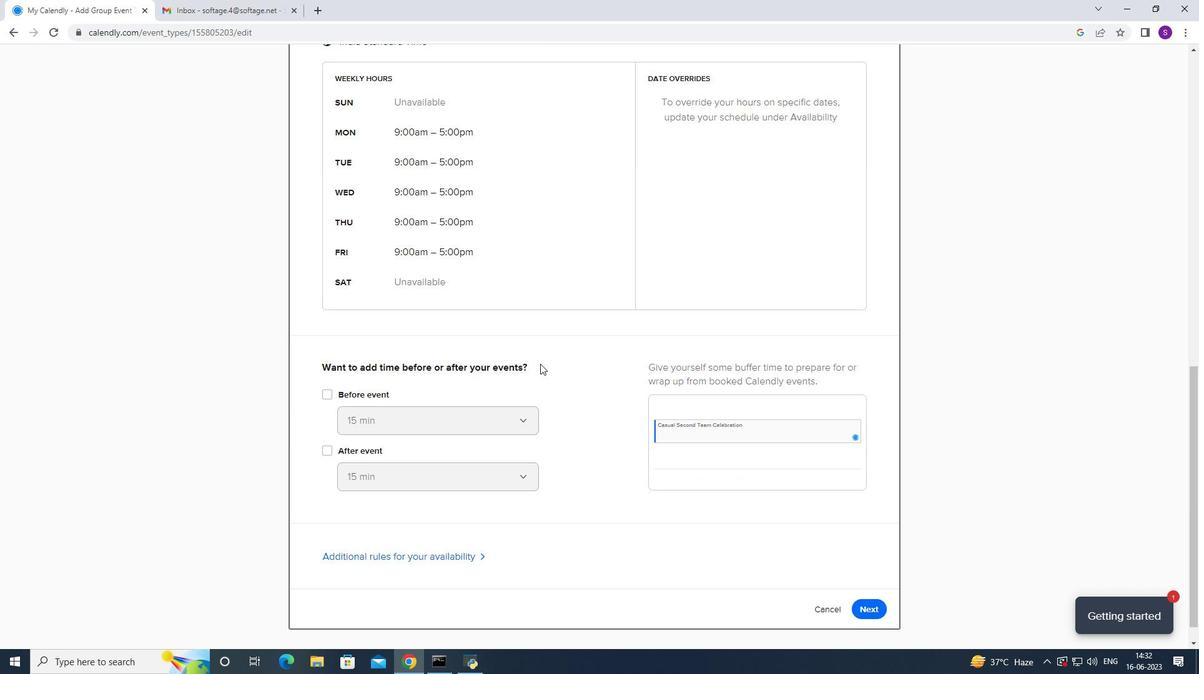 
Action: Mouse scrolled (540, 363) with delta (0, 0)
Screenshot: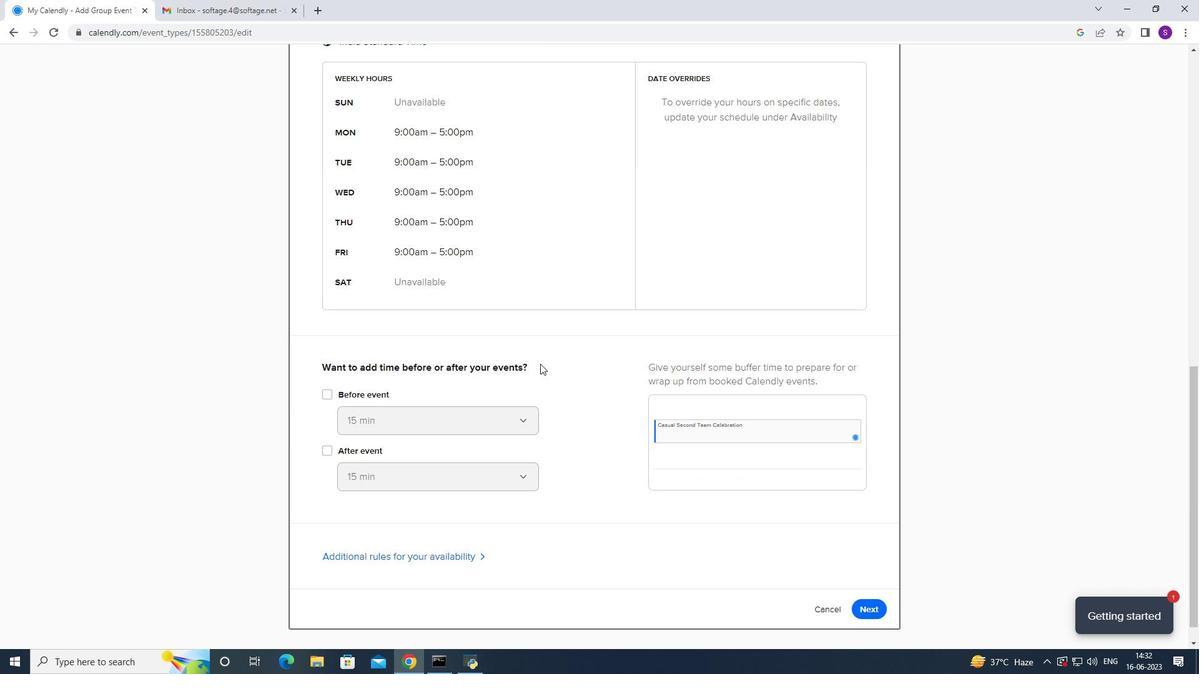 
Action: Mouse scrolled (540, 363) with delta (0, 0)
Screenshot: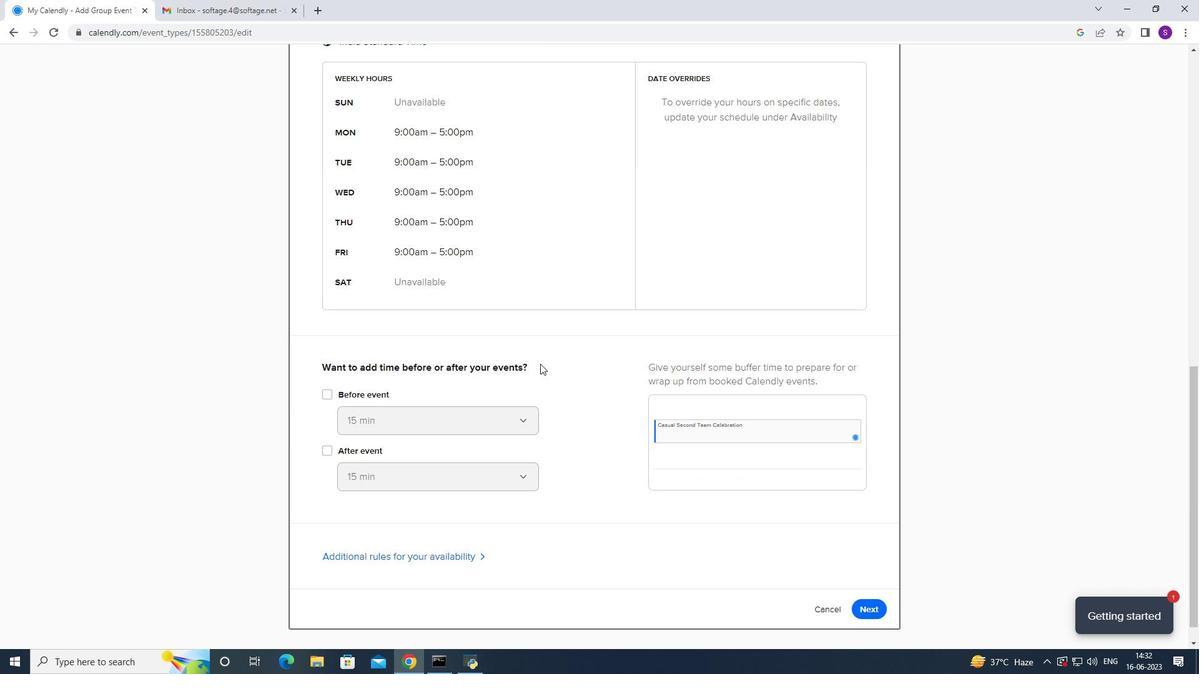 
Action: Mouse scrolled (540, 363) with delta (0, 0)
Screenshot: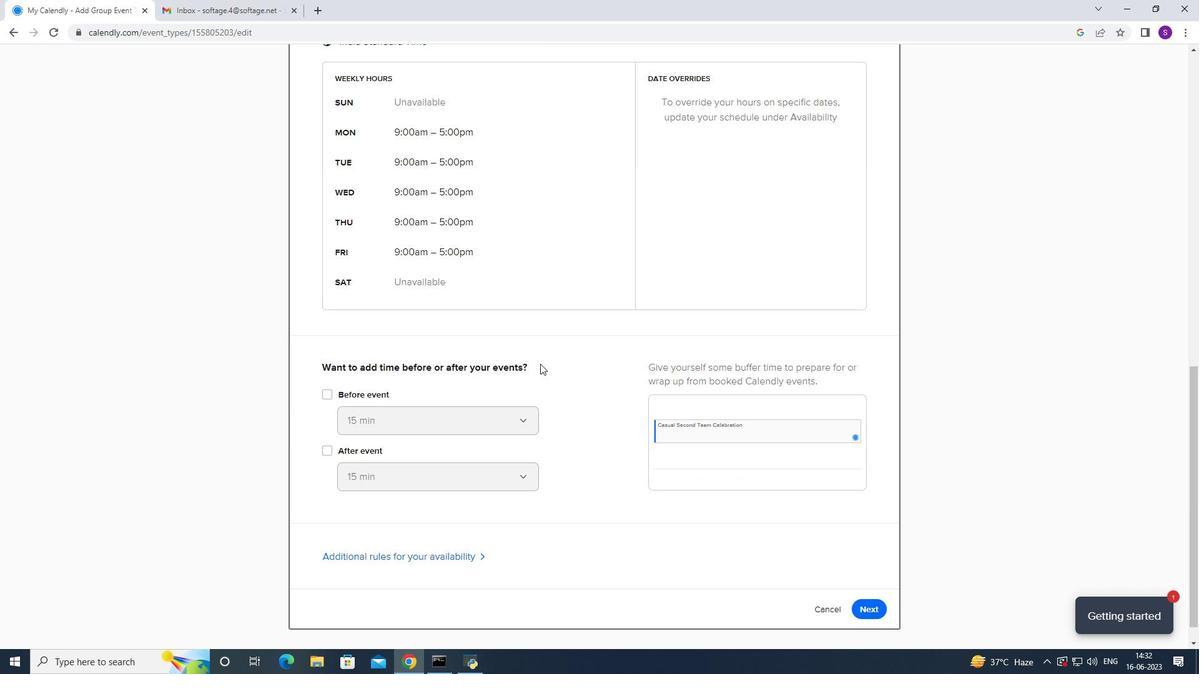 
Action: Mouse moved to (883, 589)
Screenshot: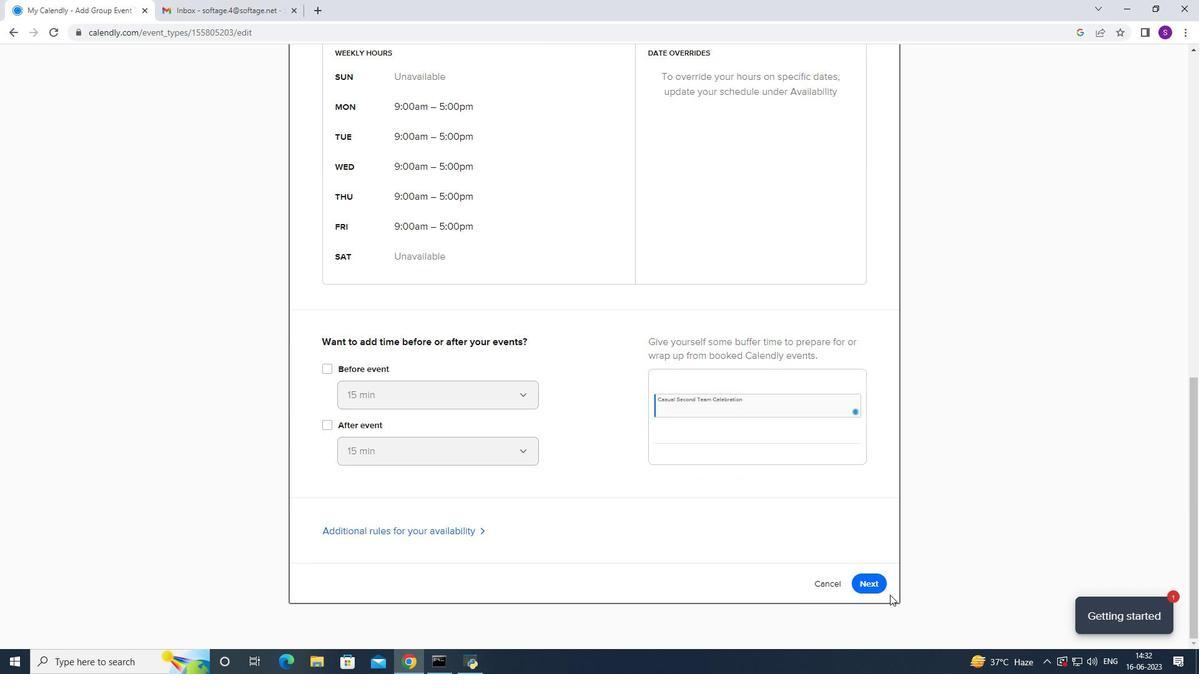 
Action: Mouse pressed left at (883, 589)
Screenshot: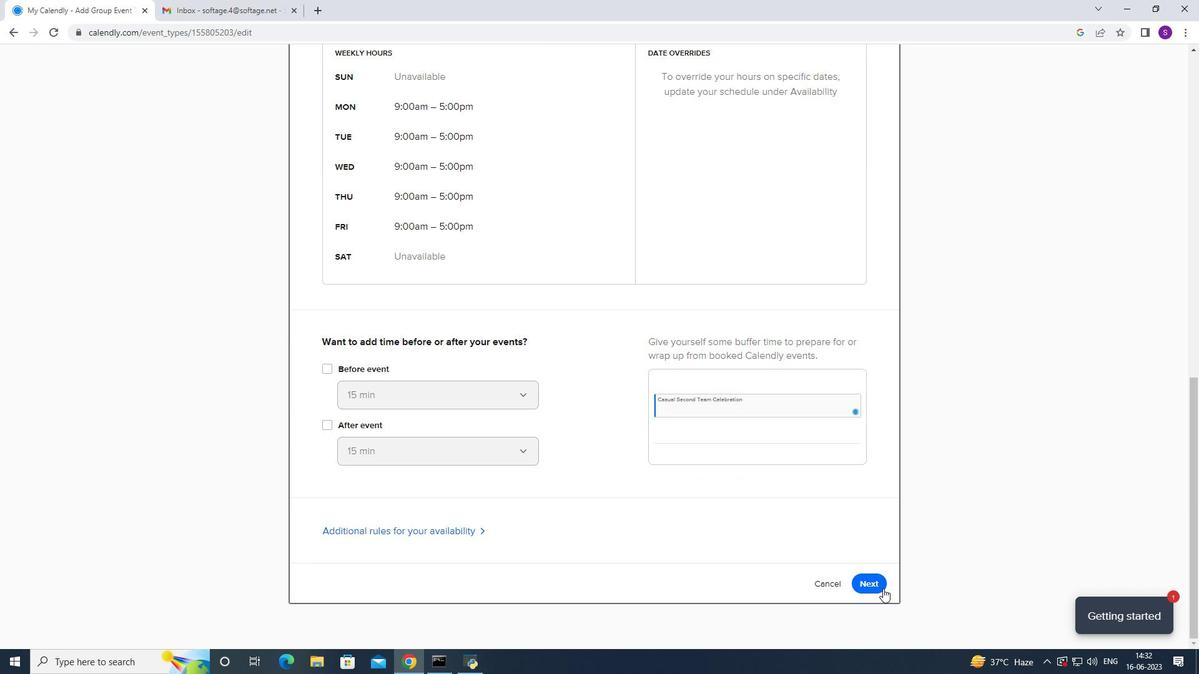 
Action: Mouse moved to (882, 119)
Screenshot: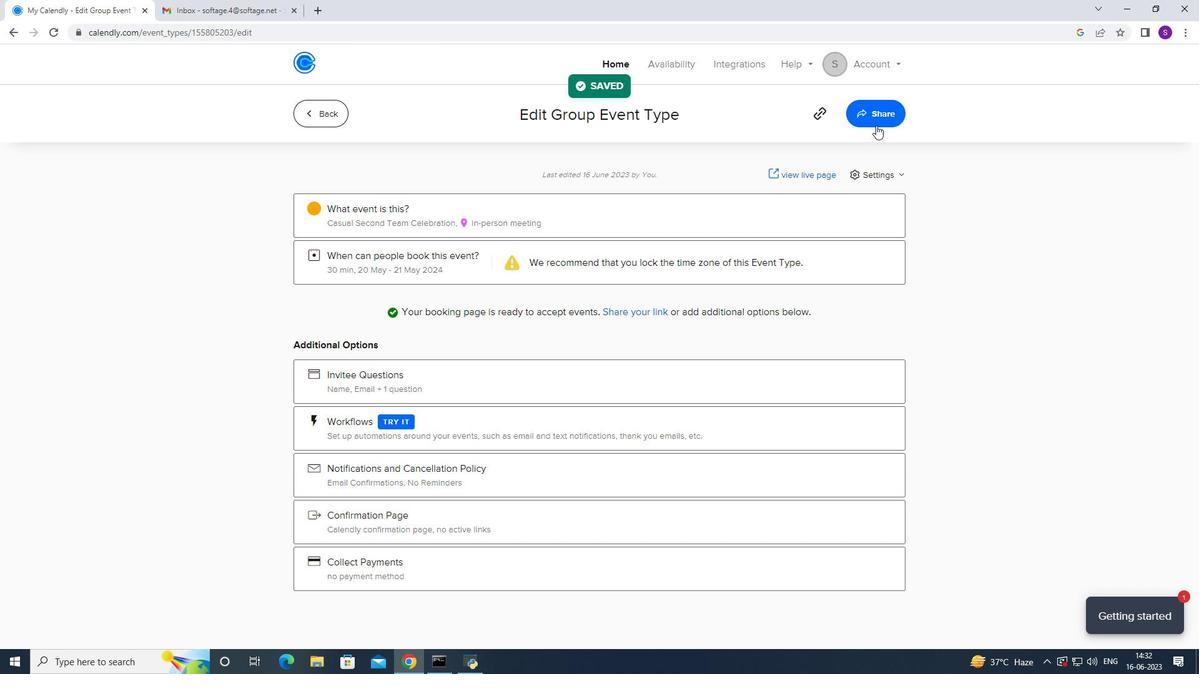 
Action: Mouse pressed left at (882, 119)
Screenshot: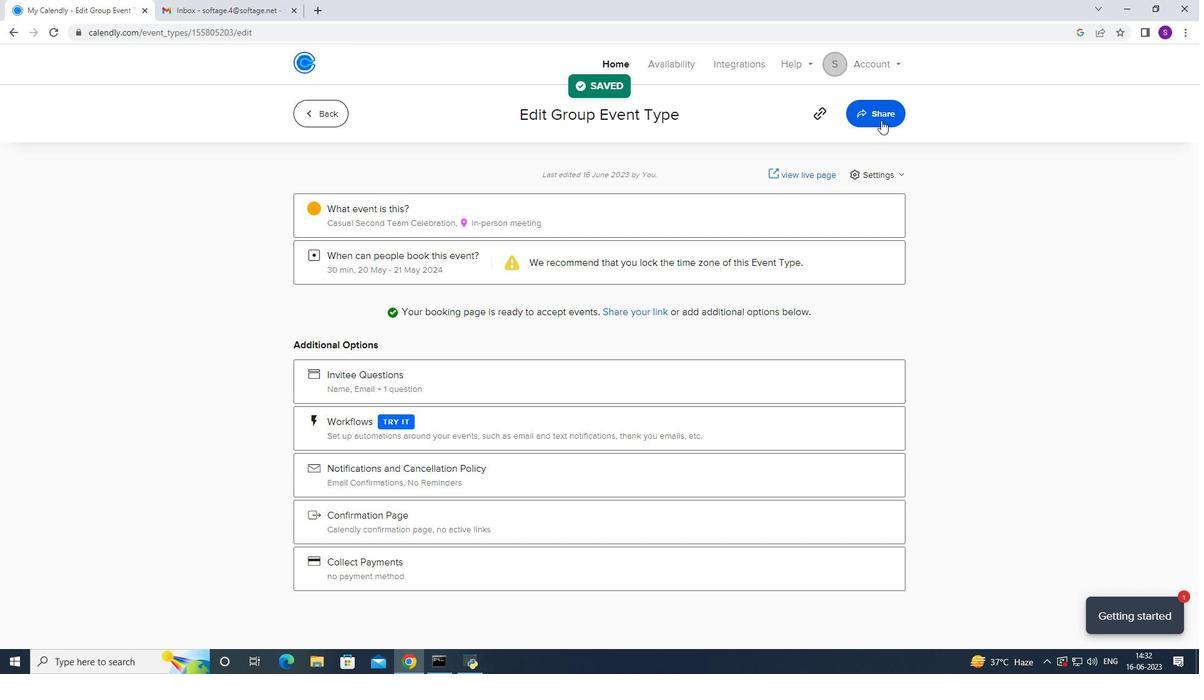 
Action: Mouse moved to (764, 229)
Screenshot: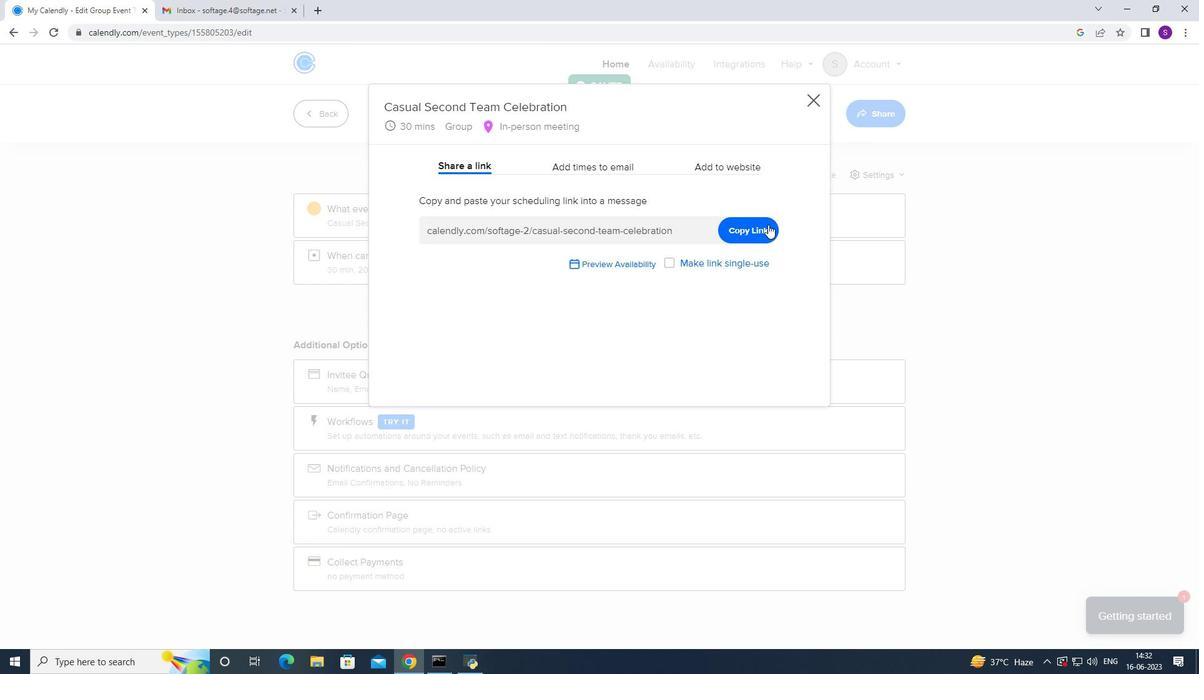 
Action: Mouse pressed left at (764, 229)
Screenshot: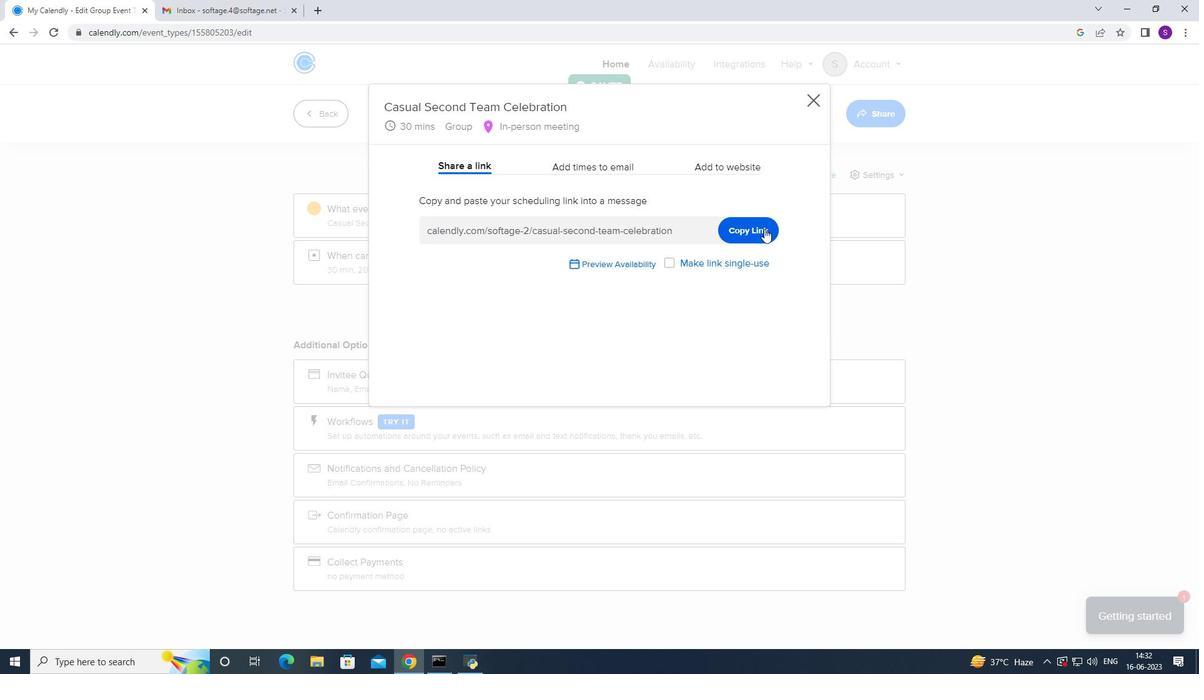 
Action: Mouse moved to (222, 15)
Screenshot: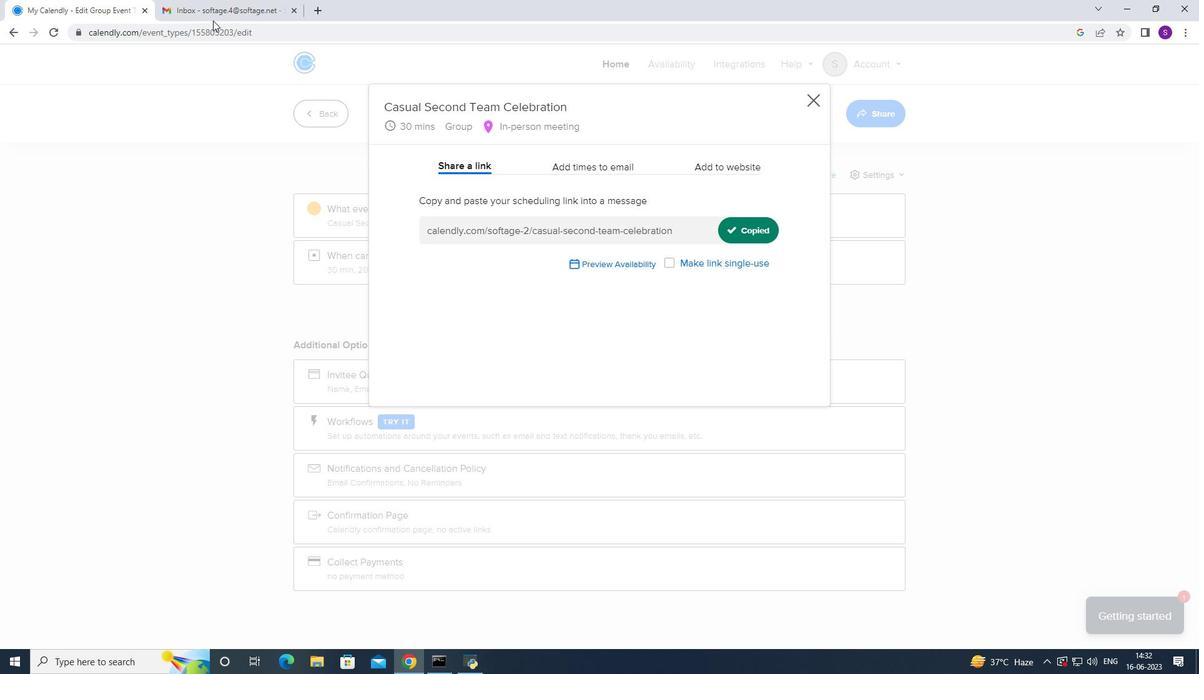 
Action: Mouse pressed left at (222, 15)
Screenshot: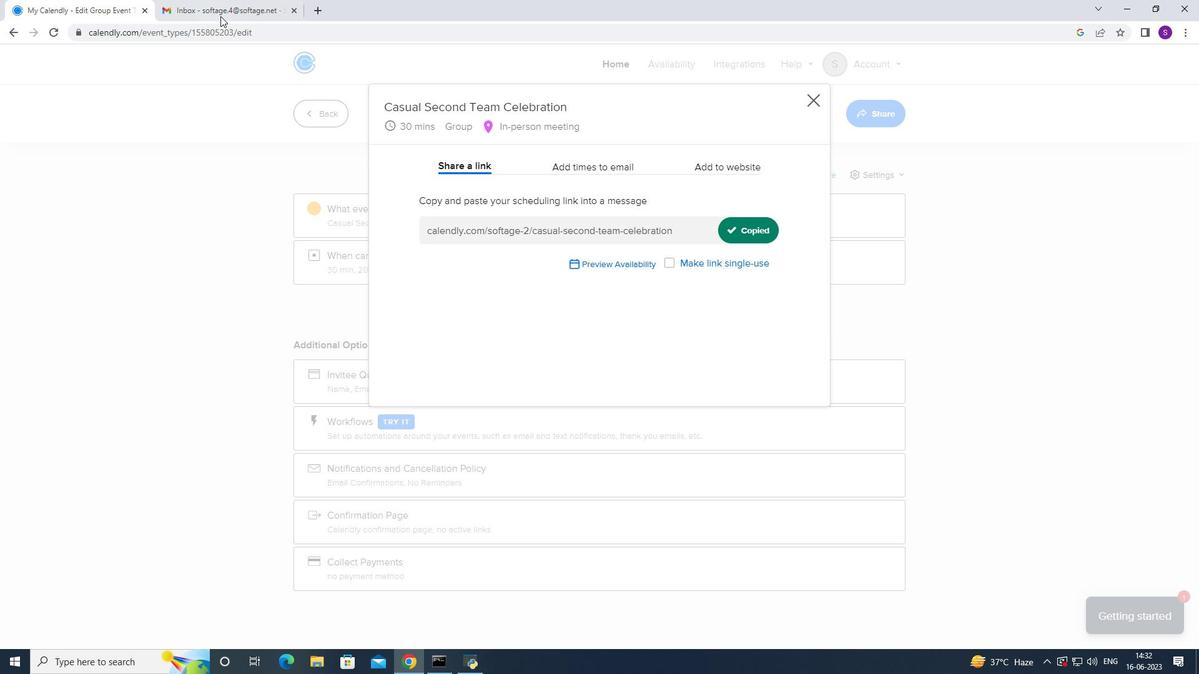 
Action: Mouse moved to (108, 99)
Screenshot: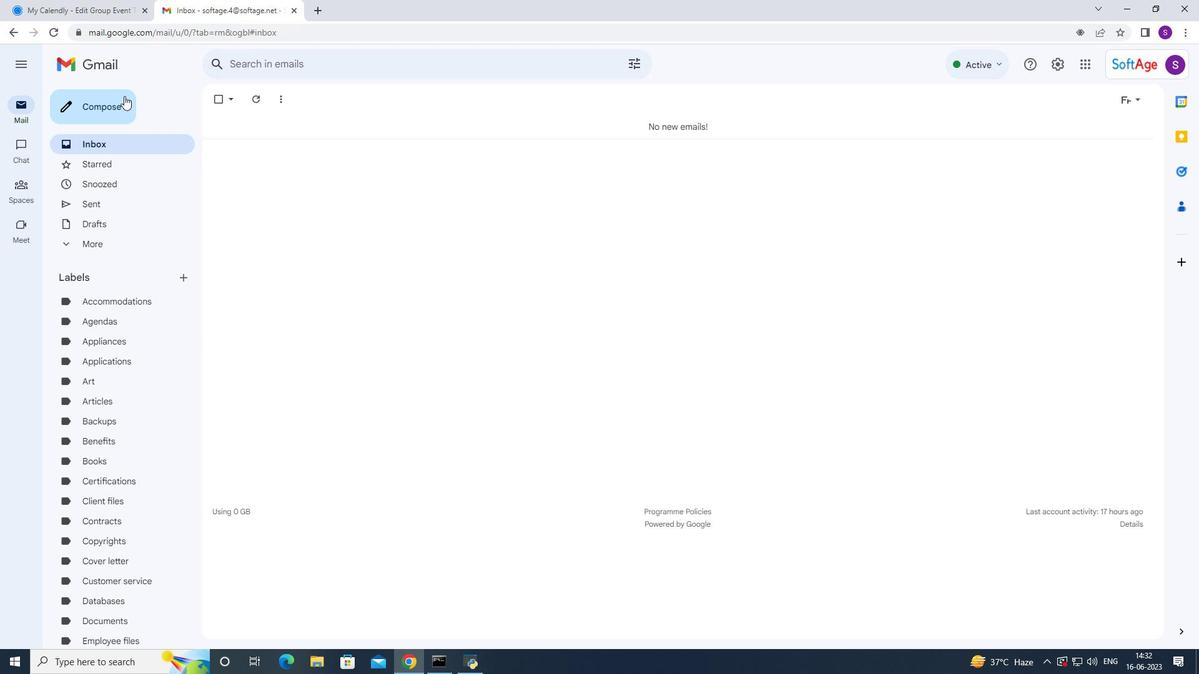 
Action: Mouse pressed left at (108, 99)
Screenshot: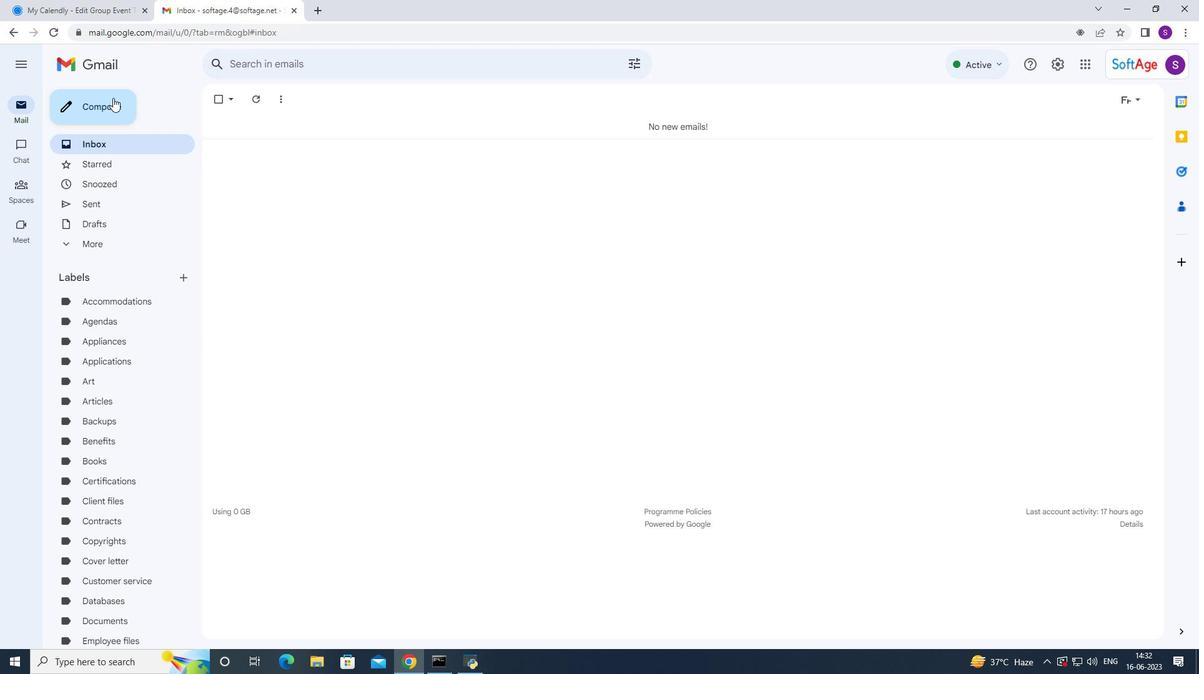 
Action: Mouse moved to (812, 360)
Screenshot: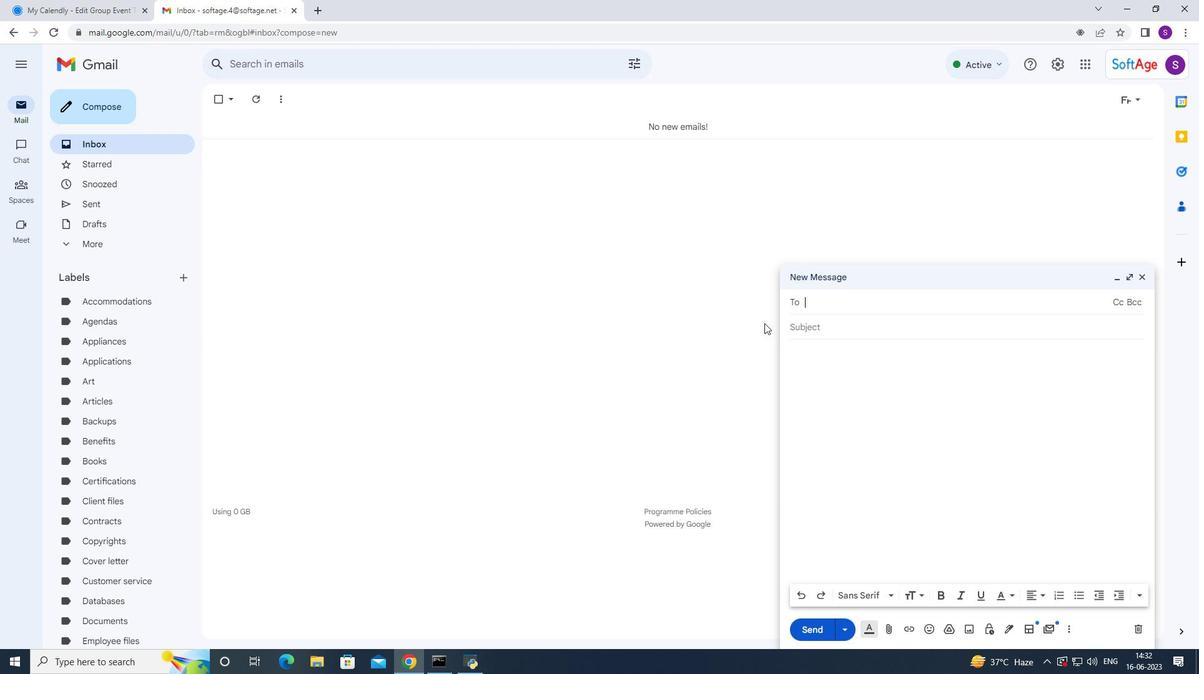 
Action: Mouse pressed left at (812, 360)
Screenshot: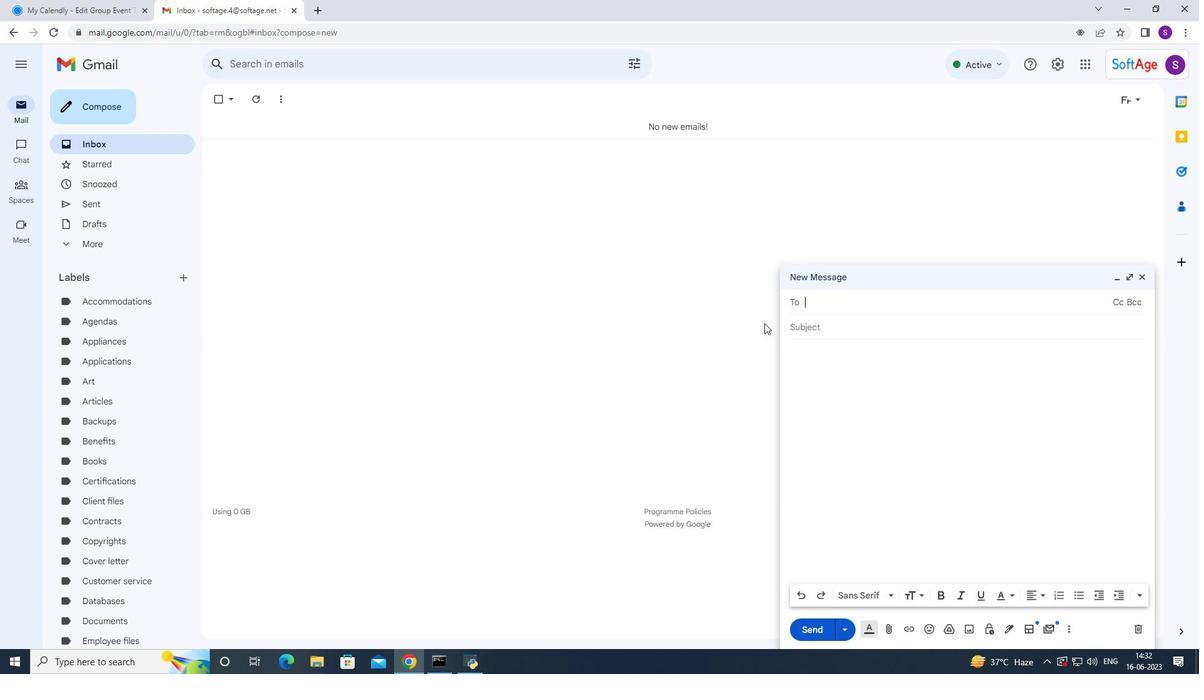
Action: Mouse pressed right at (812, 360)
Screenshot: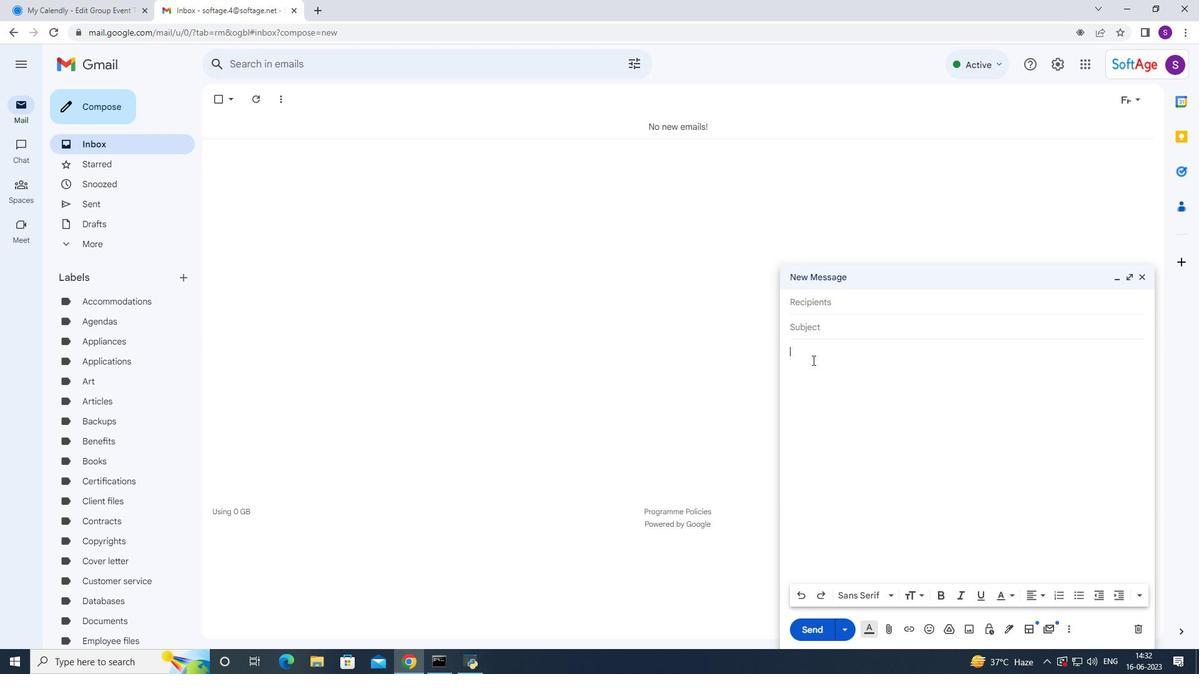 
Action: Mouse moved to (847, 454)
Screenshot: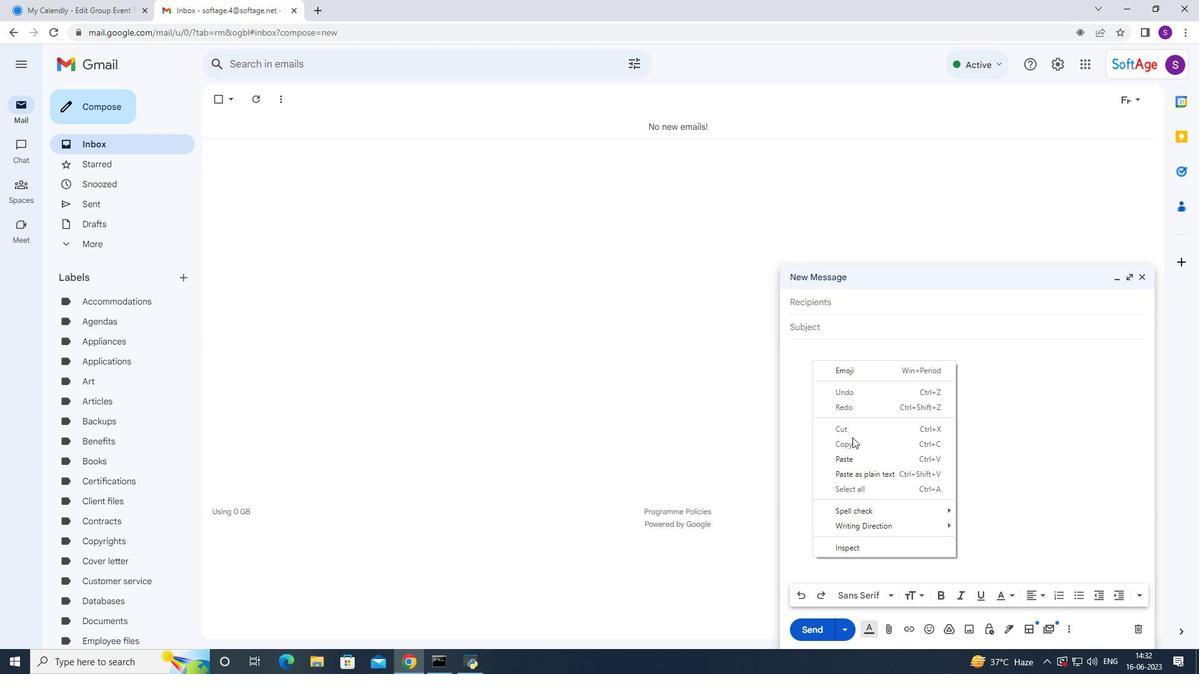 
Action: Mouse pressed left at (847, 454)
Screenshot: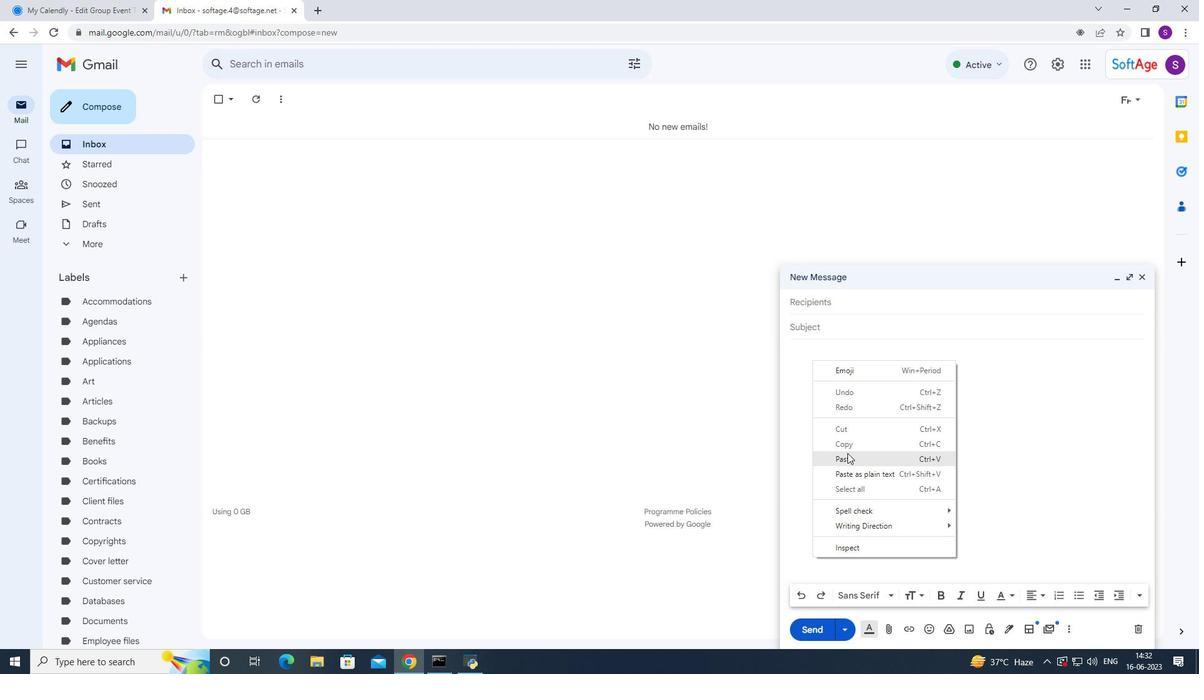 
Action: Mouse moved to (893, 290)
Screenshot: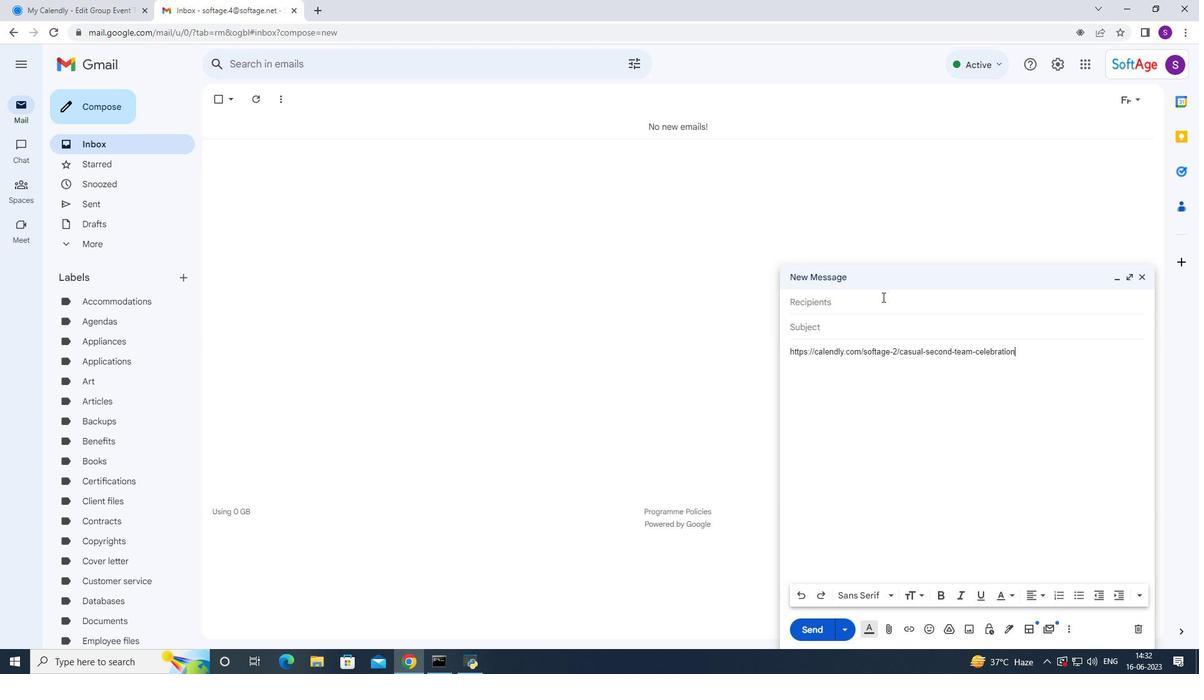 
Action: Mouse pressed left at (893, 290)
Screenshot: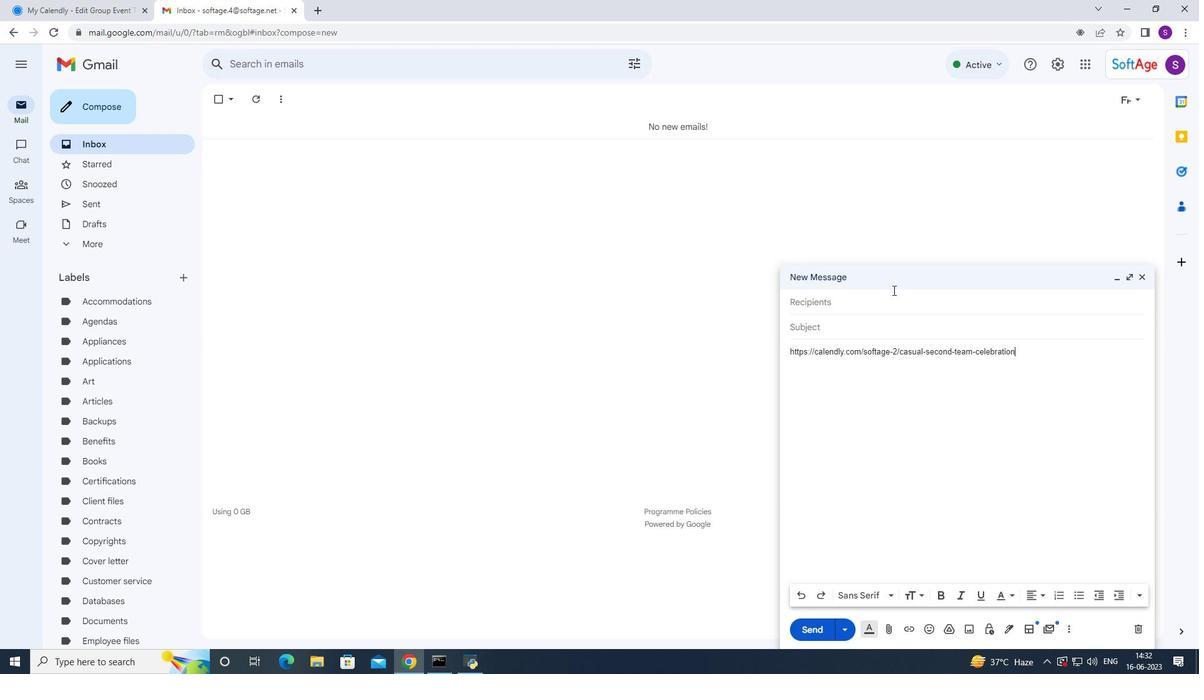 
Action: Key pressed softage.2<Key.enter>soft
Screenshot: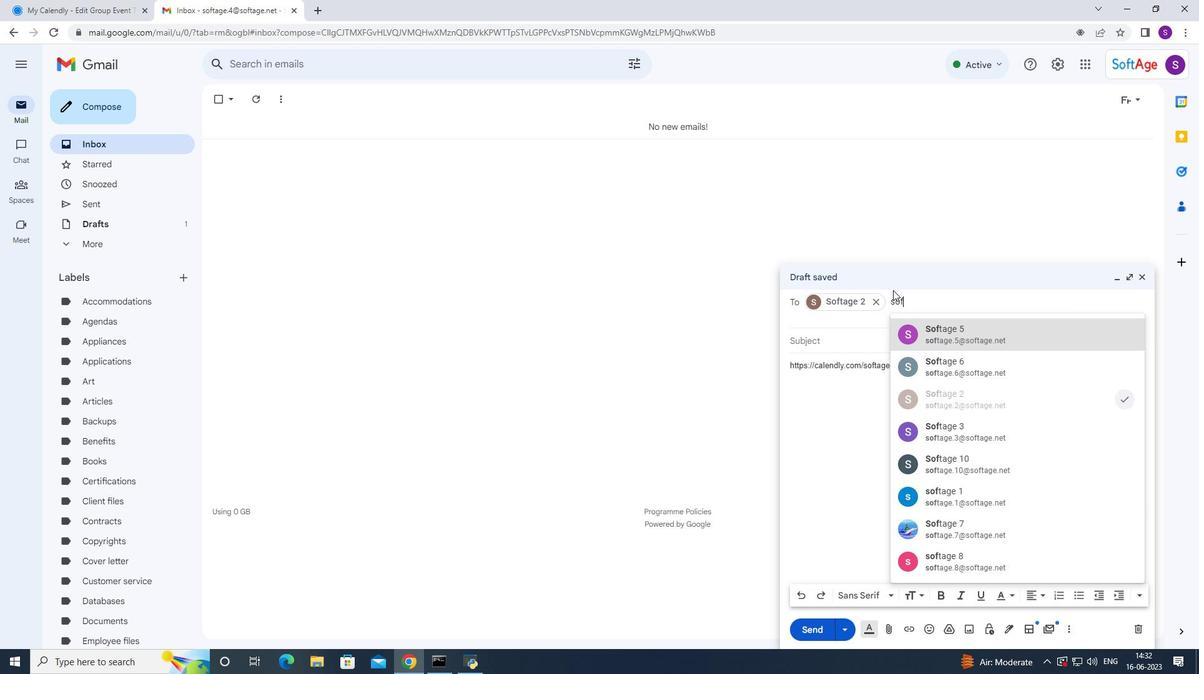 
Action: Mouse moved to (987, 436)
Screenshot: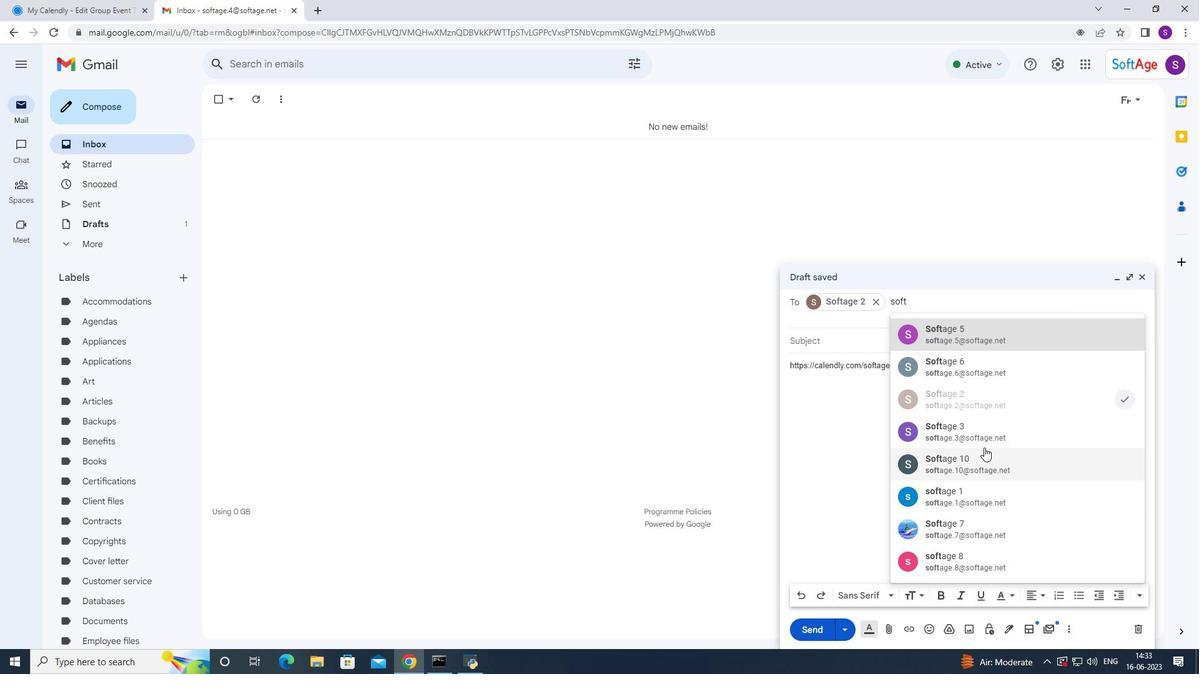 
Action: Mouse pressed left at (987, 436)
Screenshot: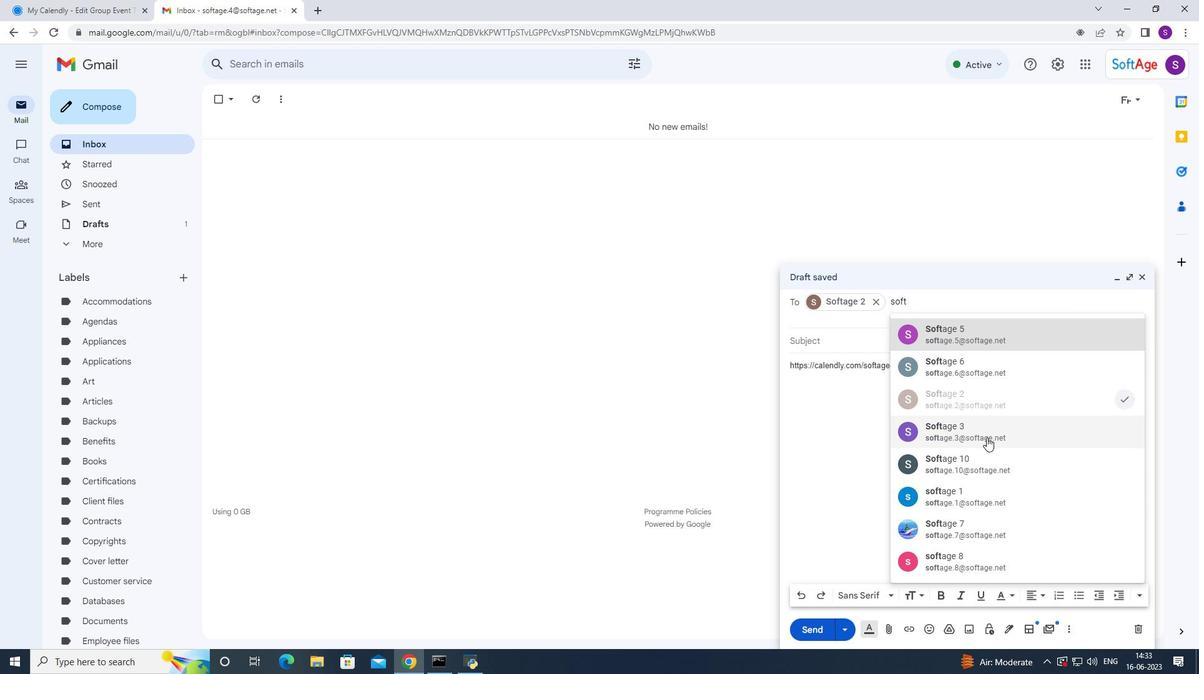 
Action: Mouse moved to (932, 451)
Screenshot: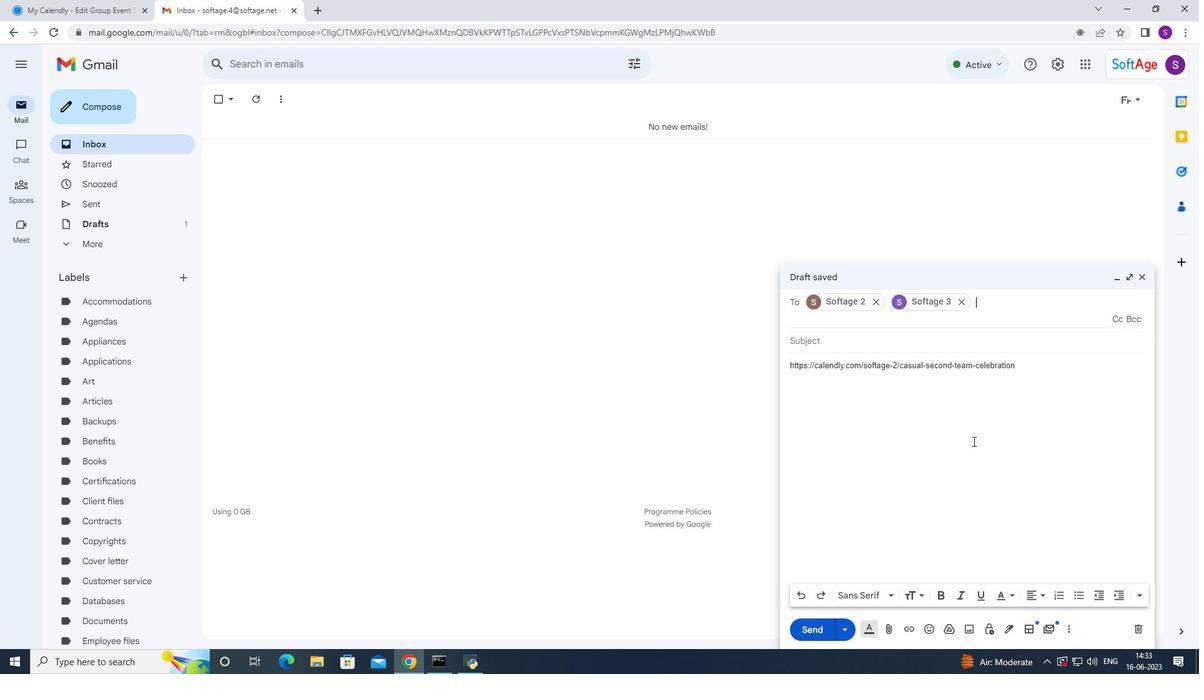 
Action: Mouse pressed left at (932, 451)
Screenshot: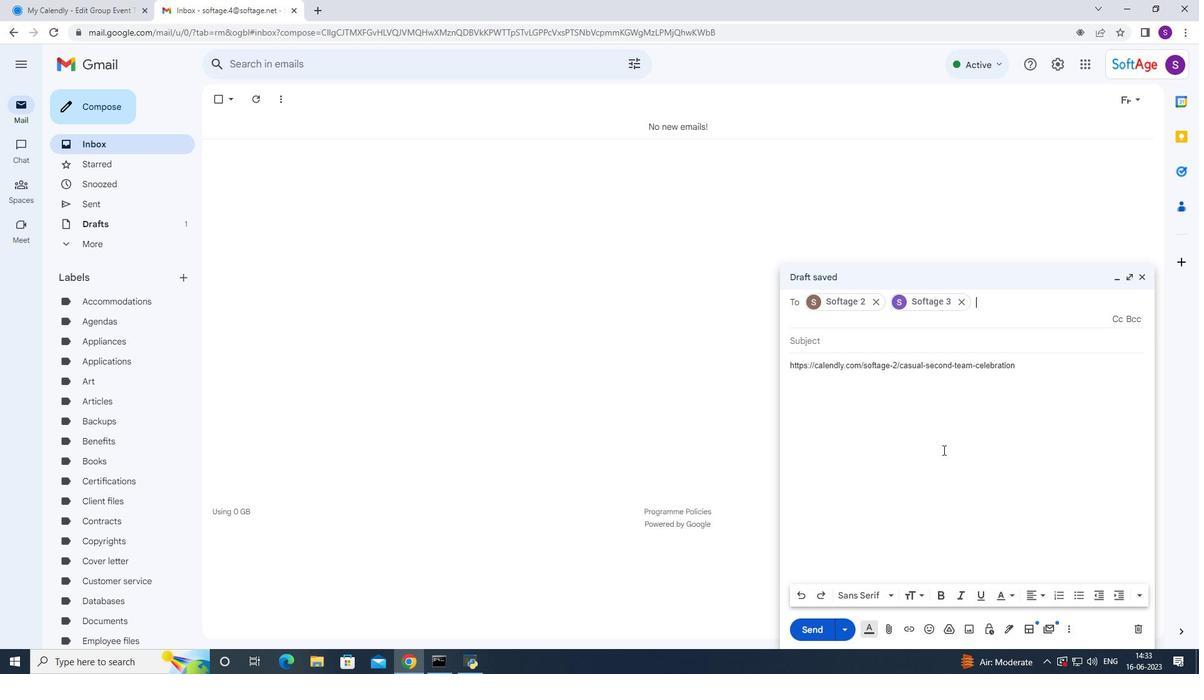 
Action: Mouse moved to (824, 627)
Screenshot: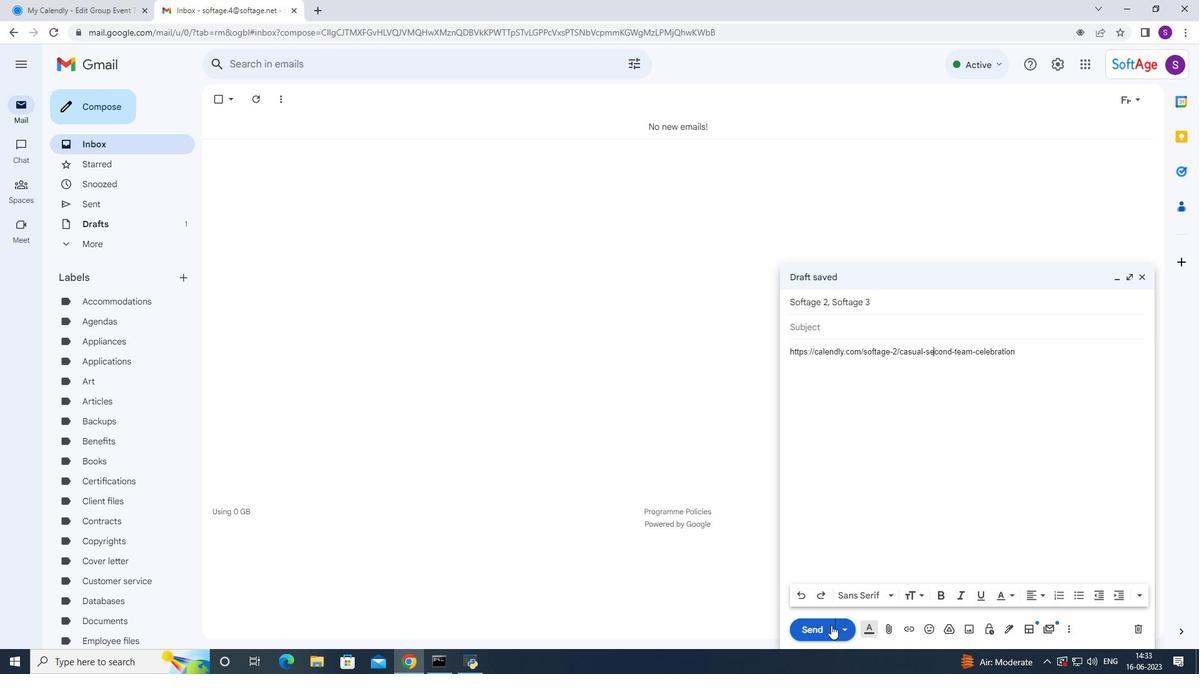 
Action: Mouse pressed left at (824, 627)
Screenshot: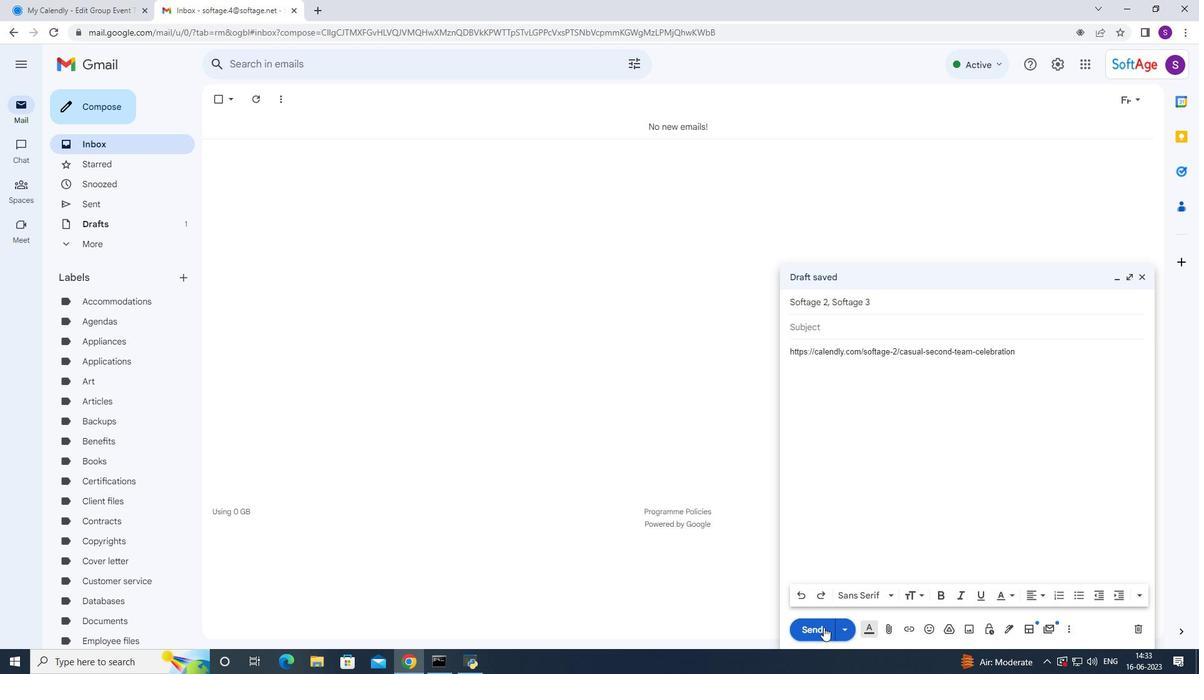 
